 Task: Find connections with filter location Baden with filter topic #bespokewith filter profile language English with filter current company Northern Trust Corporation with filter school MES Garware College of Commerce with filter industry Internet Marketplace Platforms with filter service category Research with filter keywords title Proposal Writer
Action: Mouse moved to (681, 120)
Screenshot: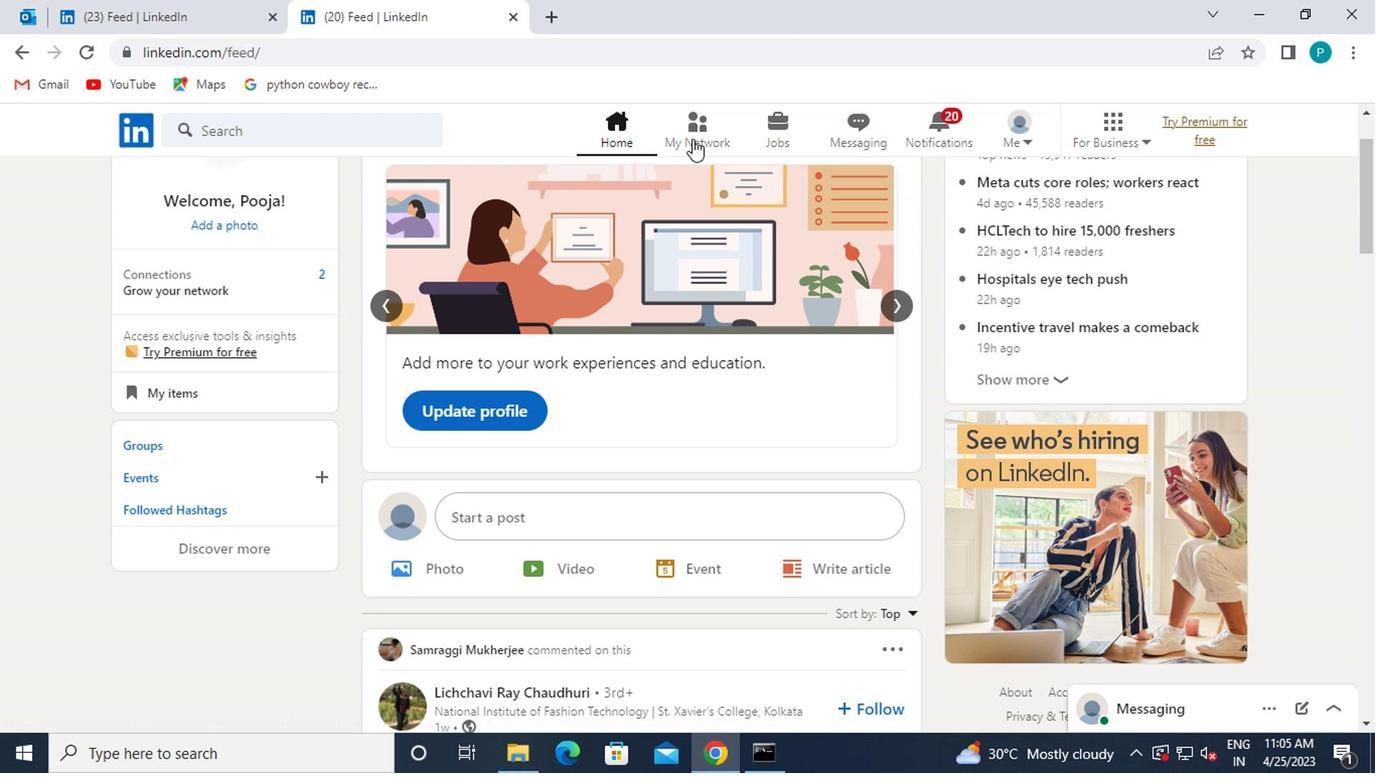 
Action: Mouse pressed left at (681, 120)
Screenshot: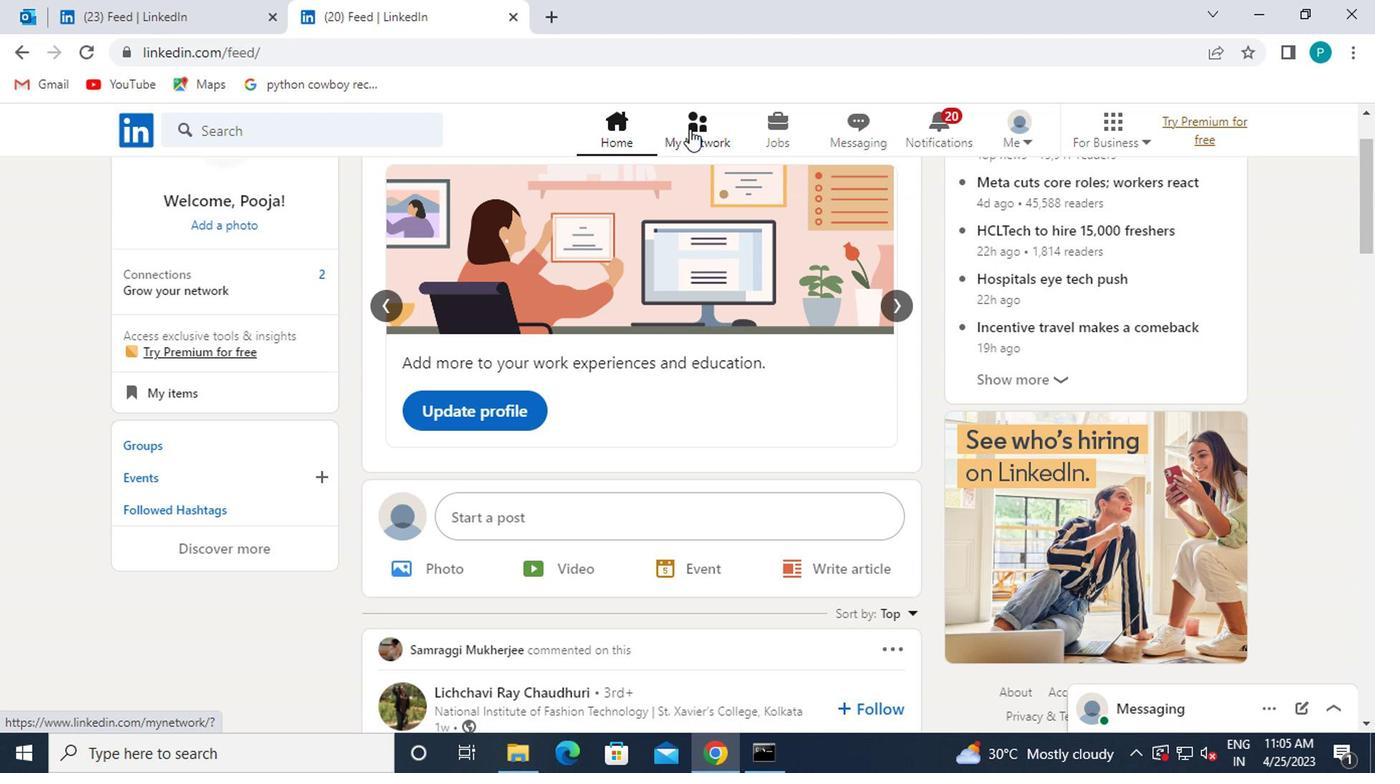 
Action: Mouse moved to (278, 252)
Screenshot: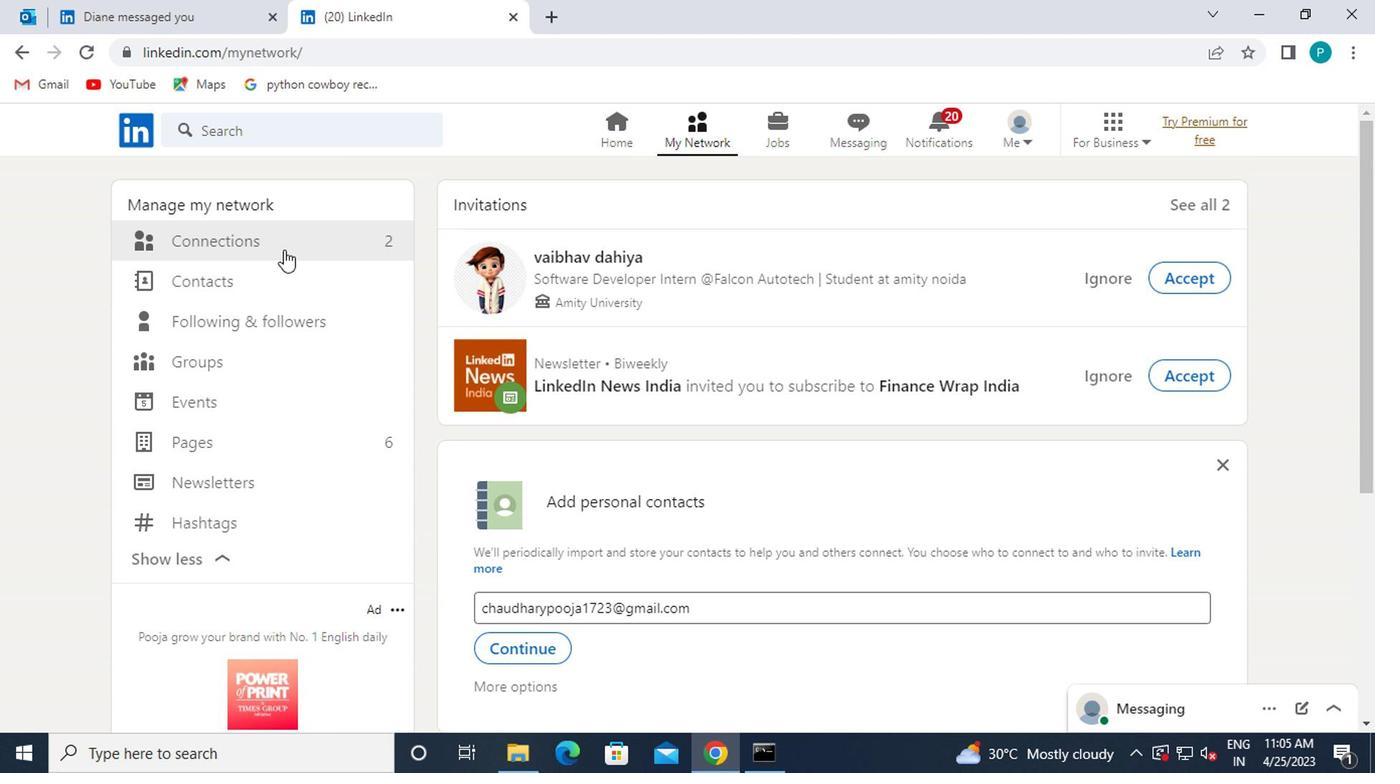 
Action: Mouse pressed left at (278, 252)
Screenshot: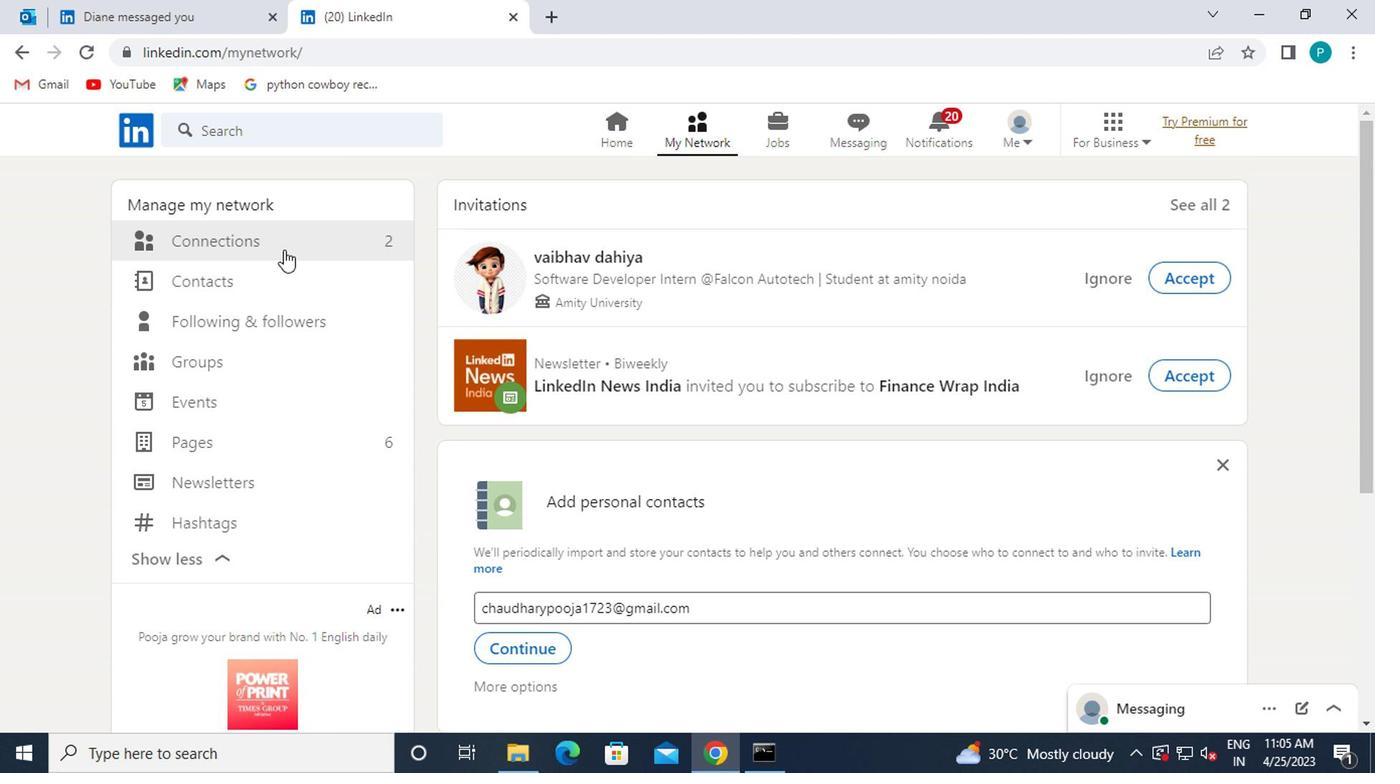 
Action: Mouse moved to (812, 245)
Screenshot: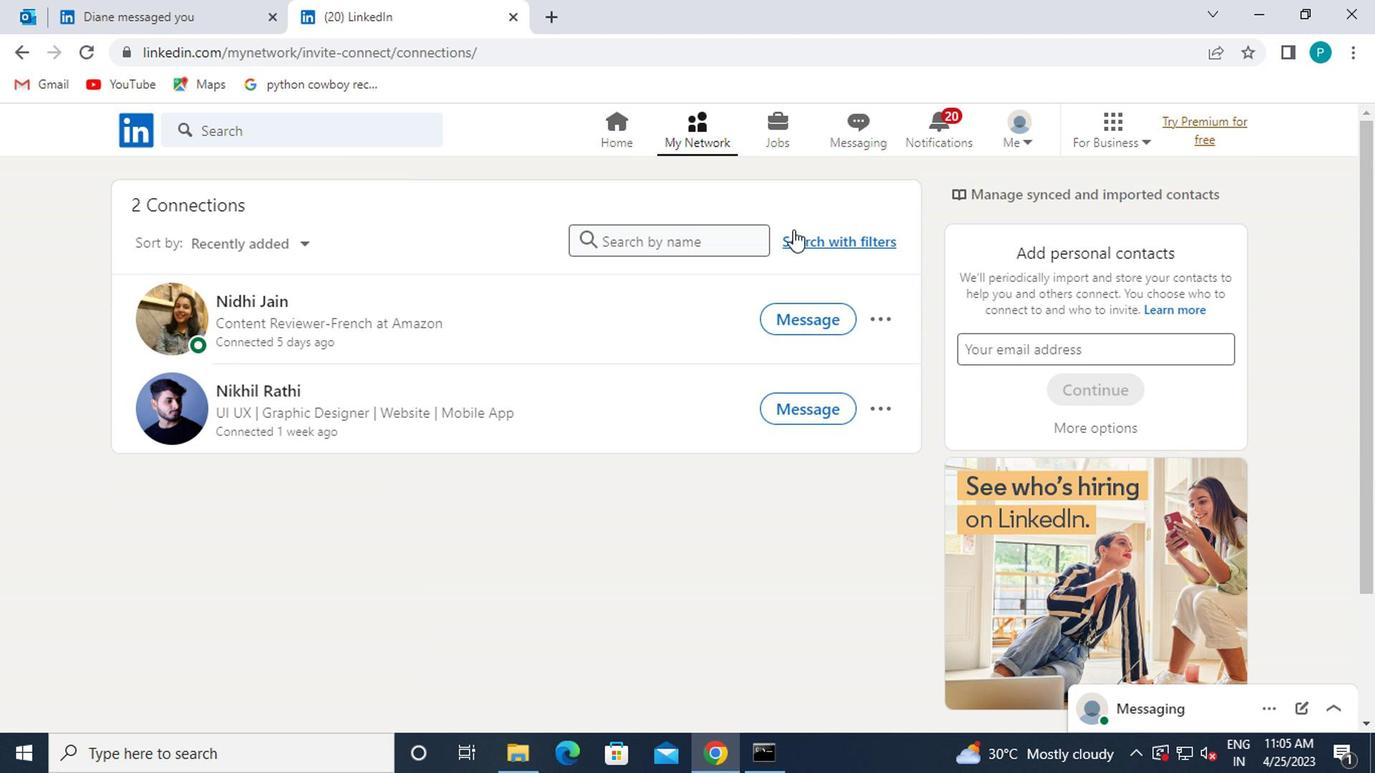 
Action: Mouse pressed left at (812, 245)
Screenshot: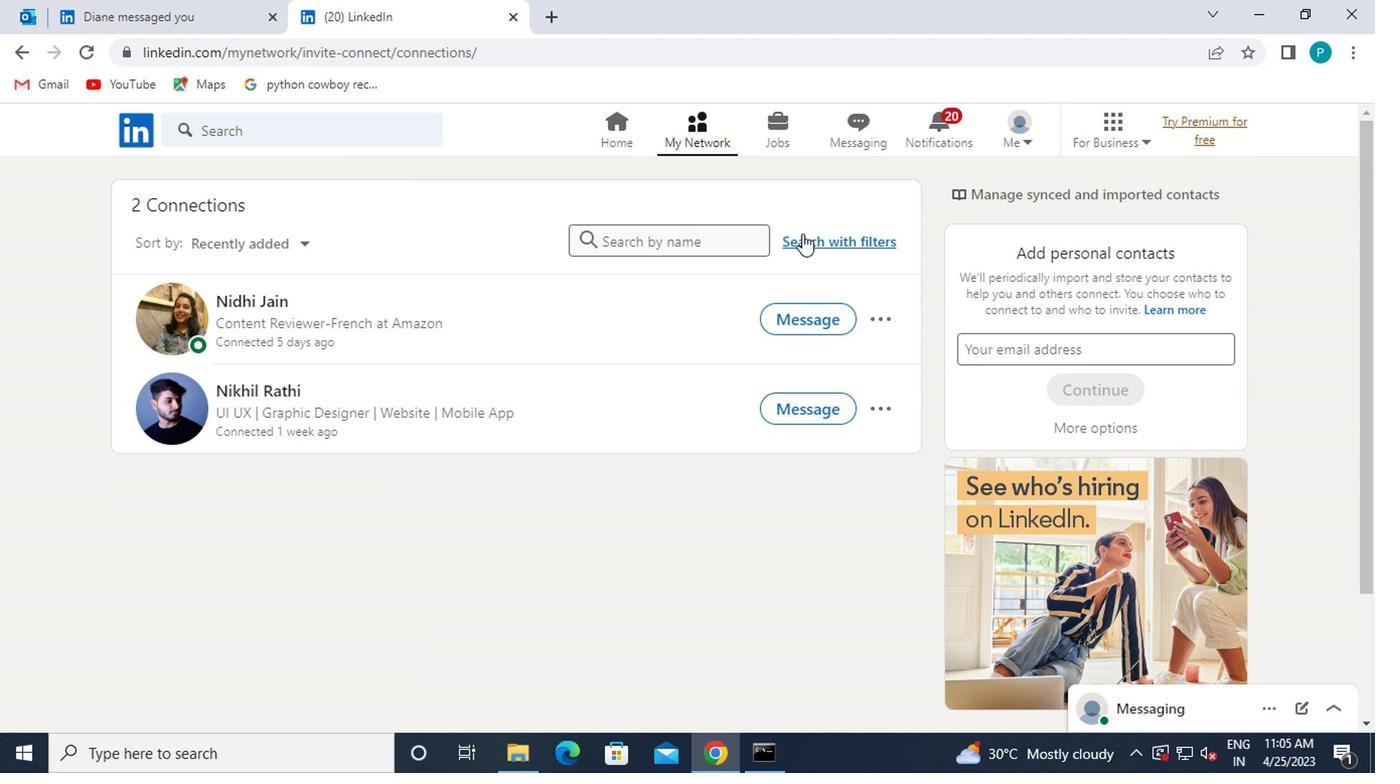 
Action: Mouse moved to (681, 177)
Screenshot: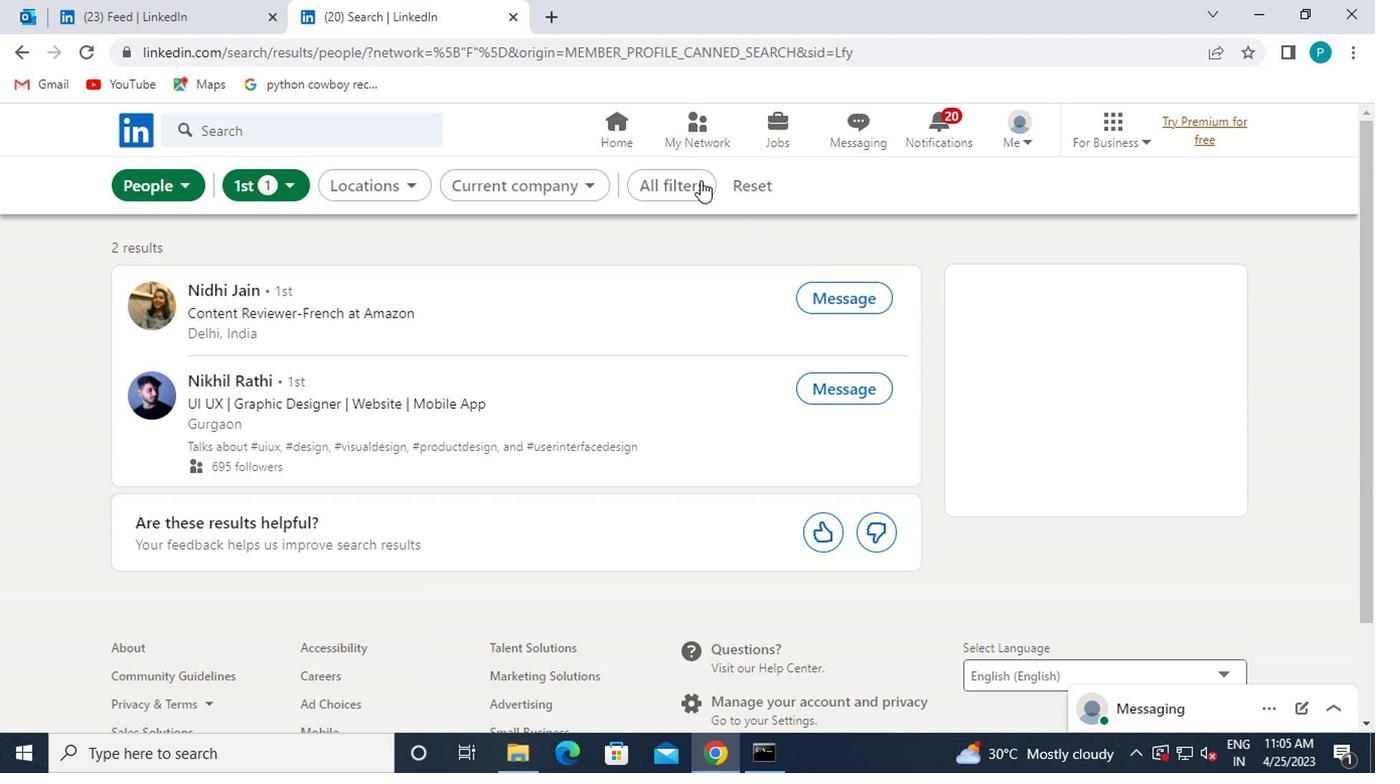 
Action: Mouse pressed left at (681, 177)
Screenshot: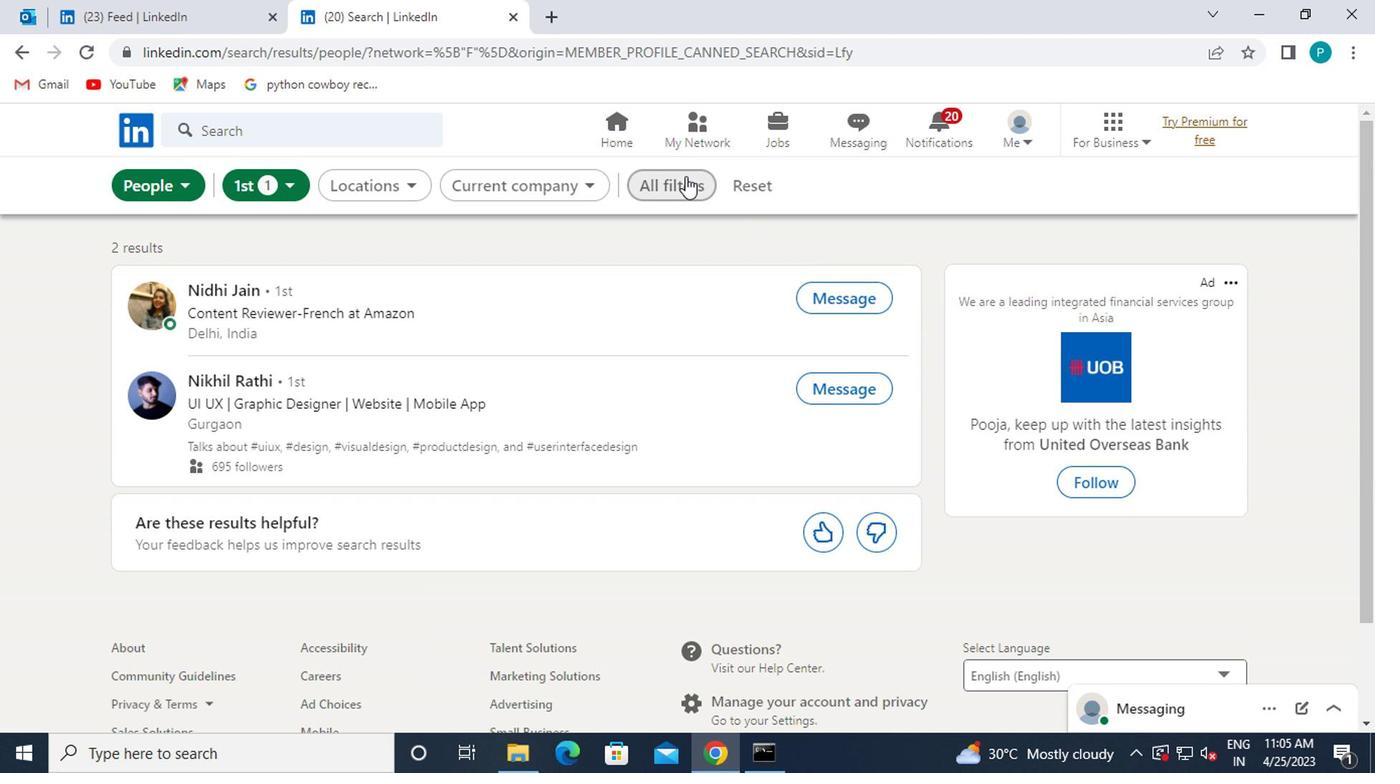 
Action: Mouse moved to (919, 440)
Screenshot: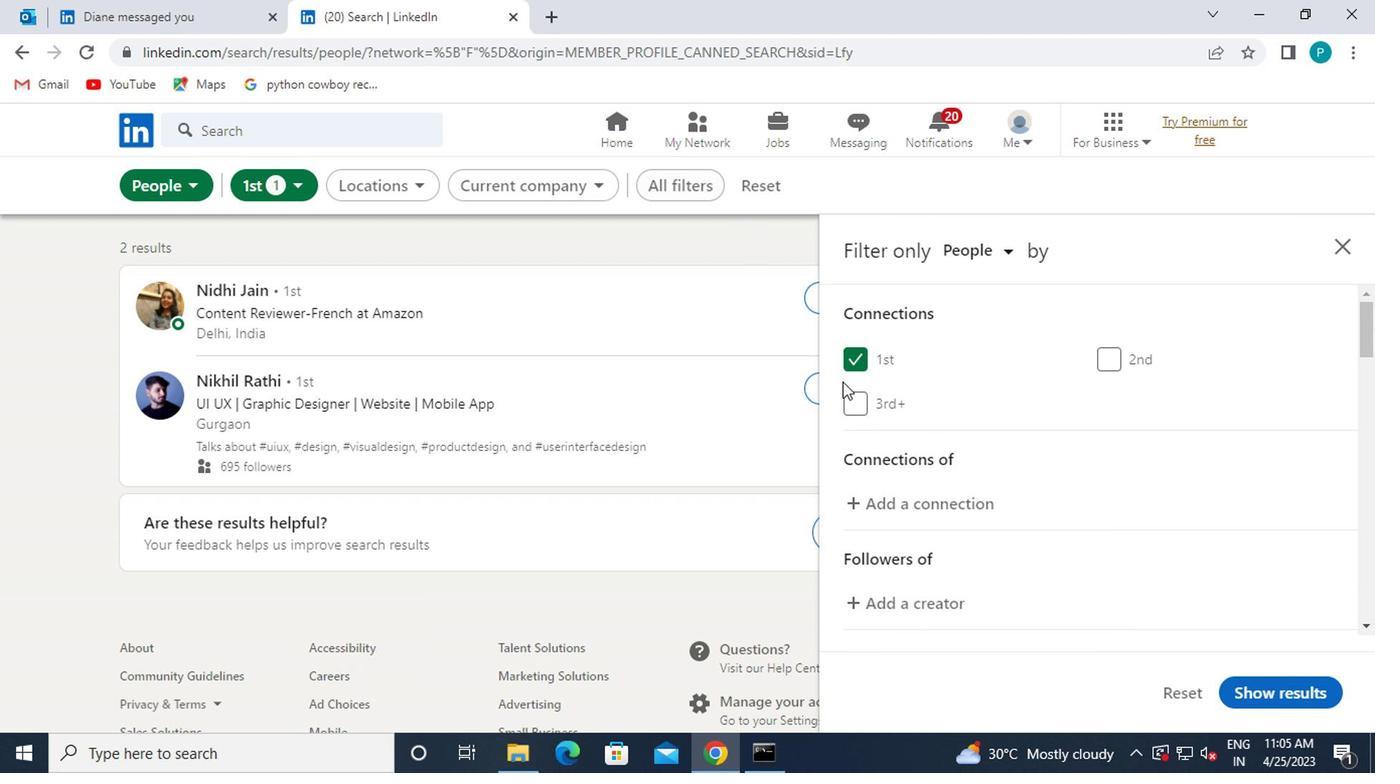 
Action: Mouse scrolled (919, 439) with delta (0, 0)
Screenshot: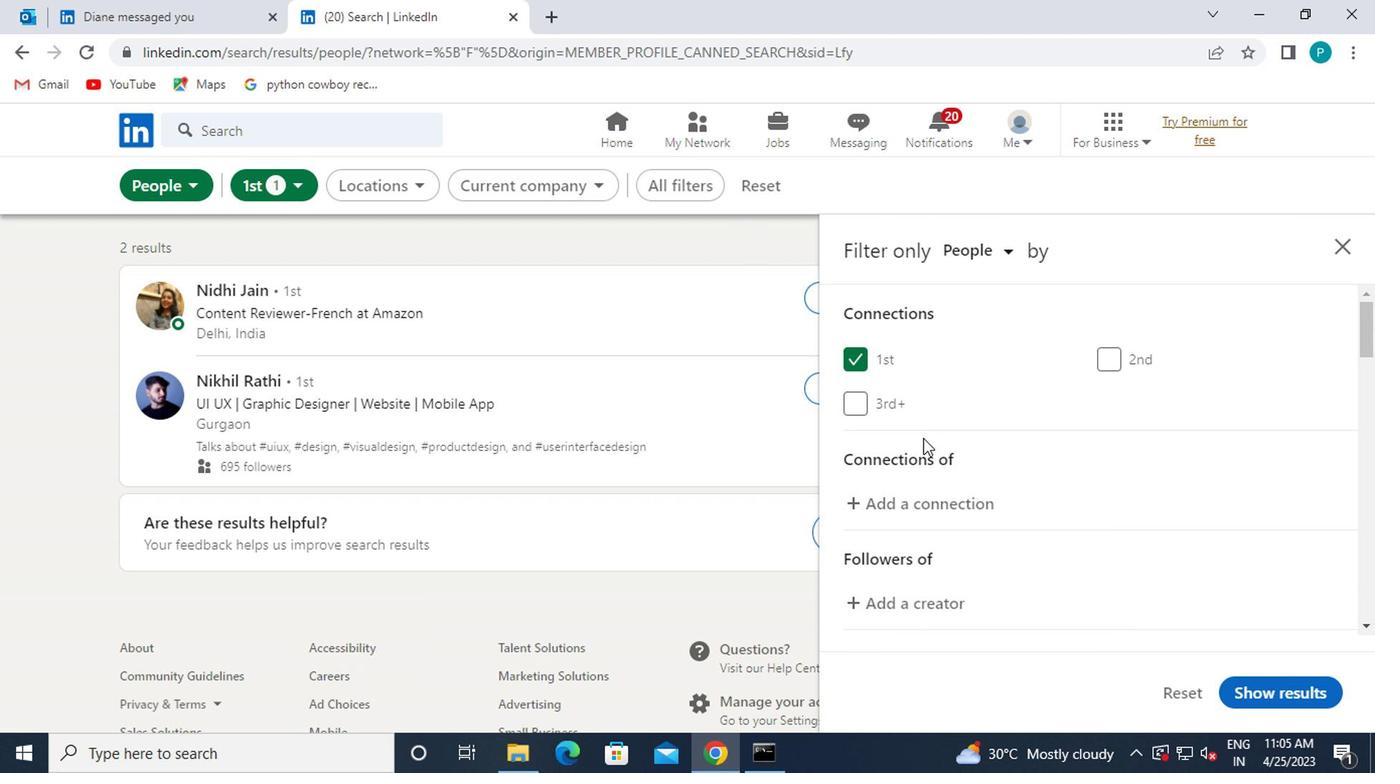 
Action: Mouse moved to (911, 429)
Screenshot: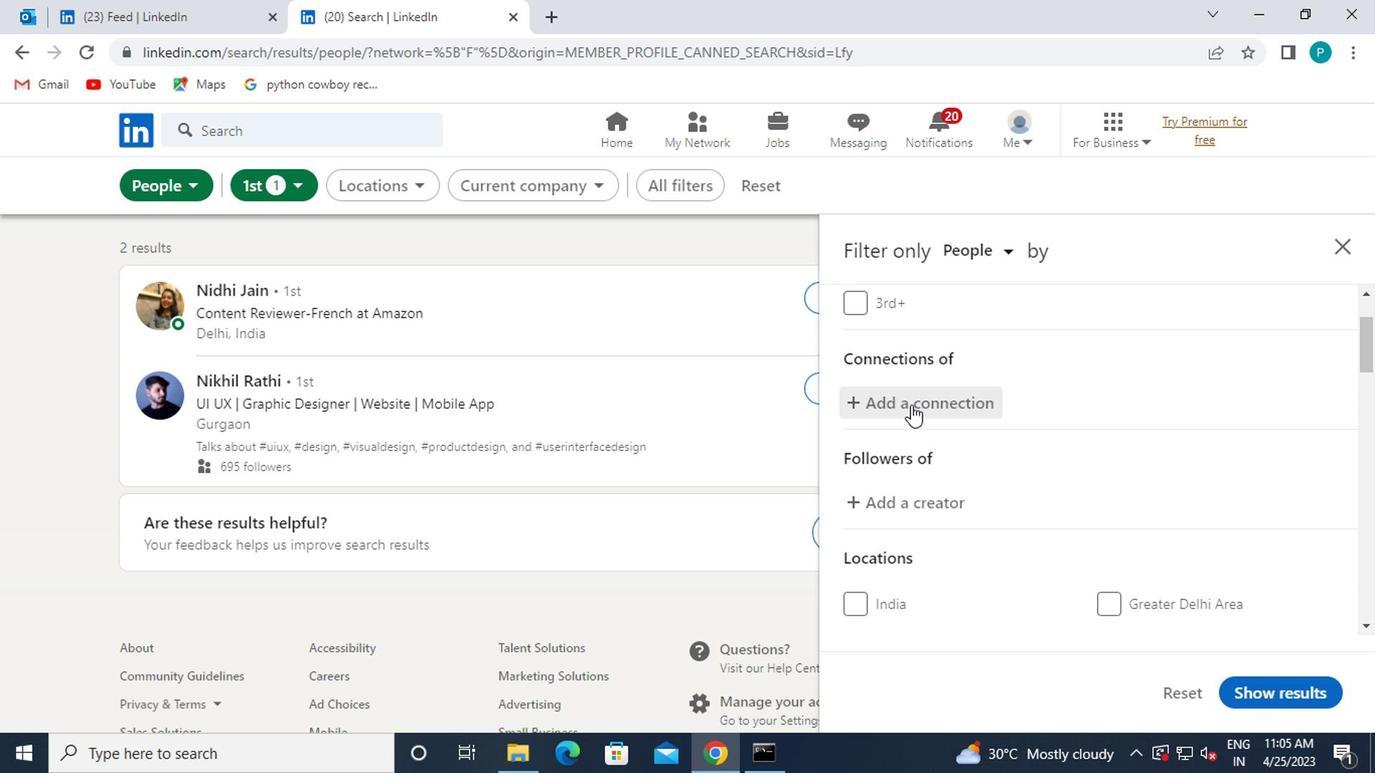 
Action: Mouse scrolled (911, 428) with delta (0, -1)
Screenshot: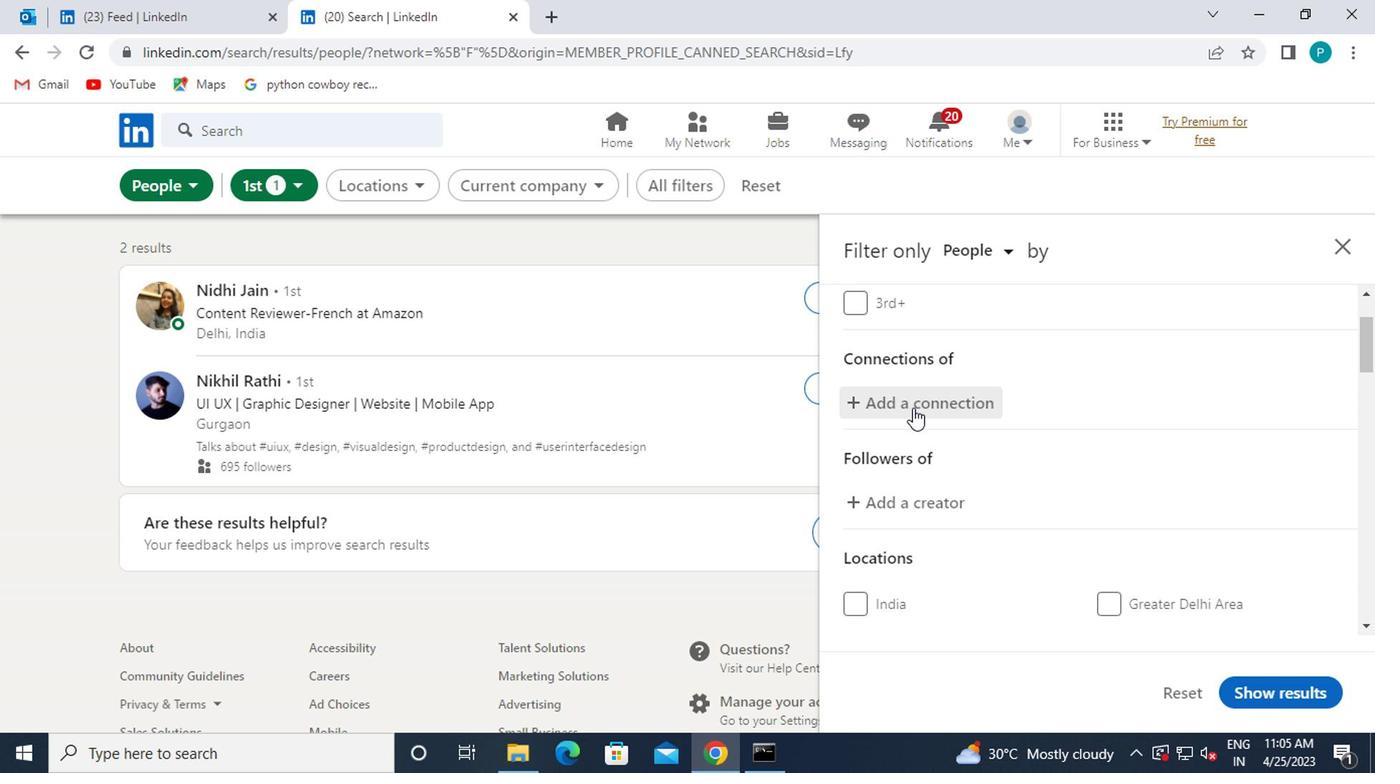 
Action: Mouse moved to (1124, 599)
Screenshot: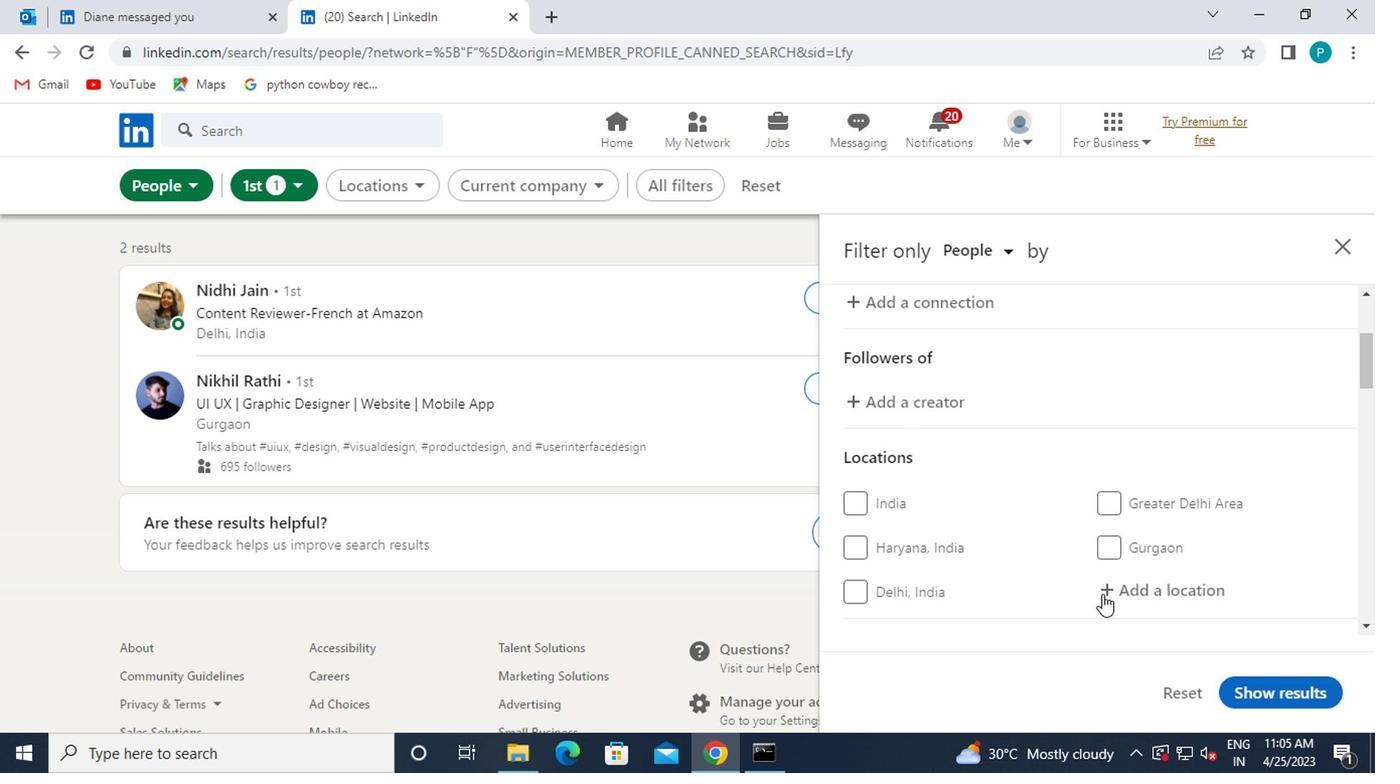 
Action: Mouse pressed left at (1124, 599)
Screenshot: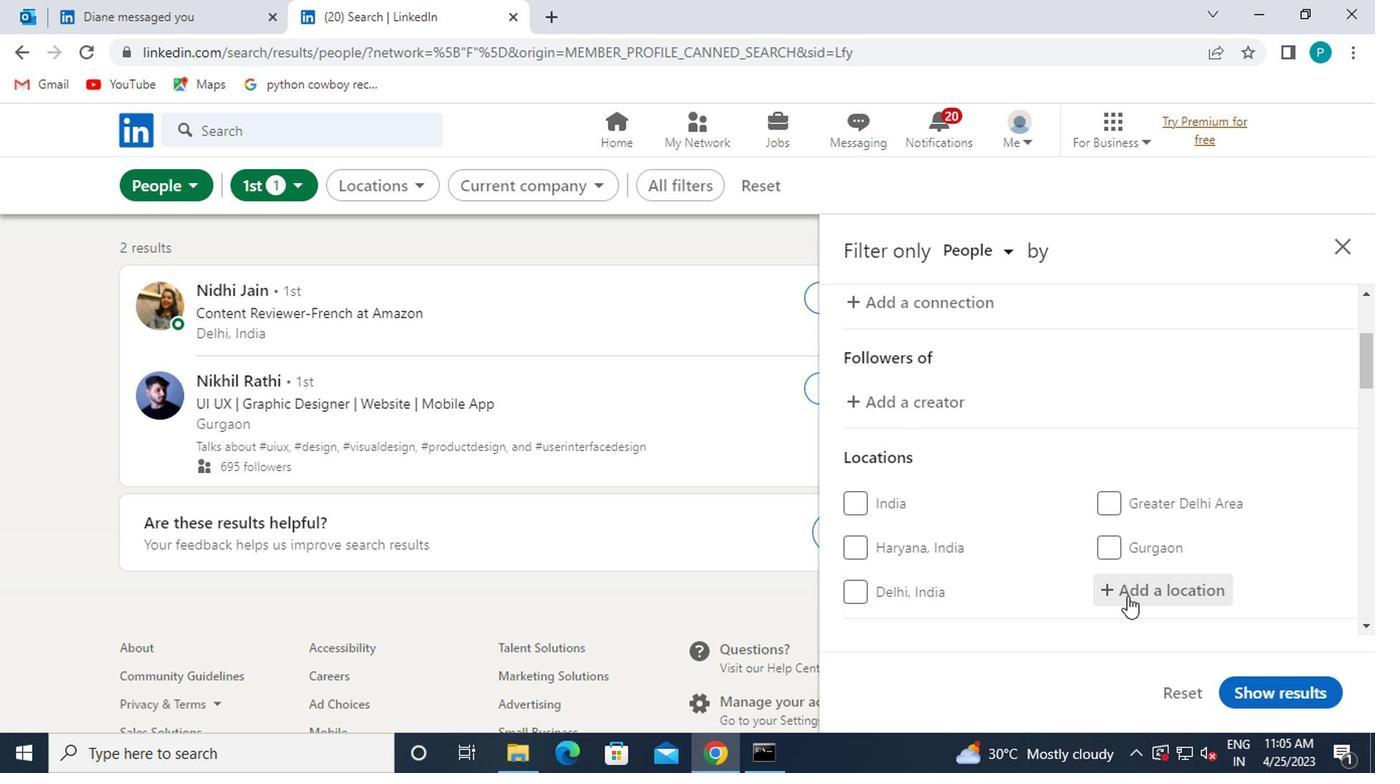
Action: Mouse moved to (1121, 596)
Screenshot: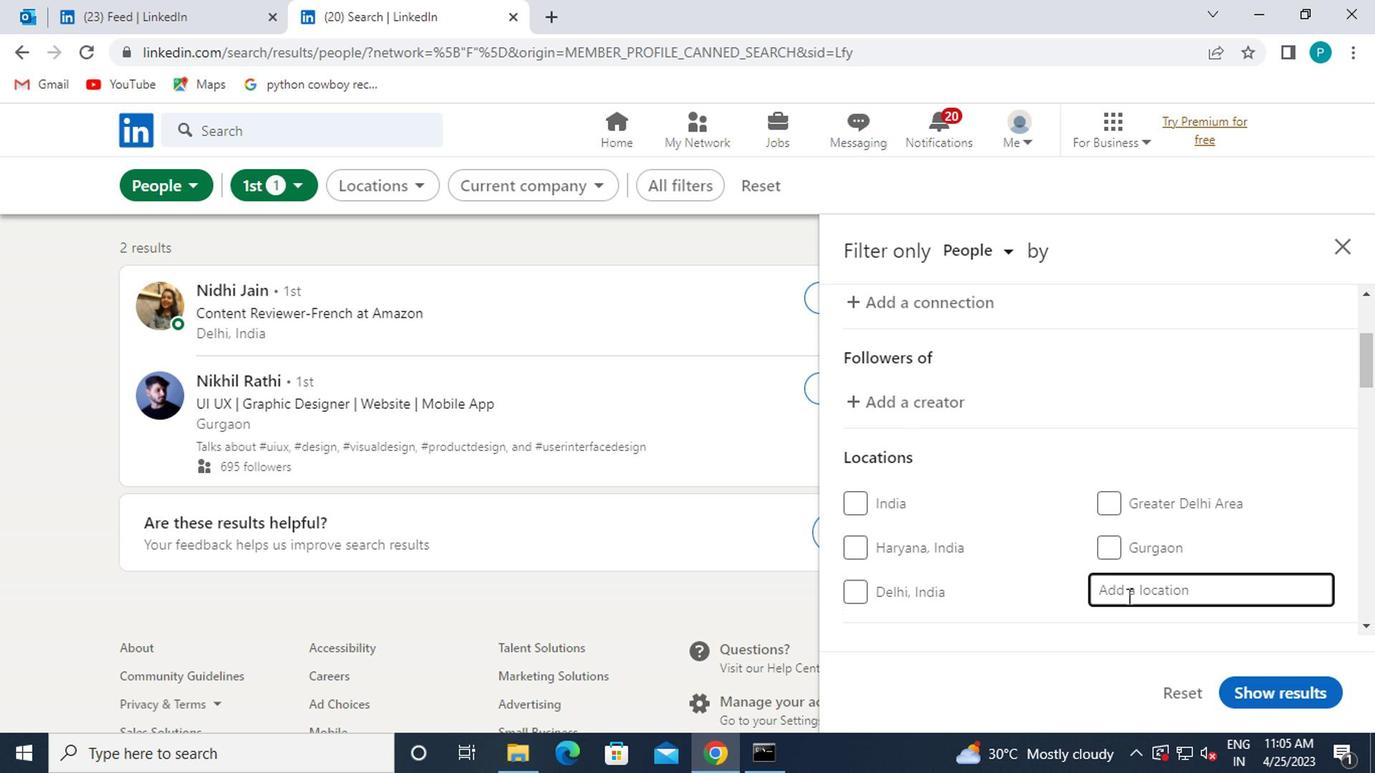 
Action: Key pressed <Key.caps_lock>b<Key.caps_lock>aden
Screenshot: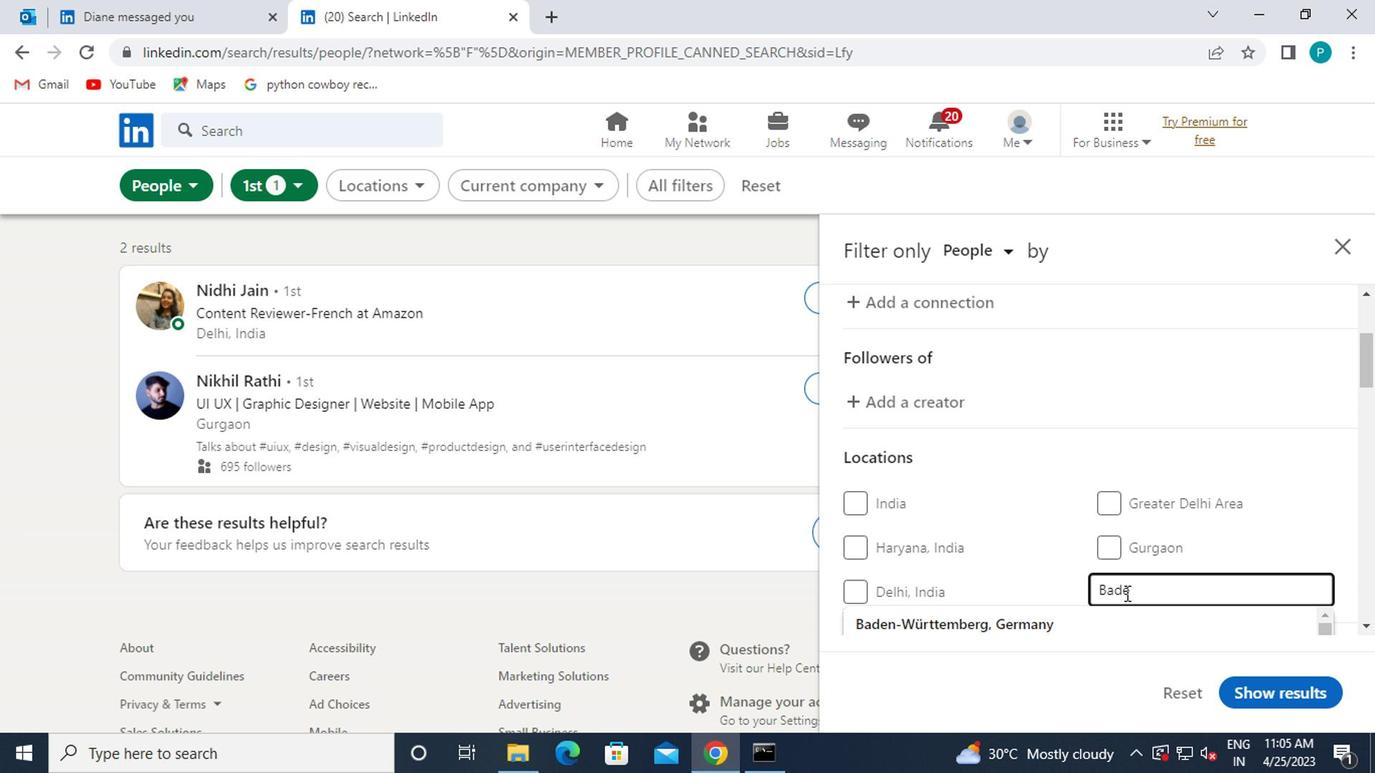 
Action: Mouse moved to (1096, 557)
Screenshot: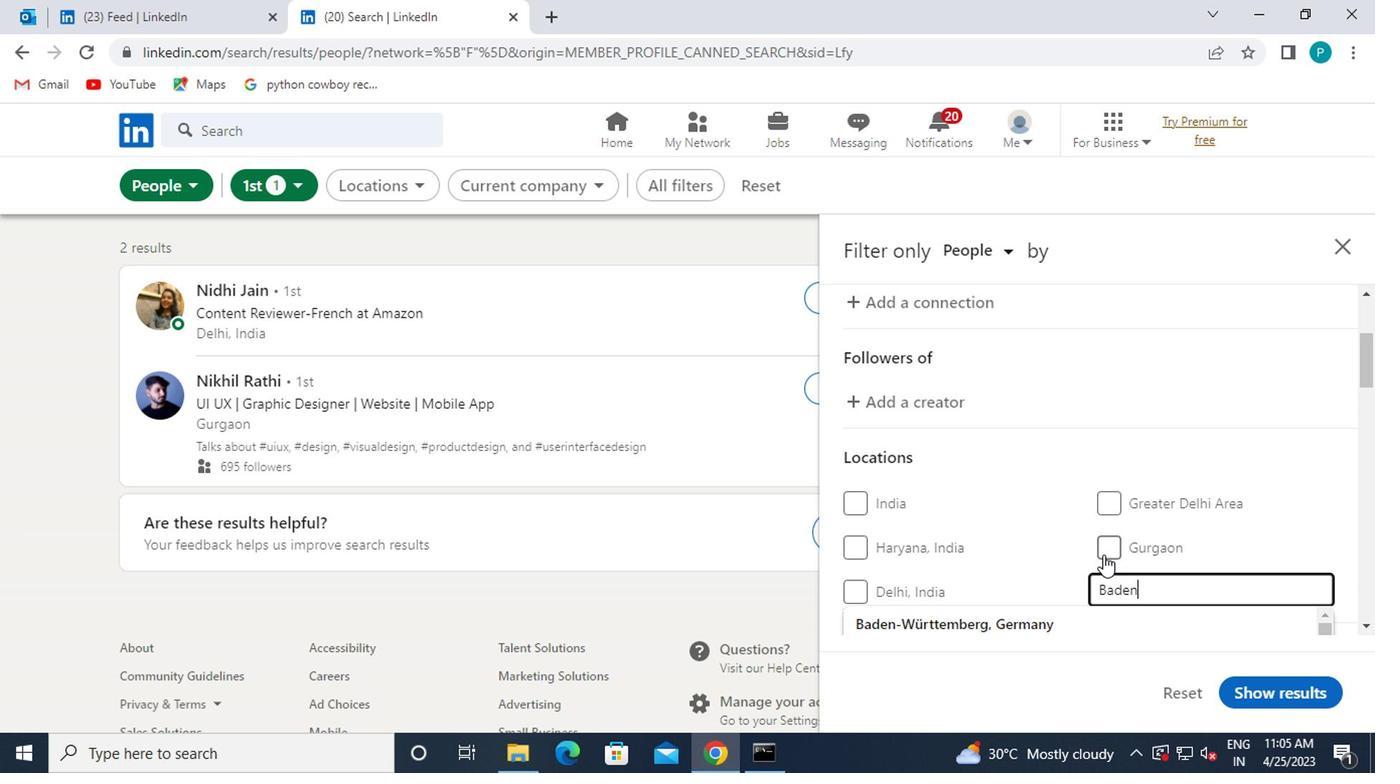 
Action: Mouse scrolled (1096, 555) with delta (0, -1)
Screenshot: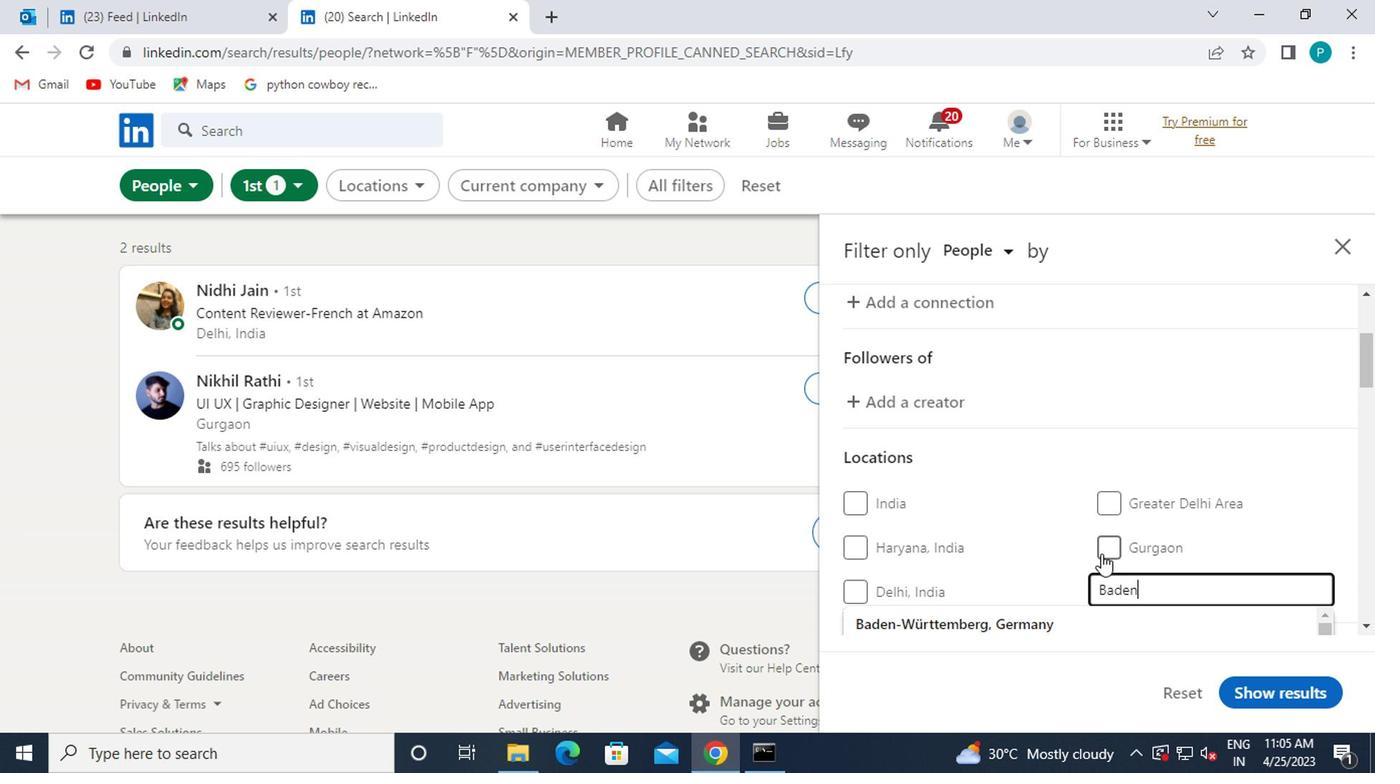 
Action: Key pressed <Key.enter>
Screenshot: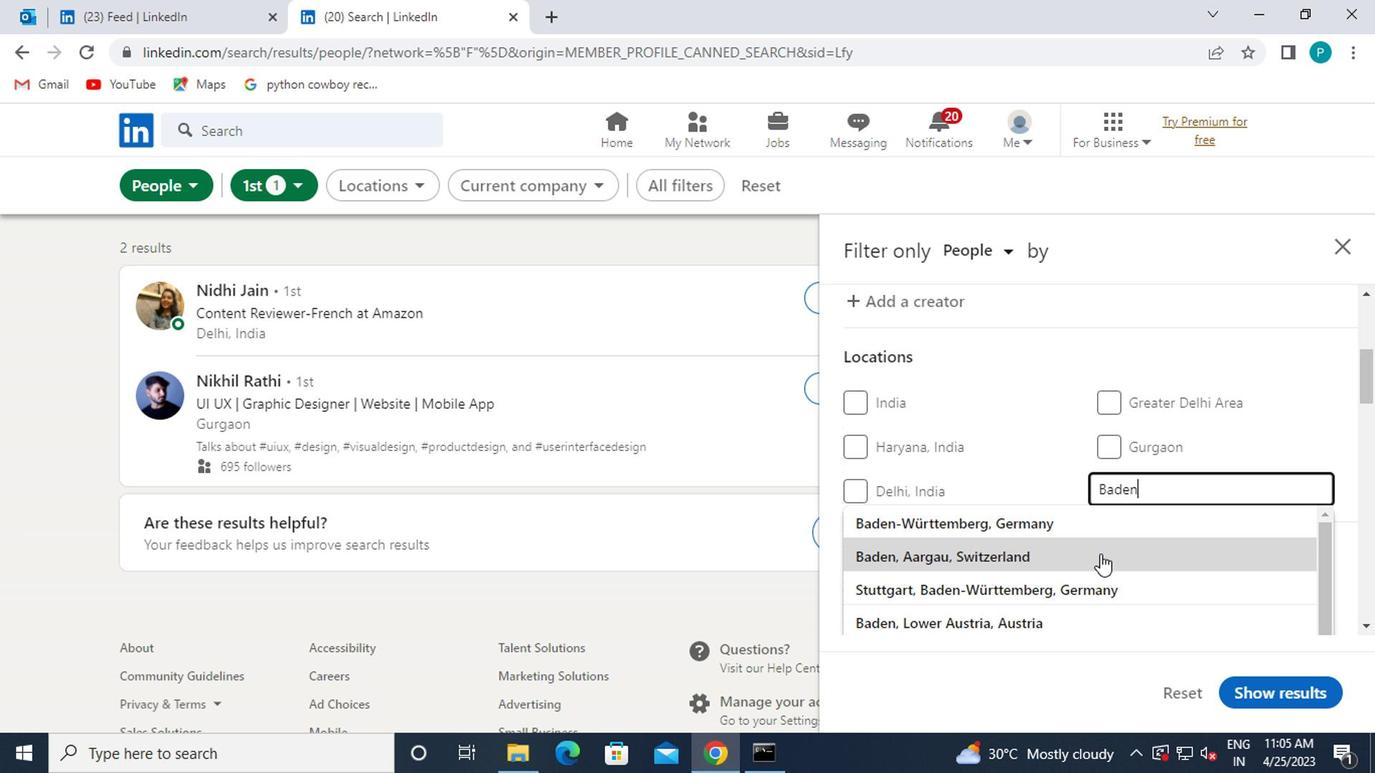 
Action: Mouse moved to (1087, 555)
Screenshot: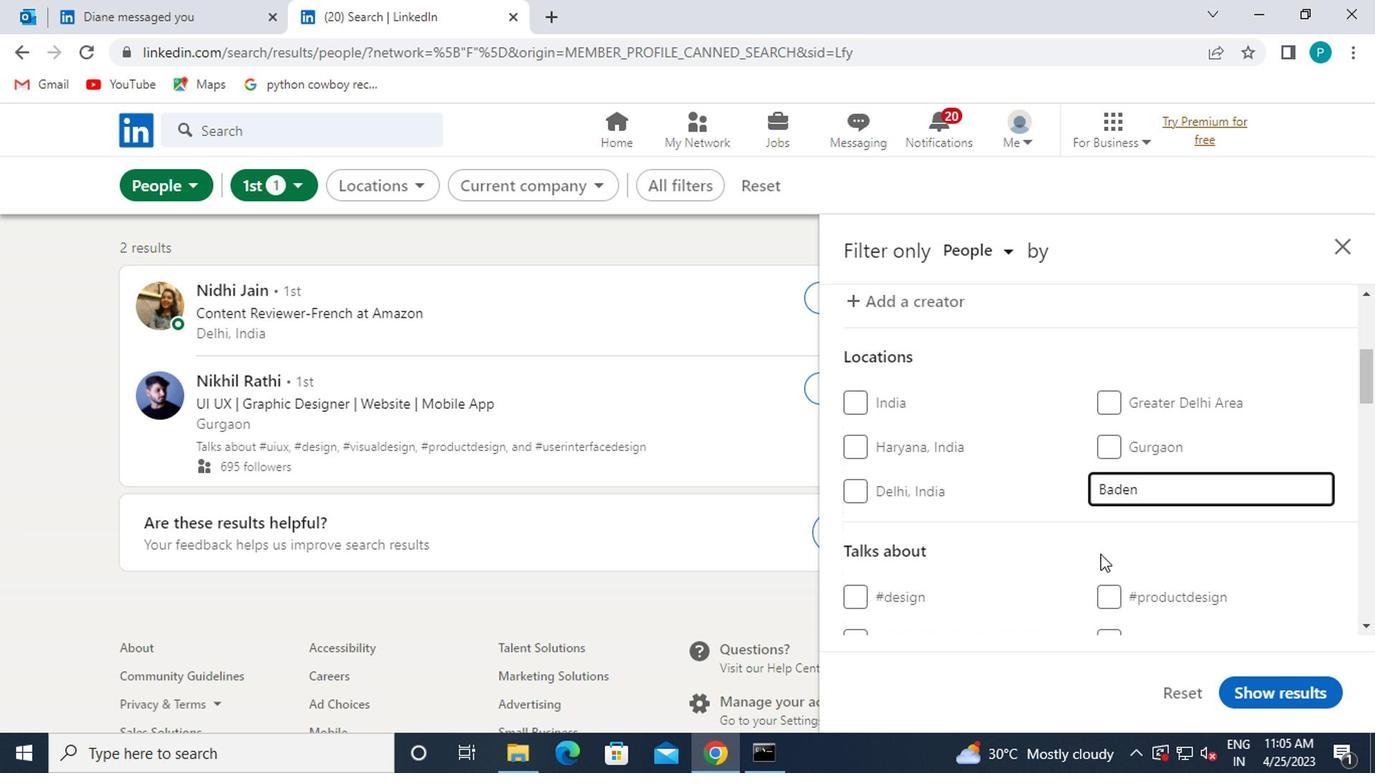 
Action: Mouse scrolled (1087, 554) with delta (0, 0)
Screenshot: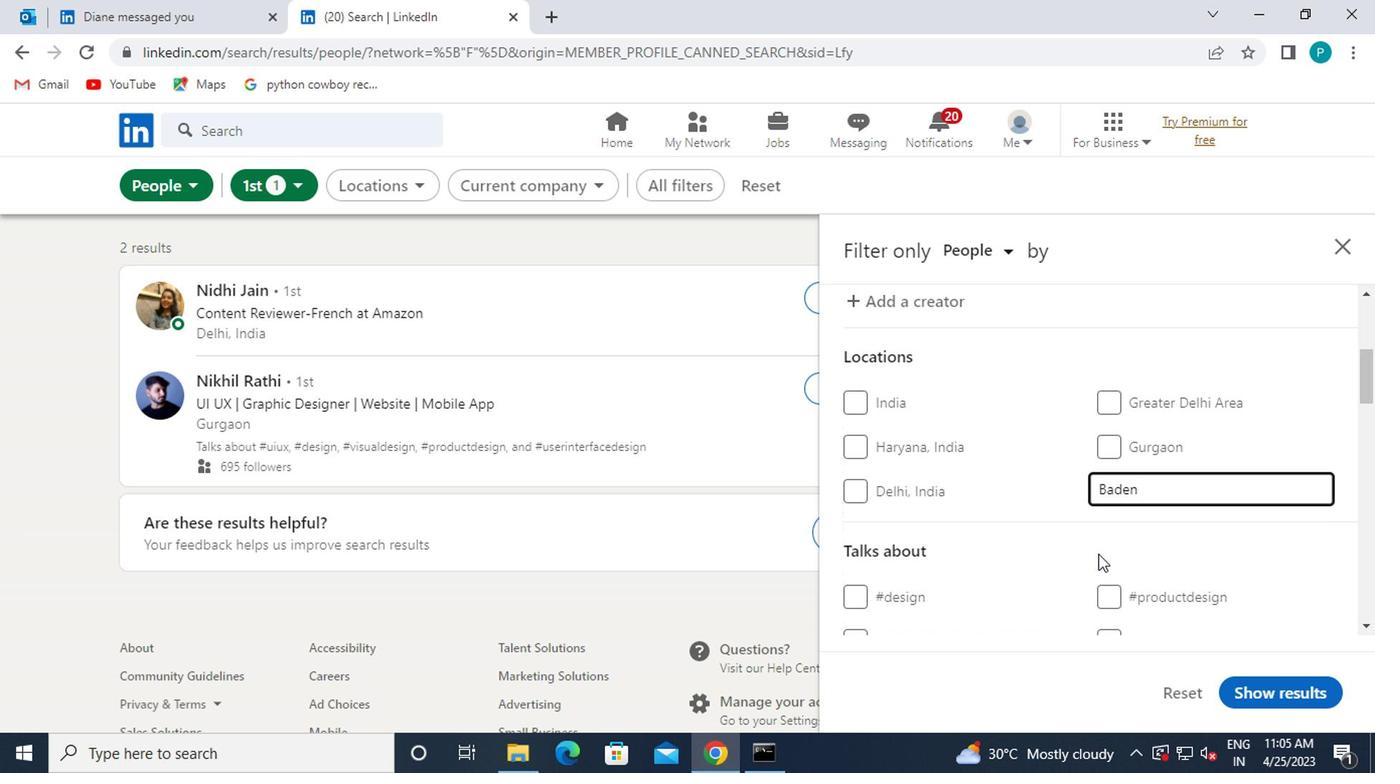 
Action: Mouse moved to (1114, 584)
Screenshot: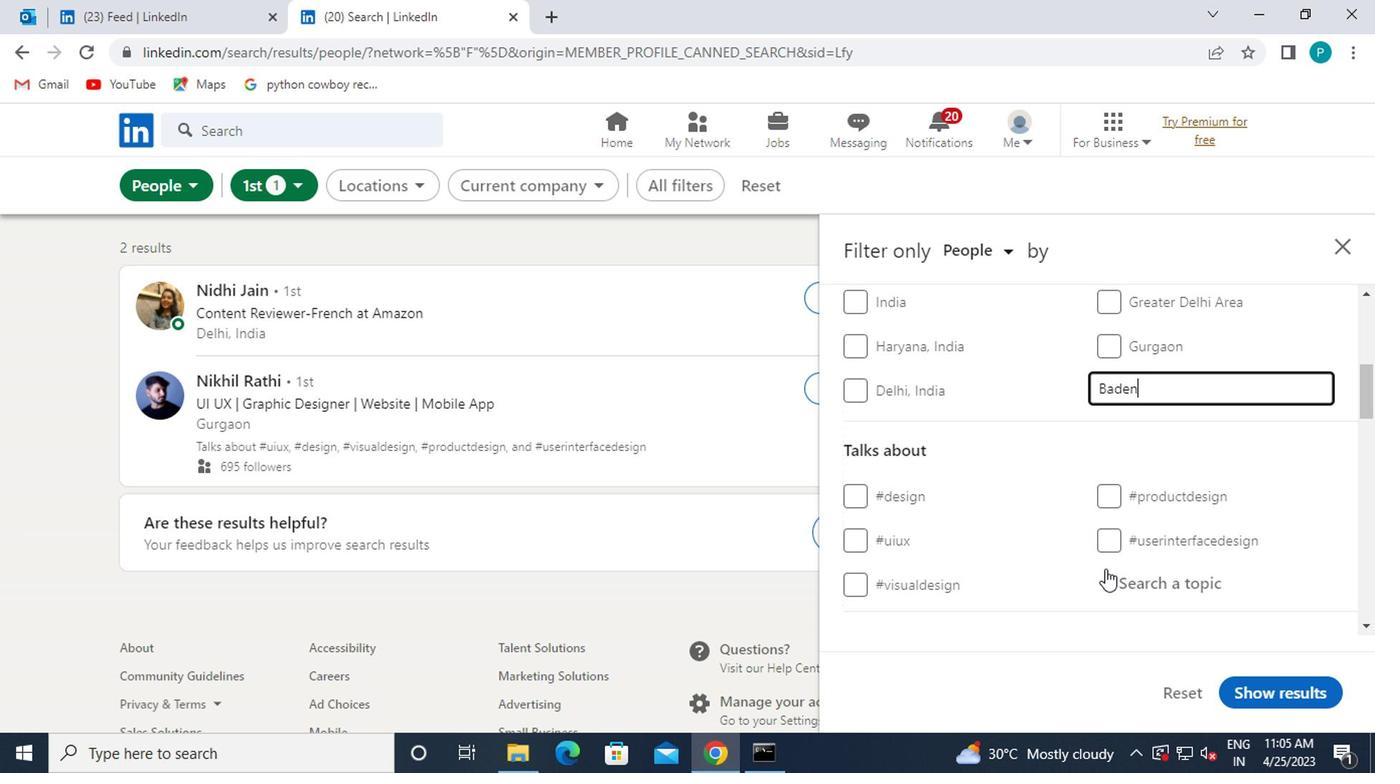 
Action: Mouse pressed left at (1114, 584)
Screenshot: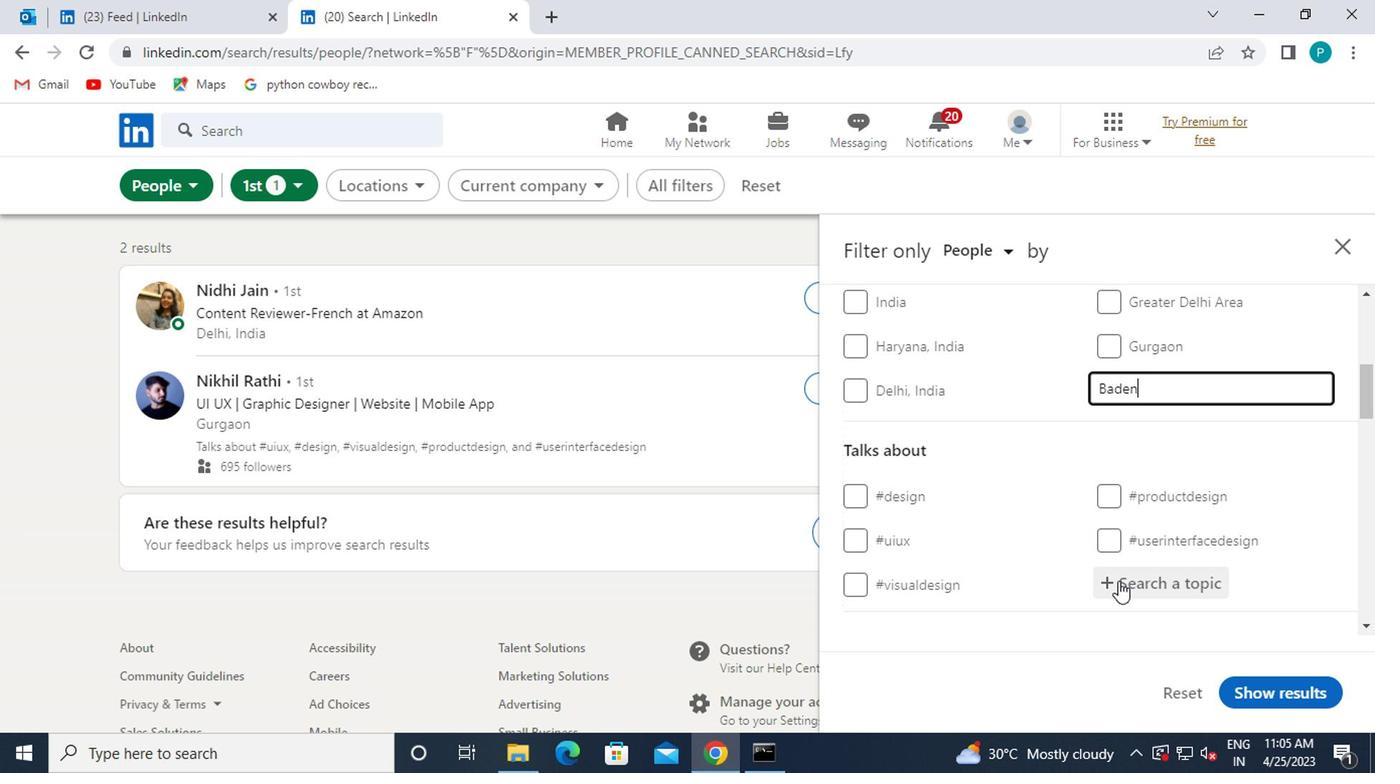 
Action: Key pressed <Key.shift><Key.shift><Key.shift>#<Key.caps_lock><Key.caps_lock>BESPOKE<Key.enter>
Screenshot: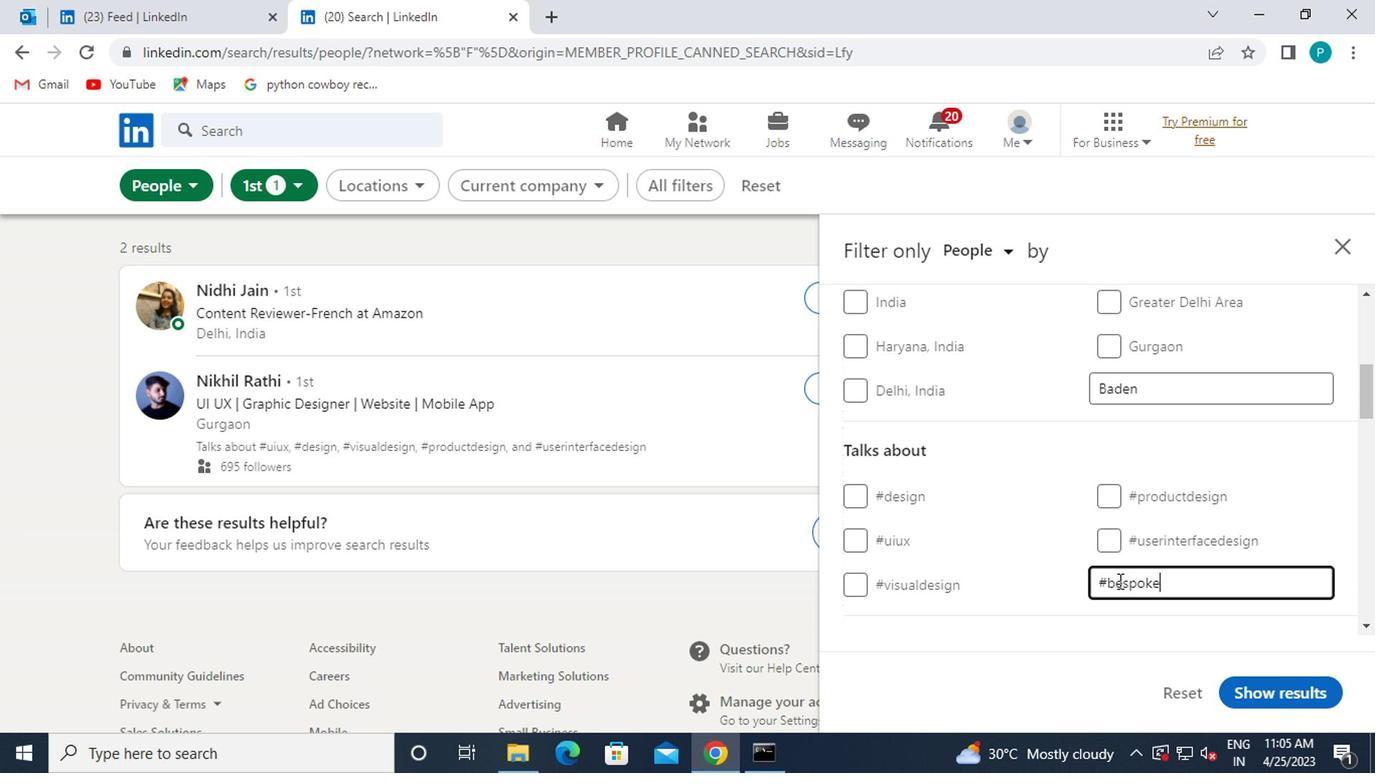
Action: Mouse moved to (1033, 608)
Screenshot: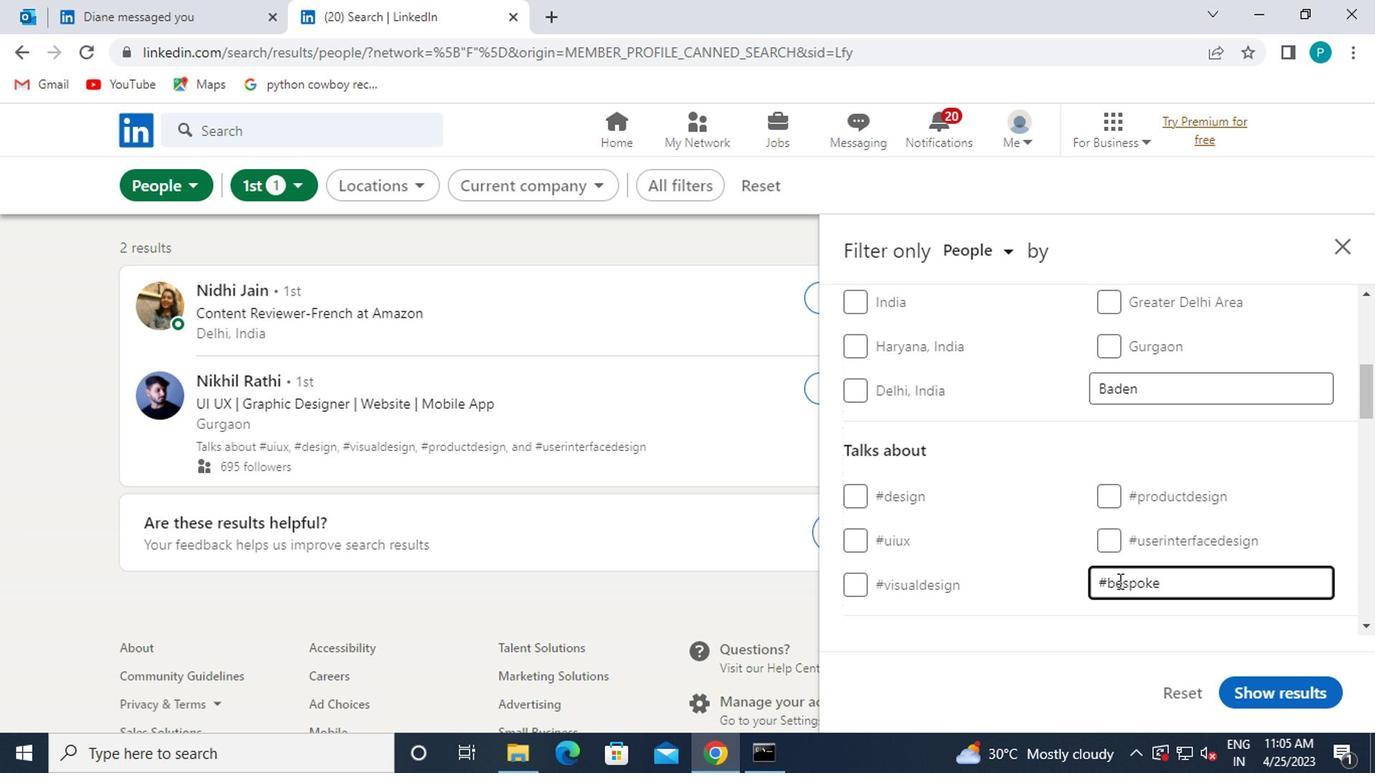 
Action: Mouse scrolled (1033, 607) with delta (0, -1)
Screenshot: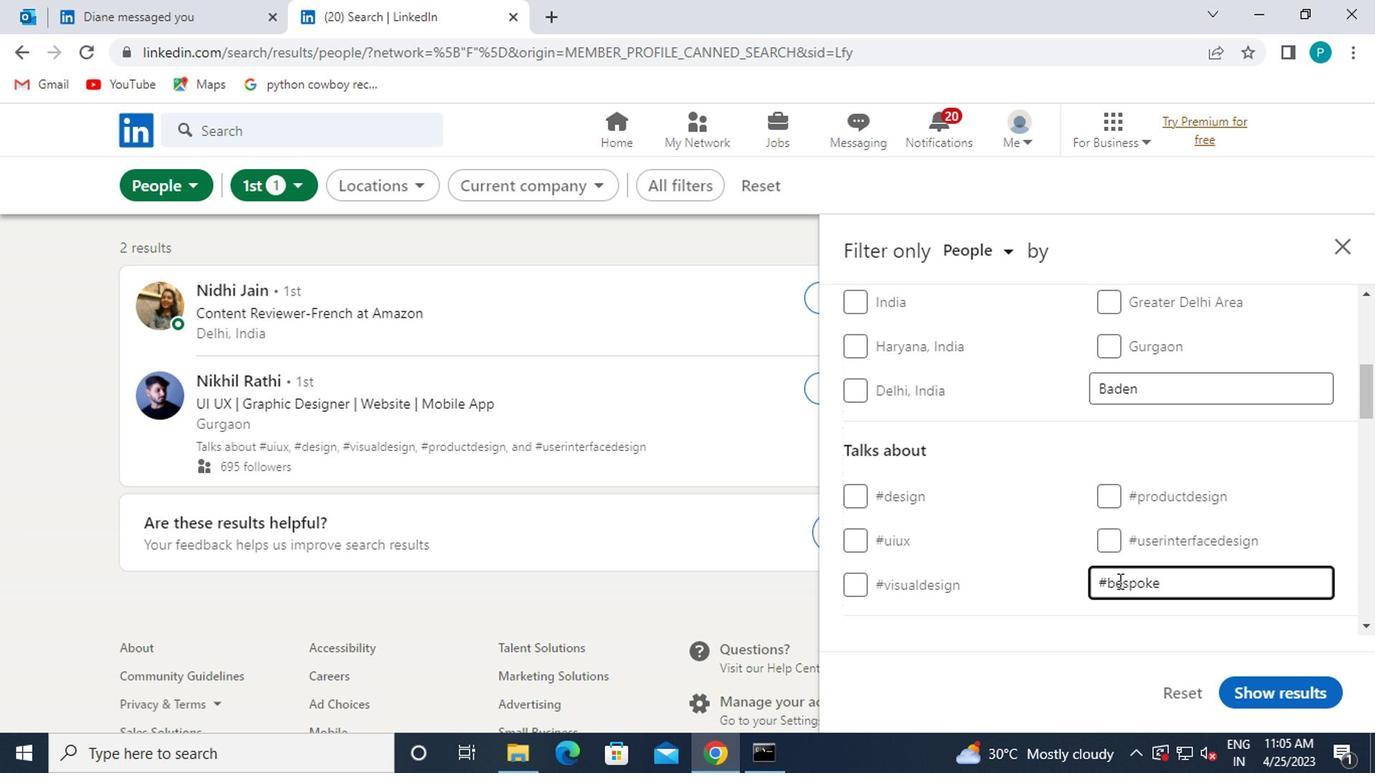 
Action: Mouse scrolled (1033, 607) with delta (0, -1)
Screenshot: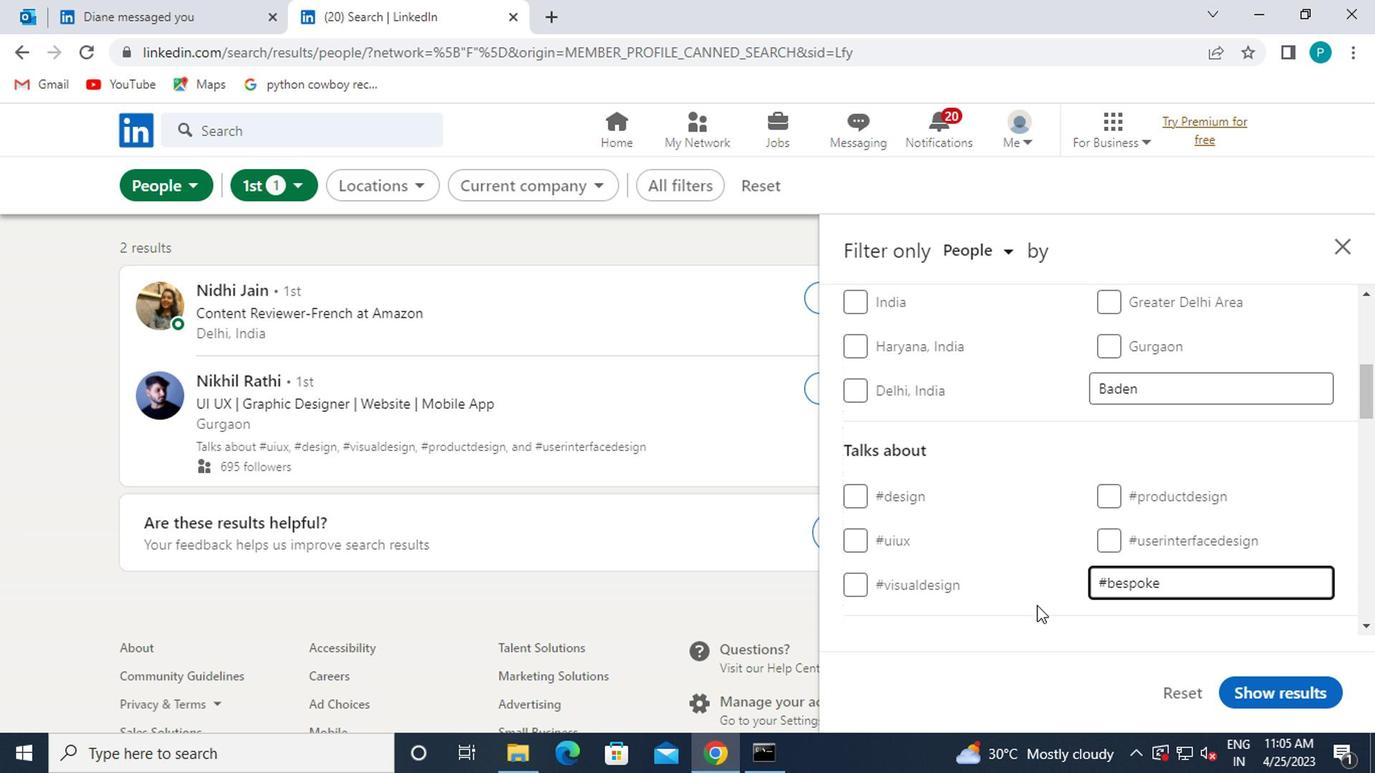 
Action: Mouse moved to (1146, 478)
Screenshot: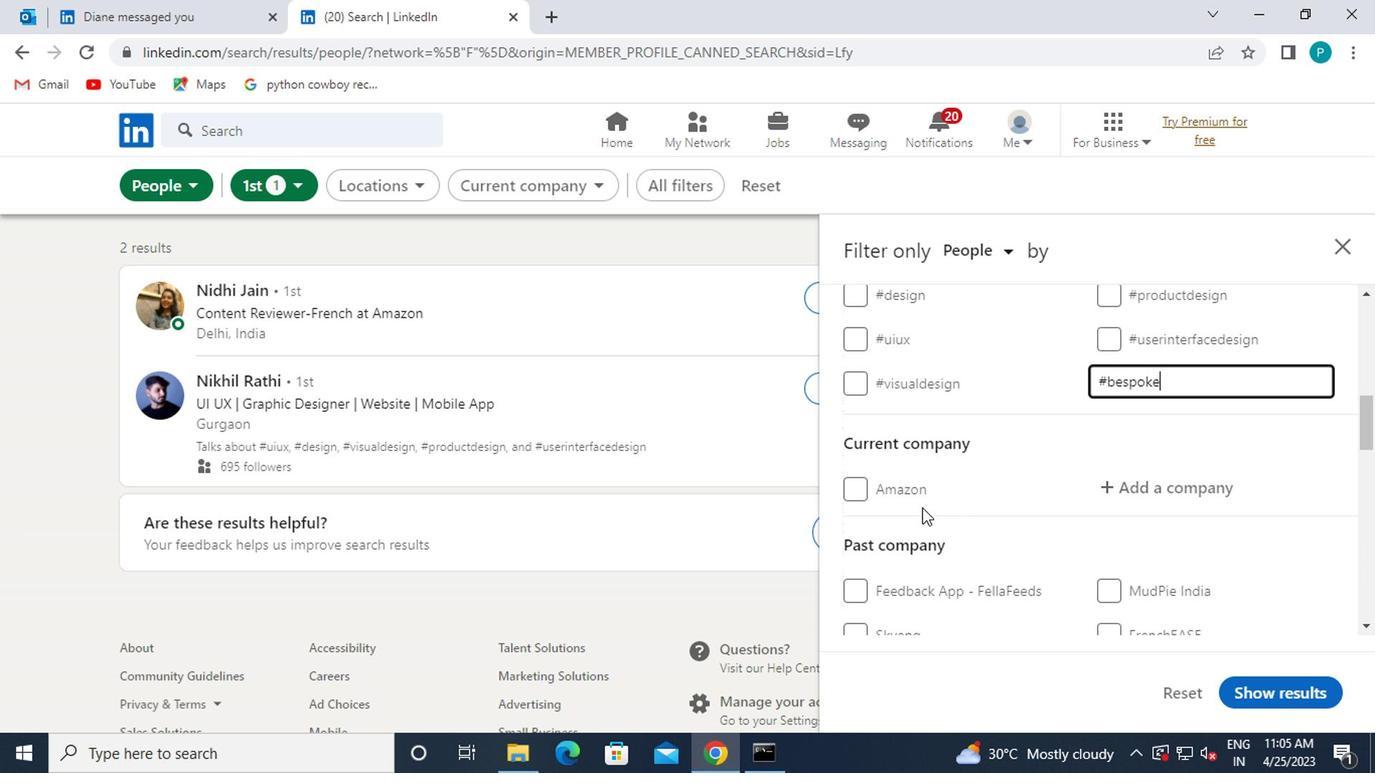 
Action: Mouse pressed left at (1146, 478)
Screenshot: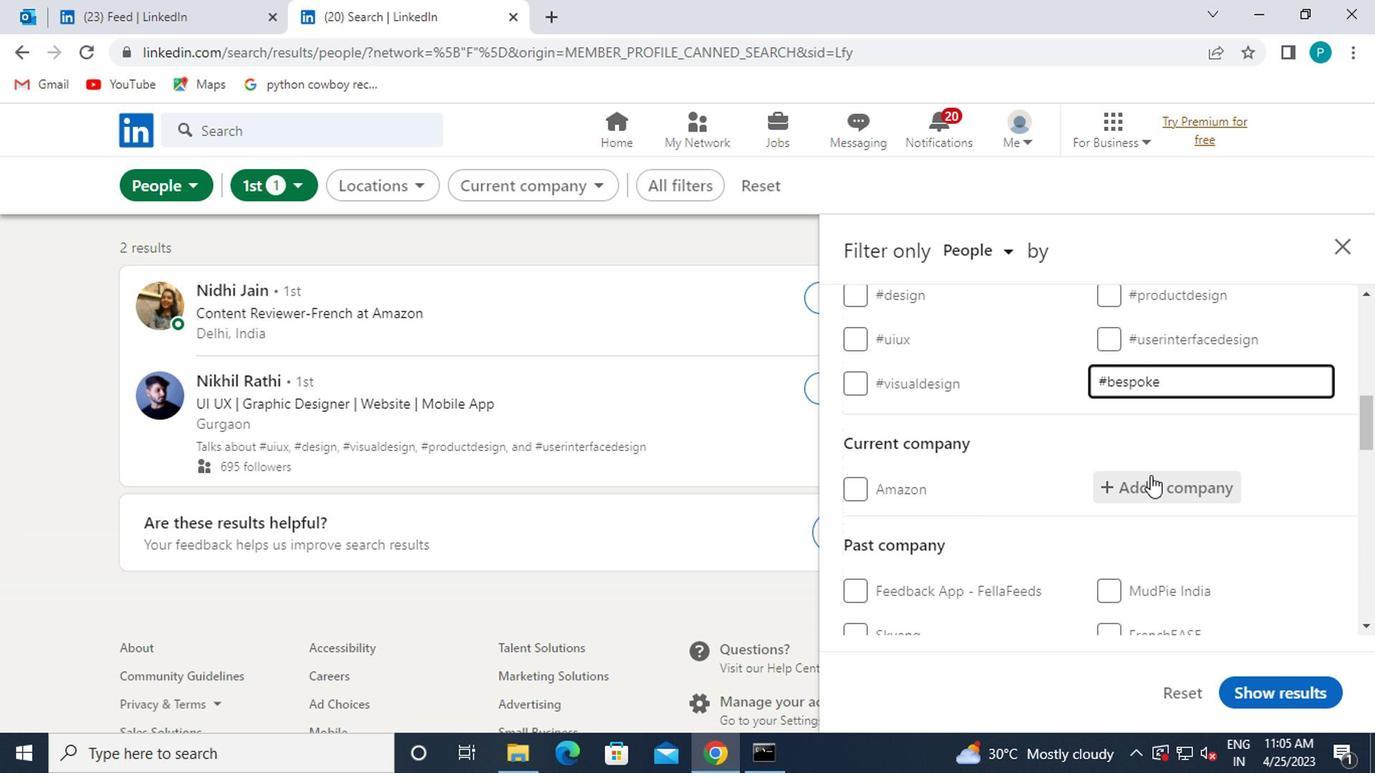 
Action: Key pressed NORTHERN<Key.space>TR
Screenshot: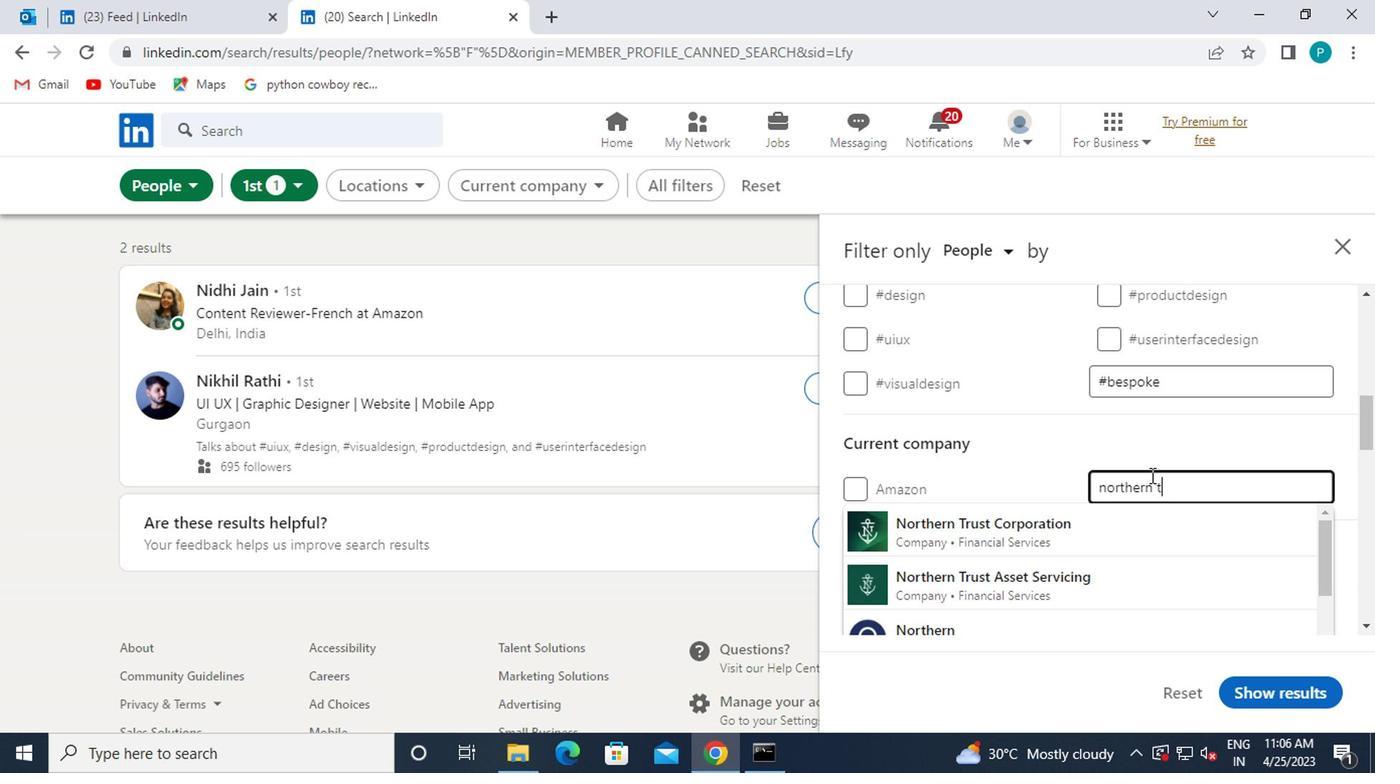 
Action: Mouse moved to (1126, 511)
Screenshot: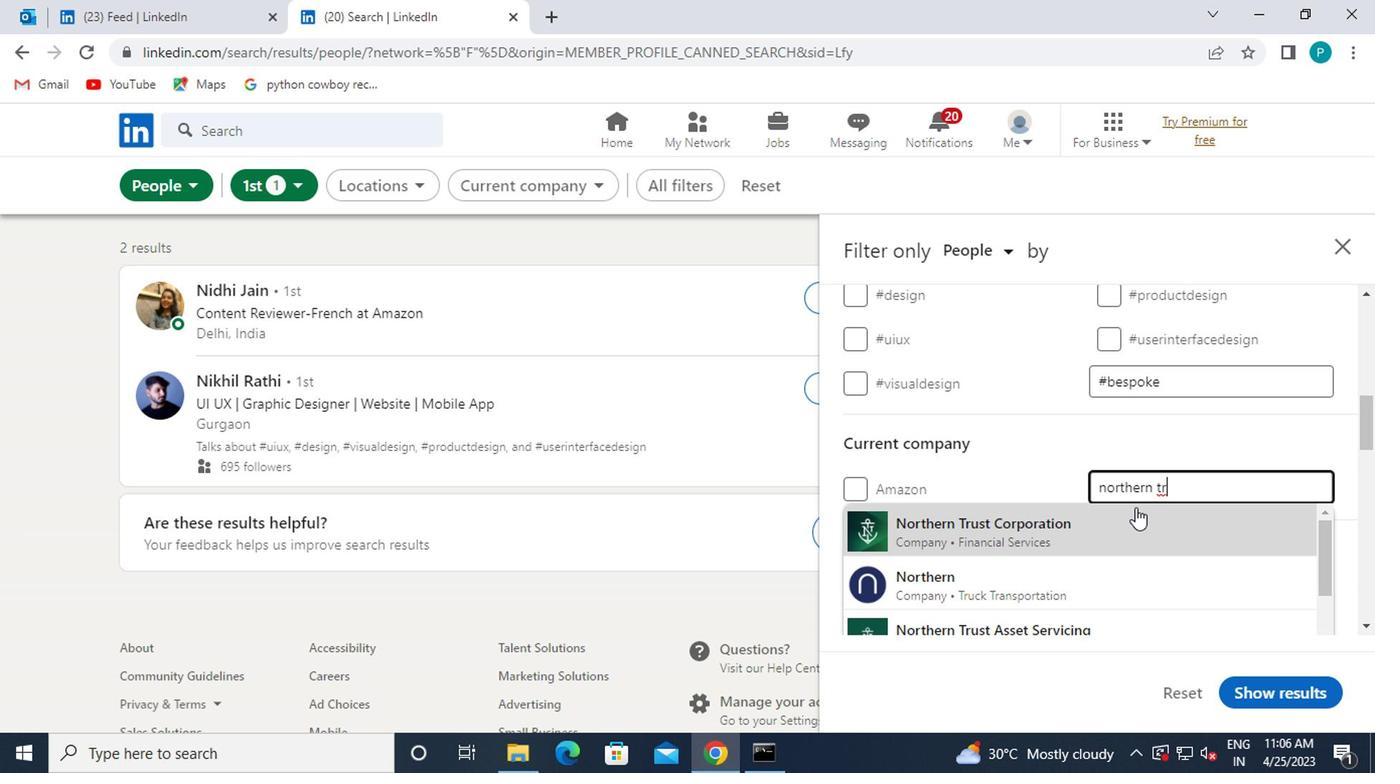 
Action: Mouse pressed left at (1126, 511)
Screenshot: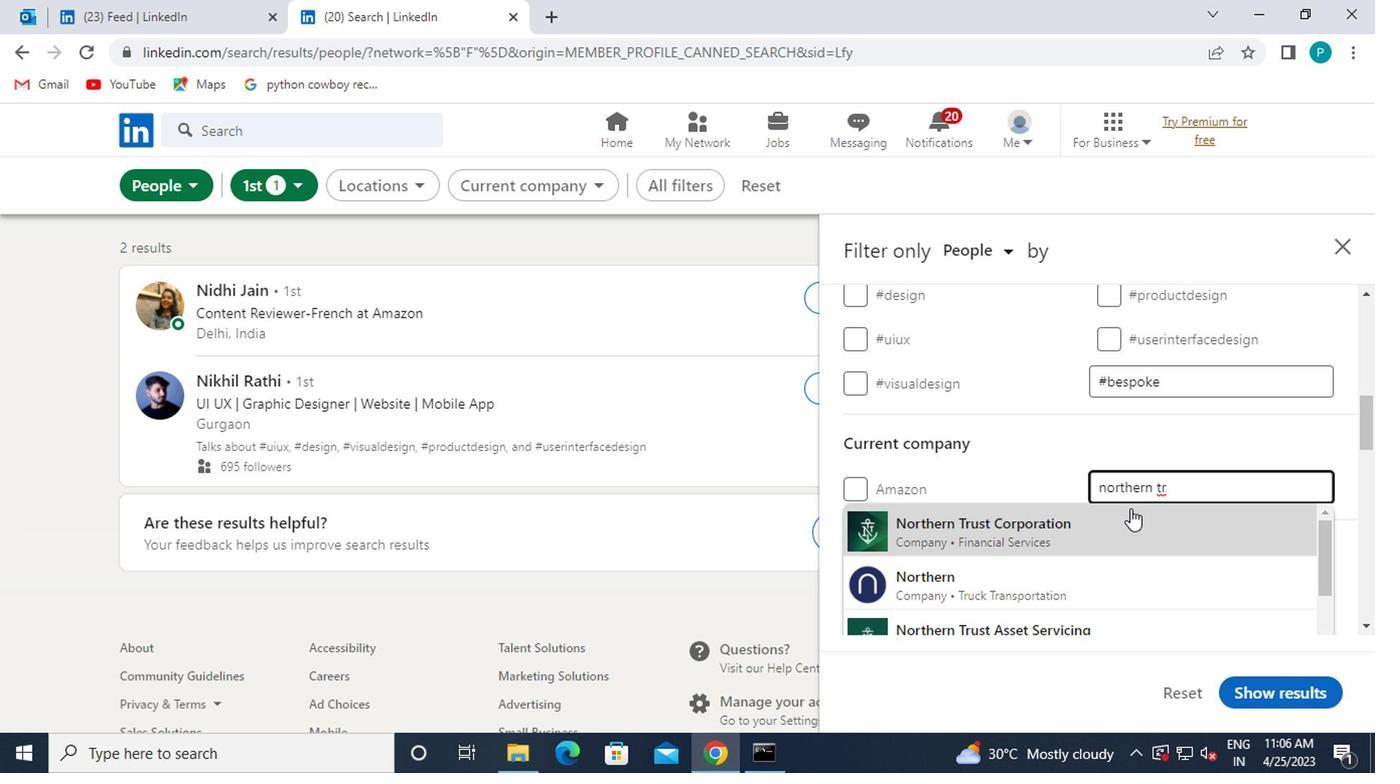 
Action: Mouse moved to (1063, 493)
Screenshot: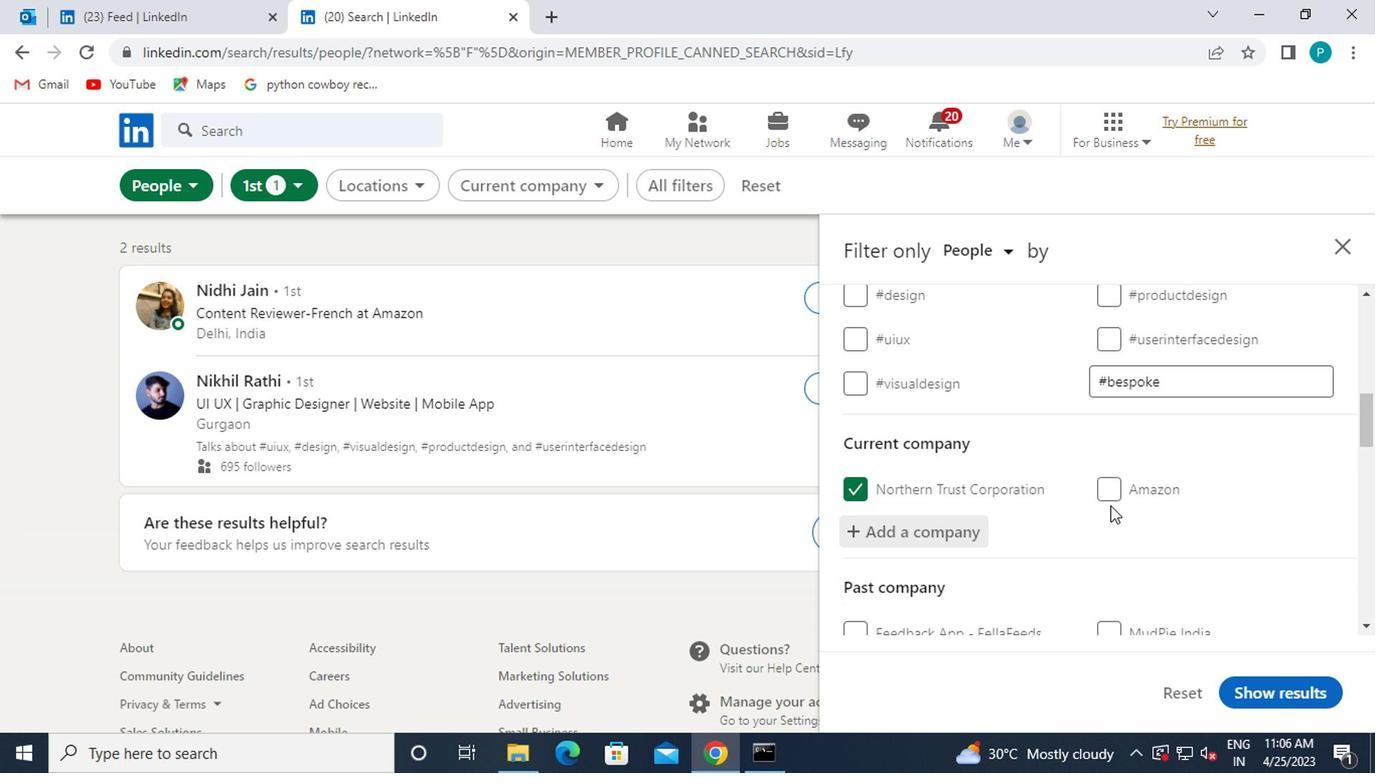 
Action: Mouse scrolled (1063, 492) with delta (0, -1)
Screenshot: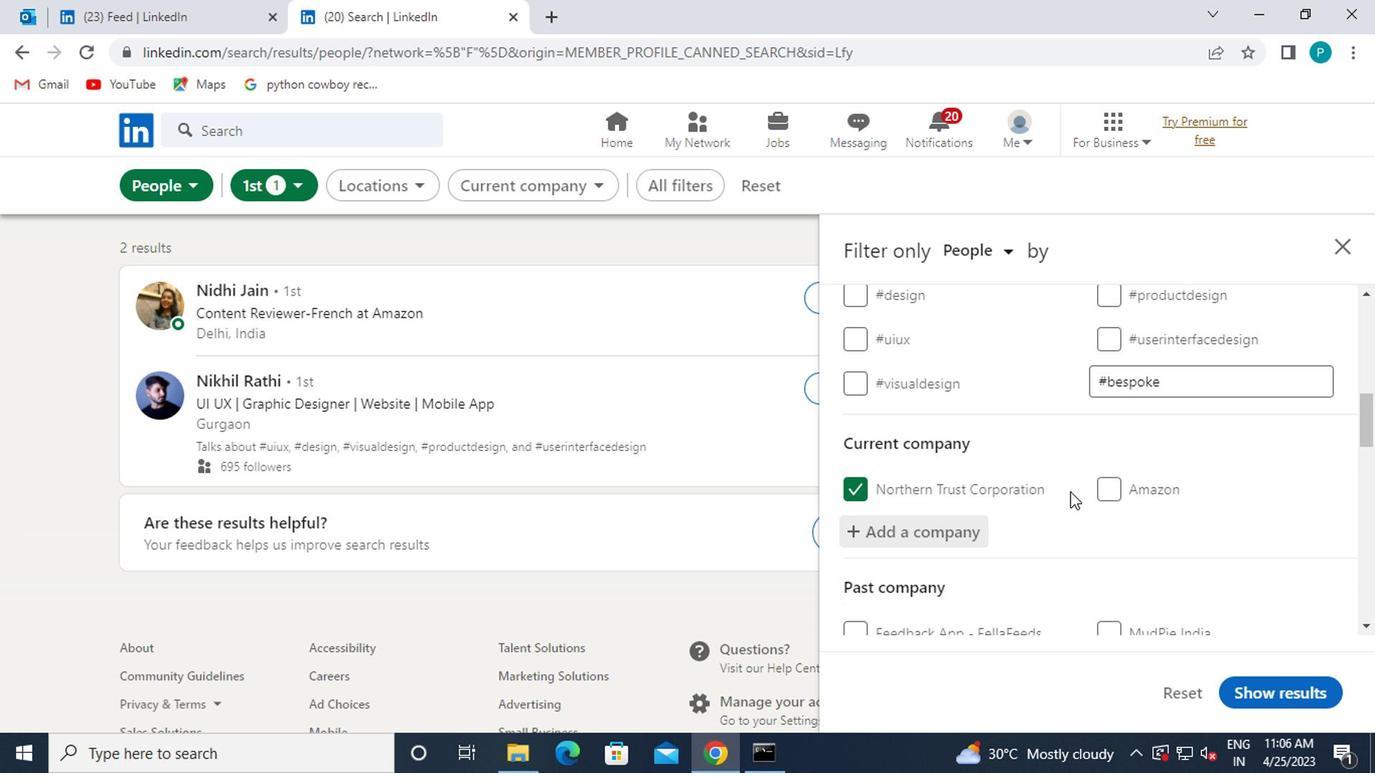 
Action: Mouse scrolled (1063, 492) with delta (0, -1)
Screenshot: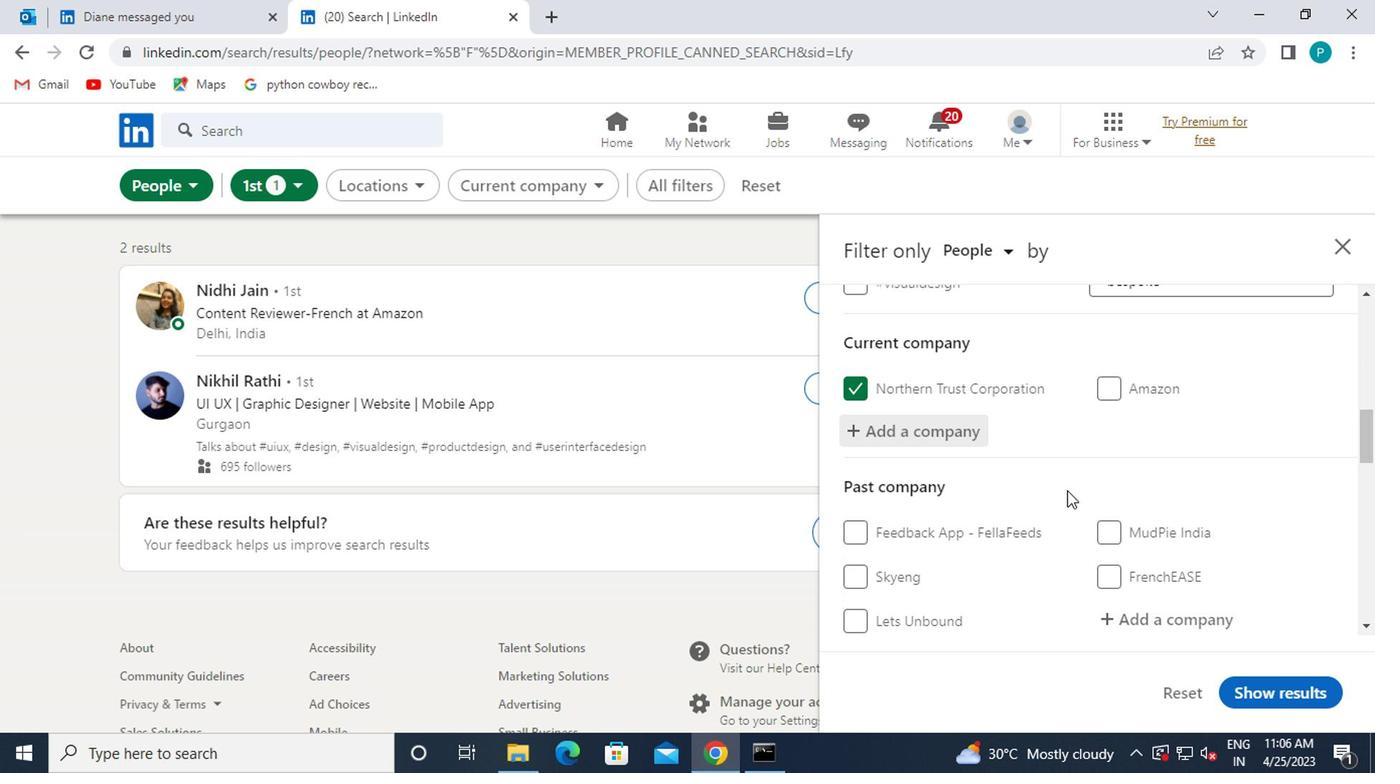 
Action: Mouse scrolled (1063, 492) with delta (0, -1)
Screenshot: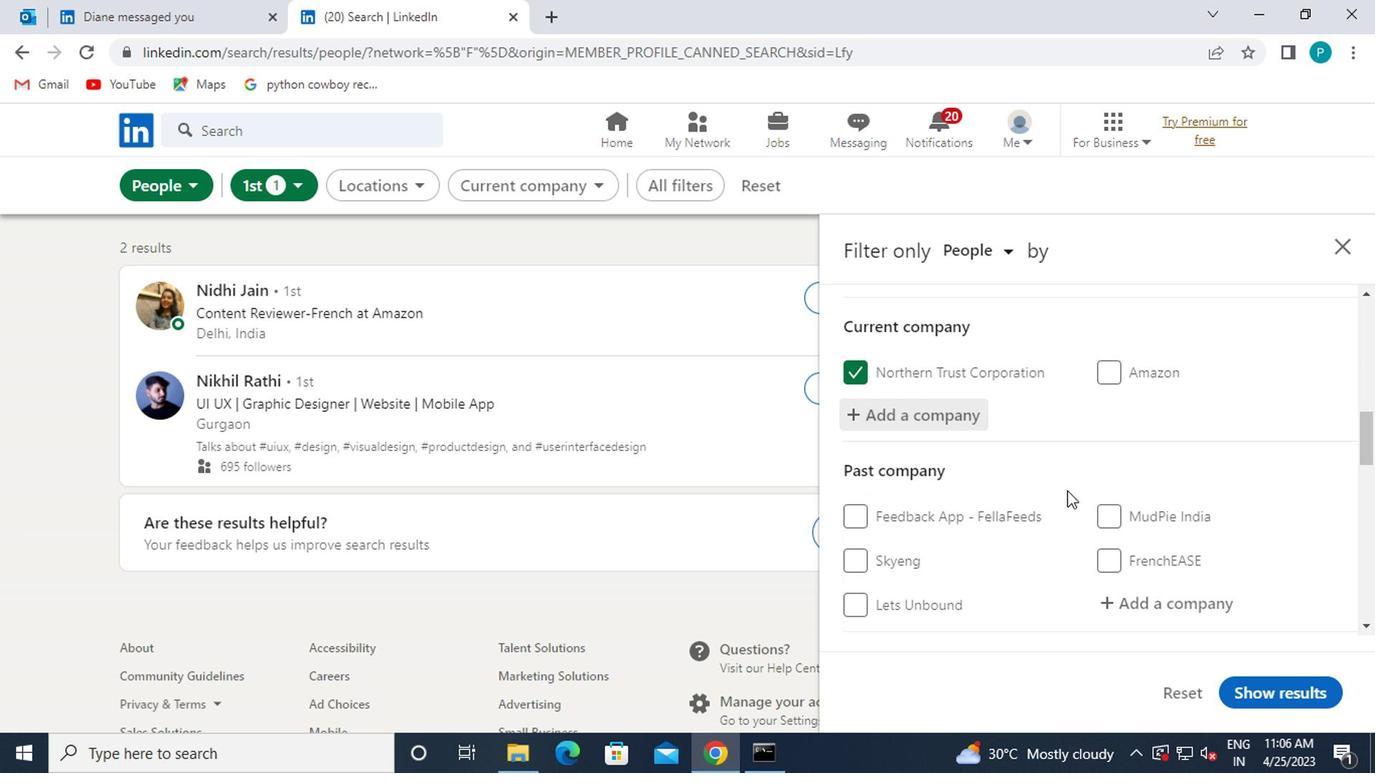 
Action: Mouse scrolled (1063, 492) with delta (0, -1)
Screenshot: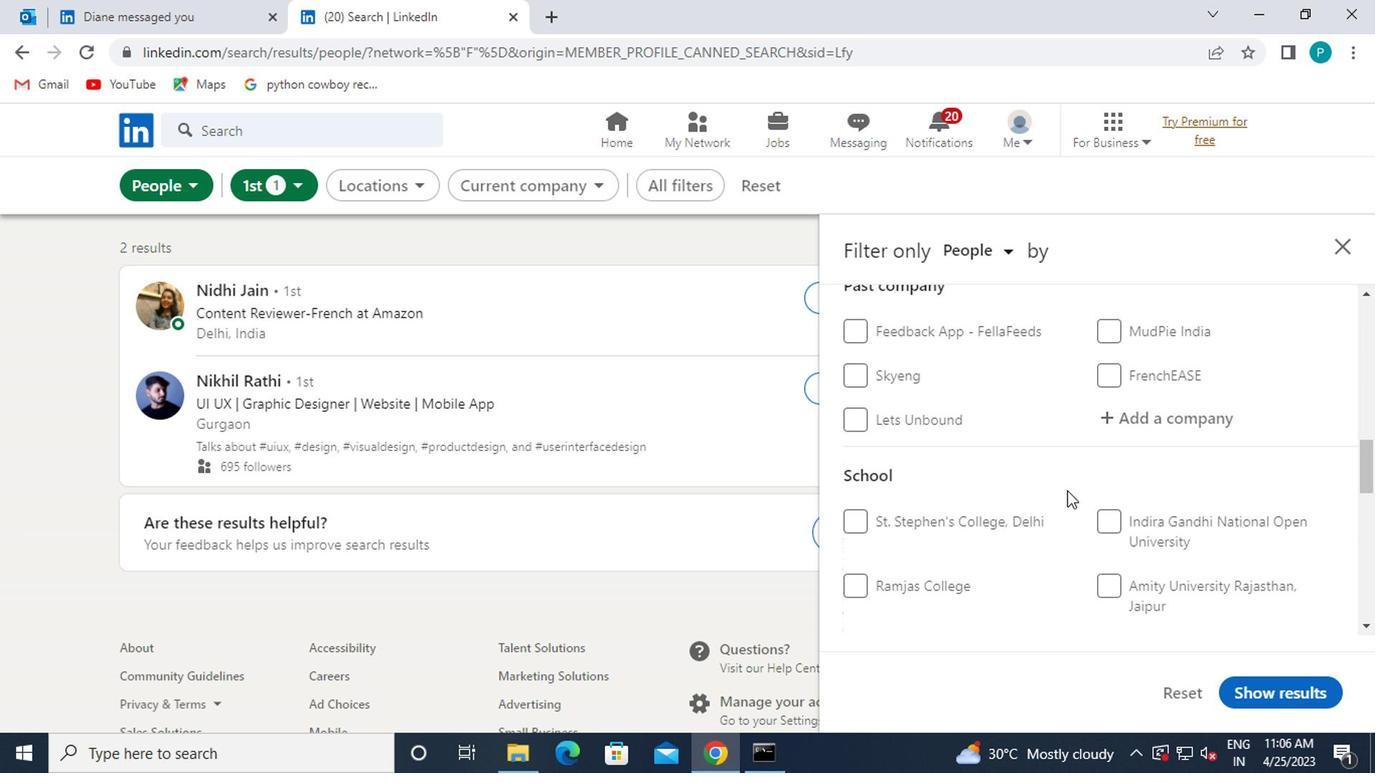 
Action: Mouse moved to (1109, 560)
Screenshot: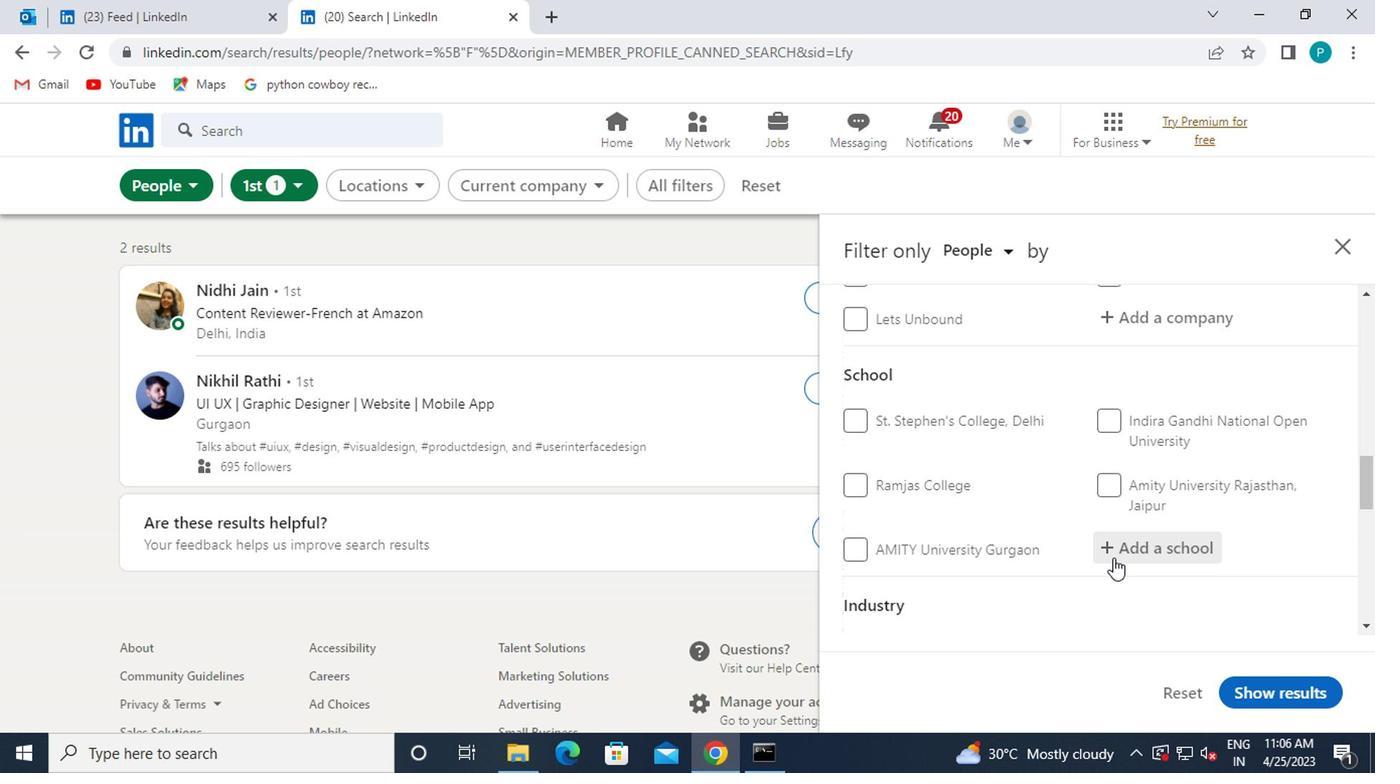 
Action: Mouse pressed left at (1109, 560)
Screenshot: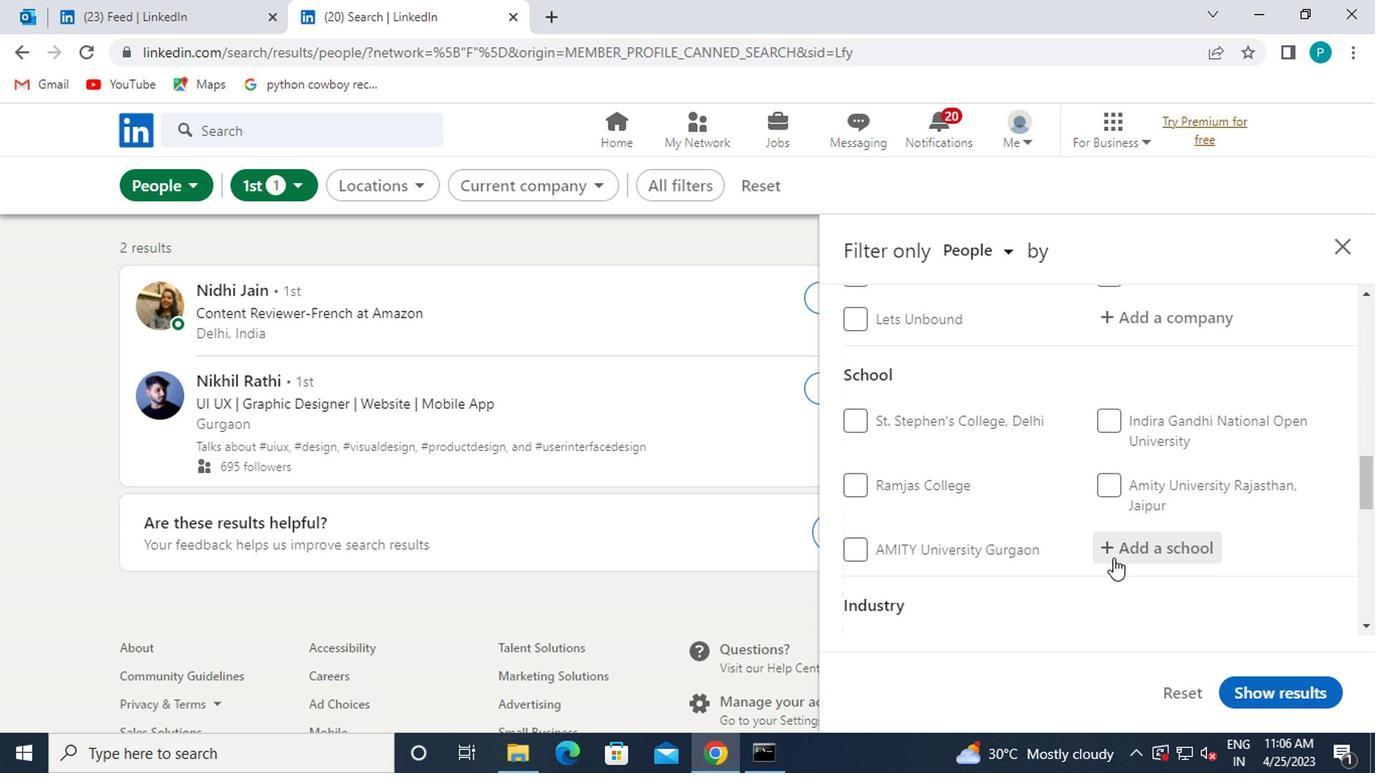 
Action: Mouse moved to (1113, 555)
Screenshot: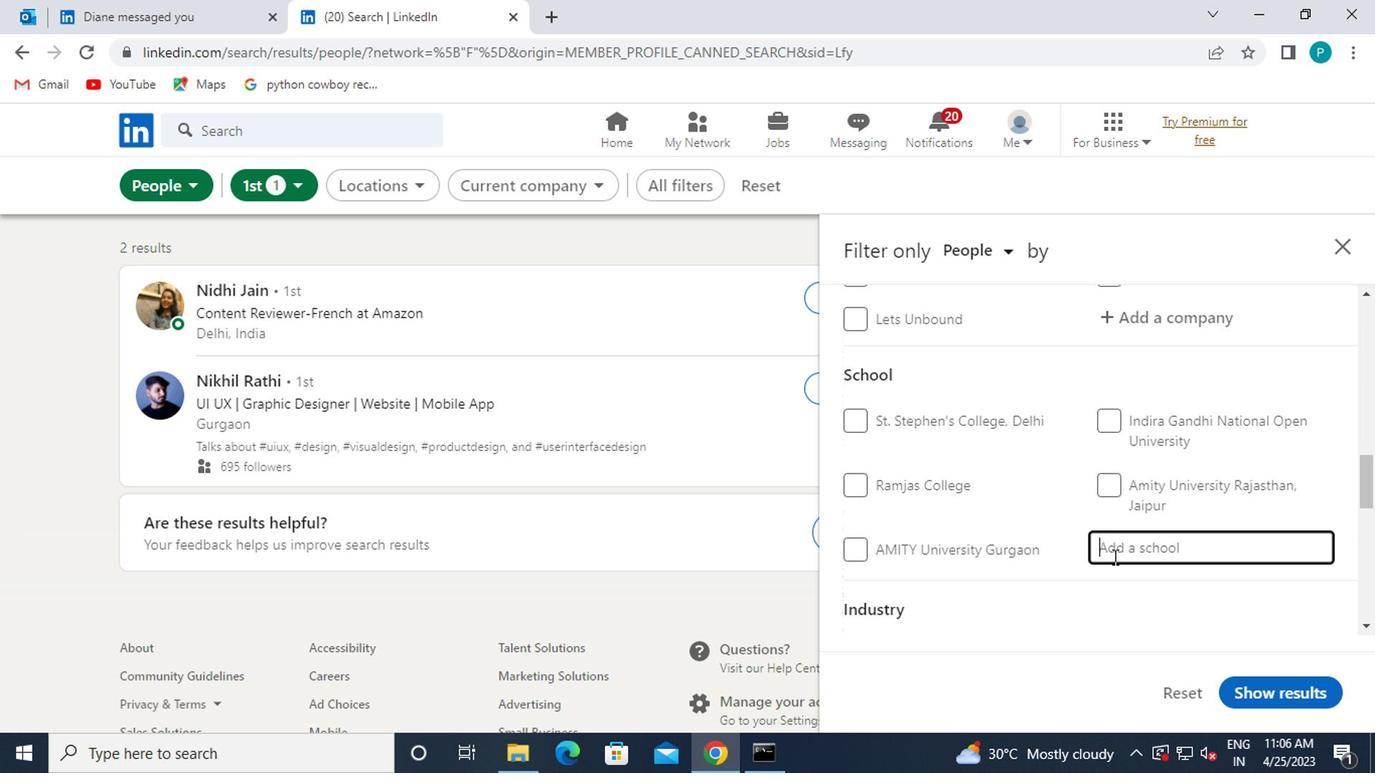 
Action: Key pressed <Key.caps_lock>M<Key.caps_lock><Key.caps_lock>ES<Key.caps_lock>
Screenshot: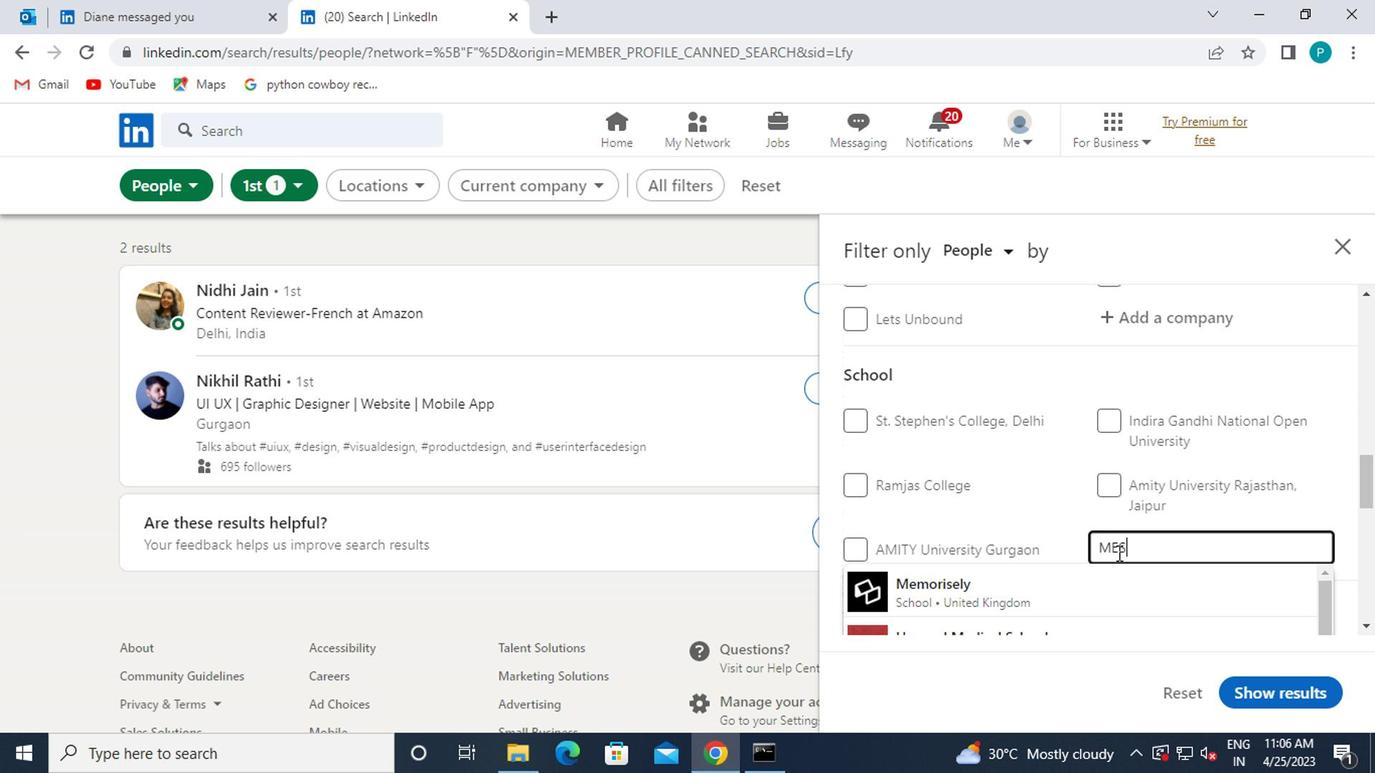
Action: Mouse scrolled (1113, 555) with delta (0, 0)
Screenshot: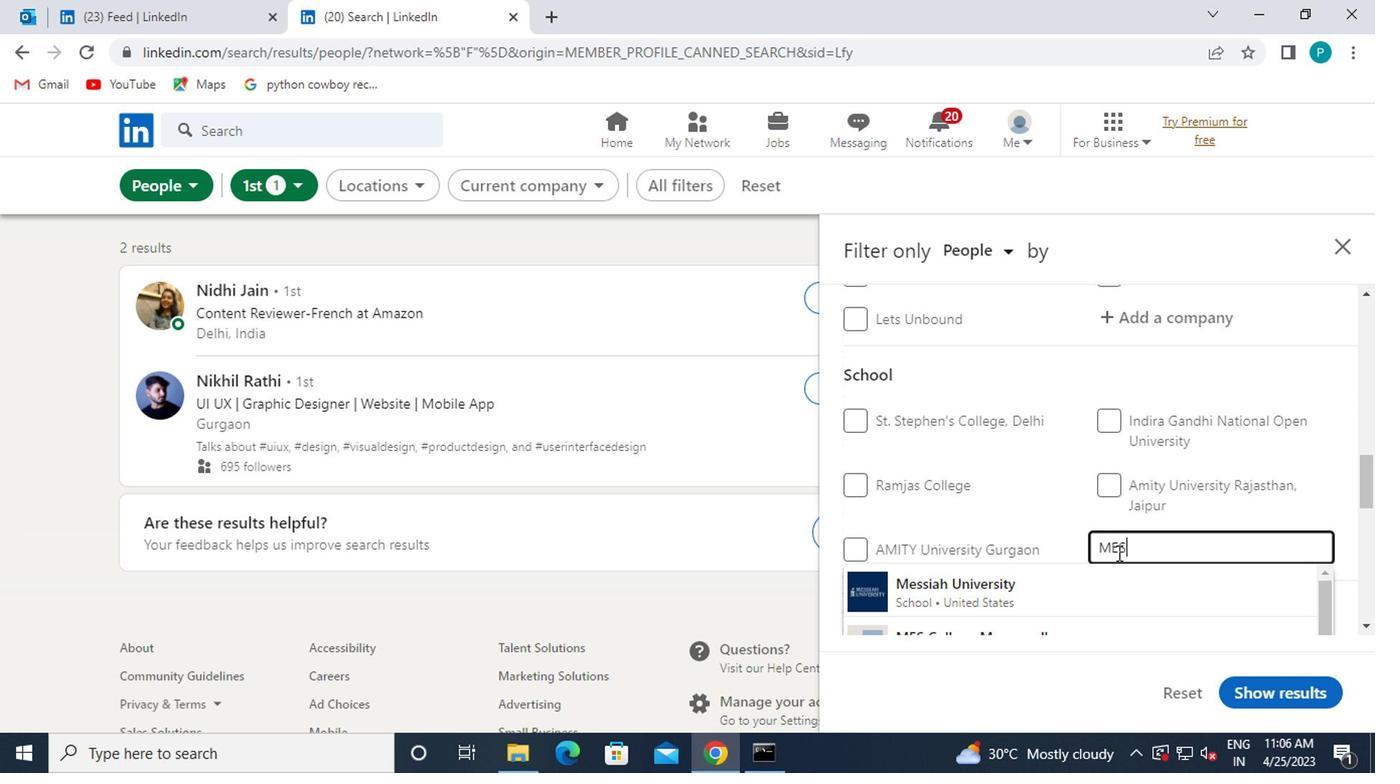 
Action: Mouse moved to (1166, 452)
Screenshot: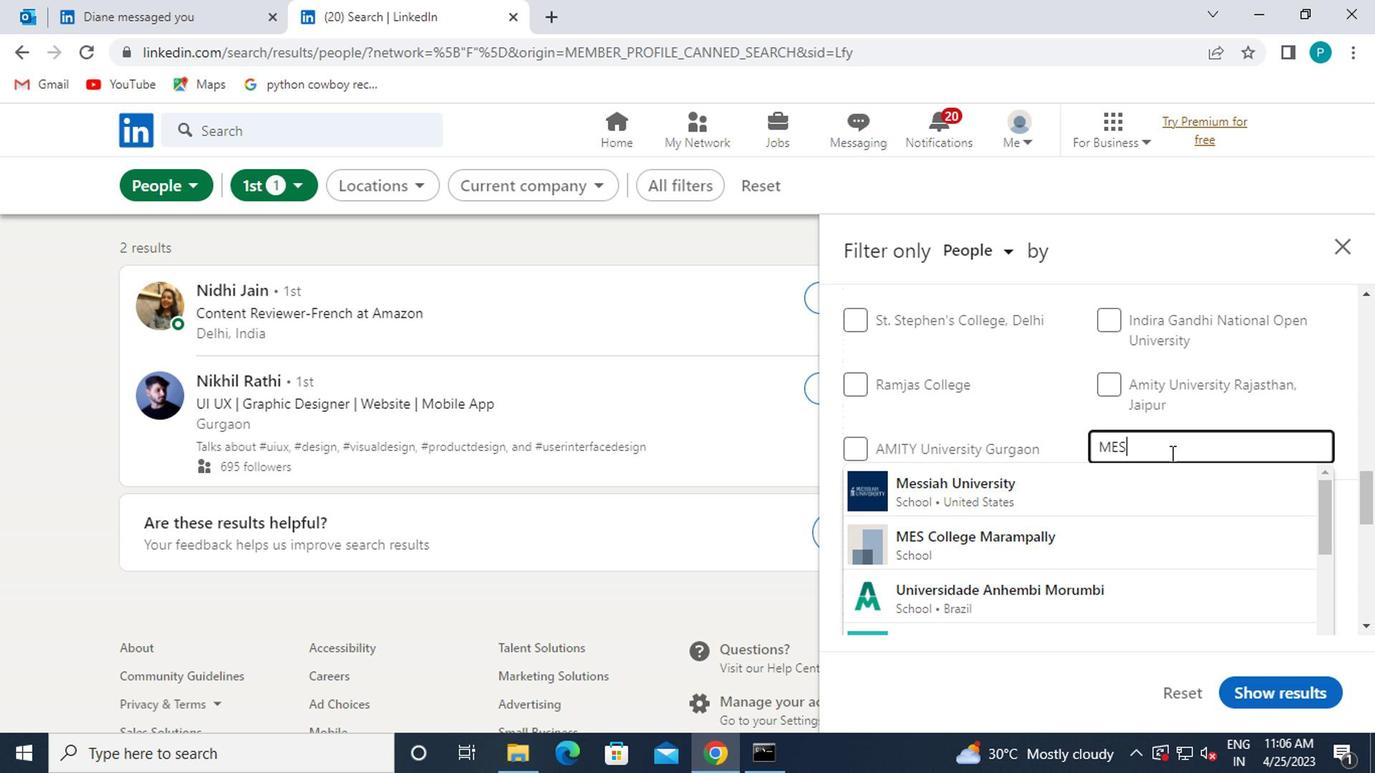 
Action: Key pressed <Key.space><Key.caps_lock>G<Key.caps_lock>AEWARE<Key.space><Key.caps_lock>C<Key.caps_lock>OLLEGE<Key.space>OF<Key.space><Key.caps_lock>C<Key.caps_lock>OMMERCE<Key.enter>
Screenshot: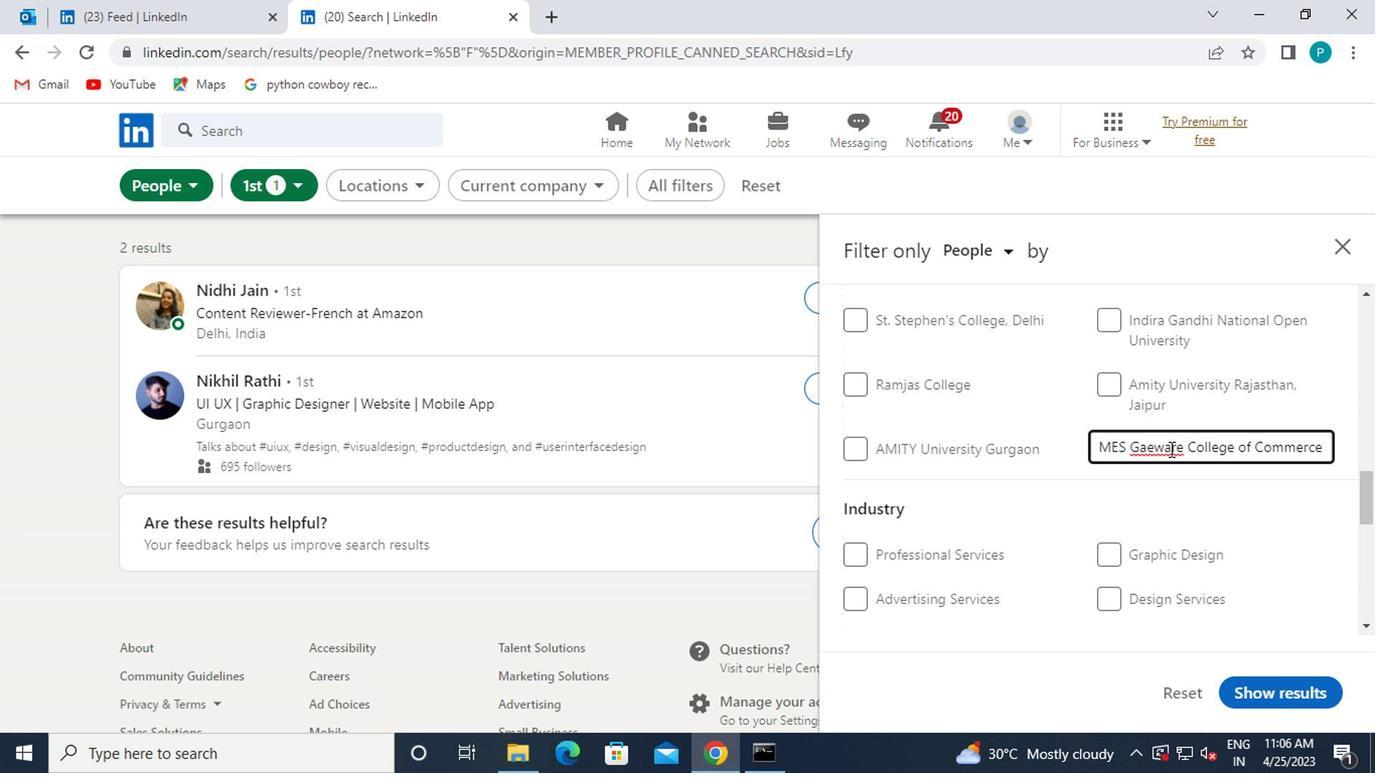 
Action: Mouse moved to (1164, 456)
Screenshot: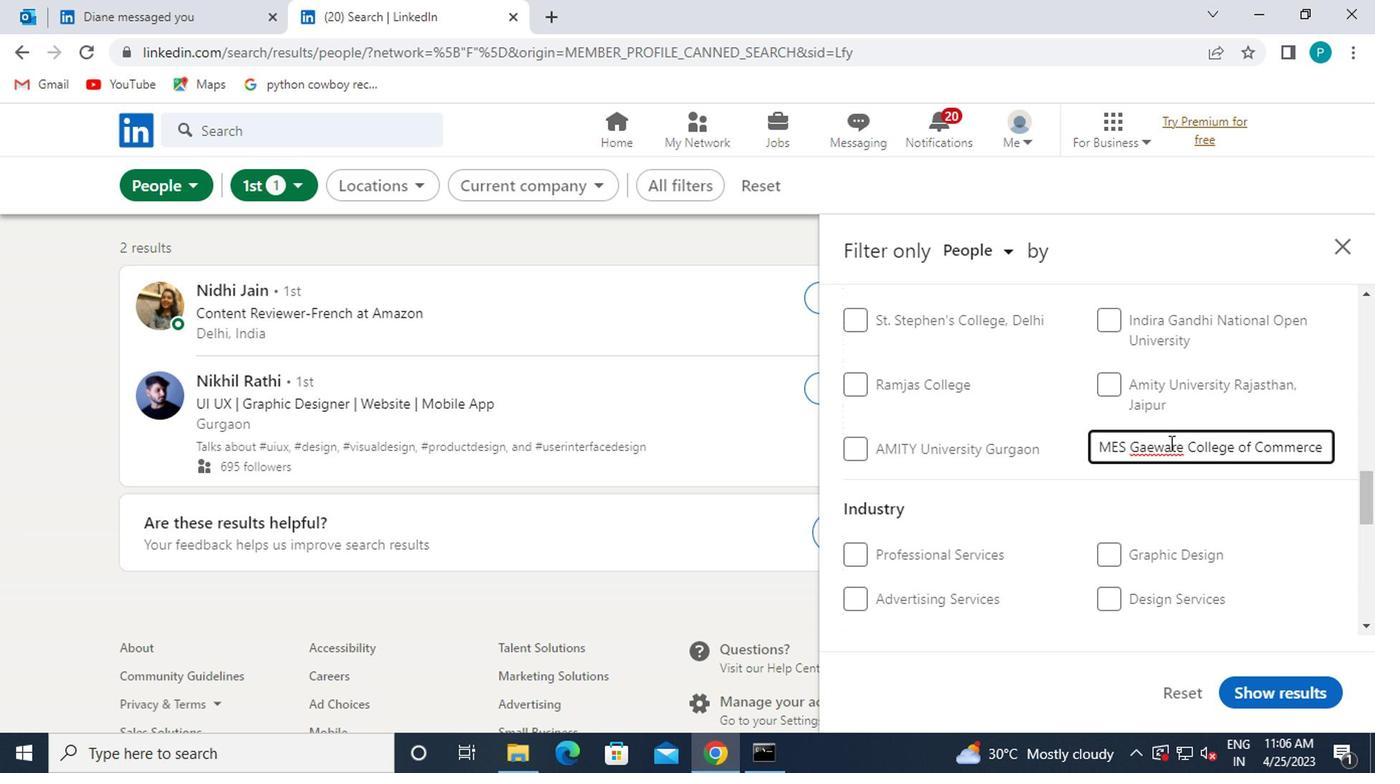
Action: Mouse scrolled (1164, 454) with delta (0, -1)
Screenshot: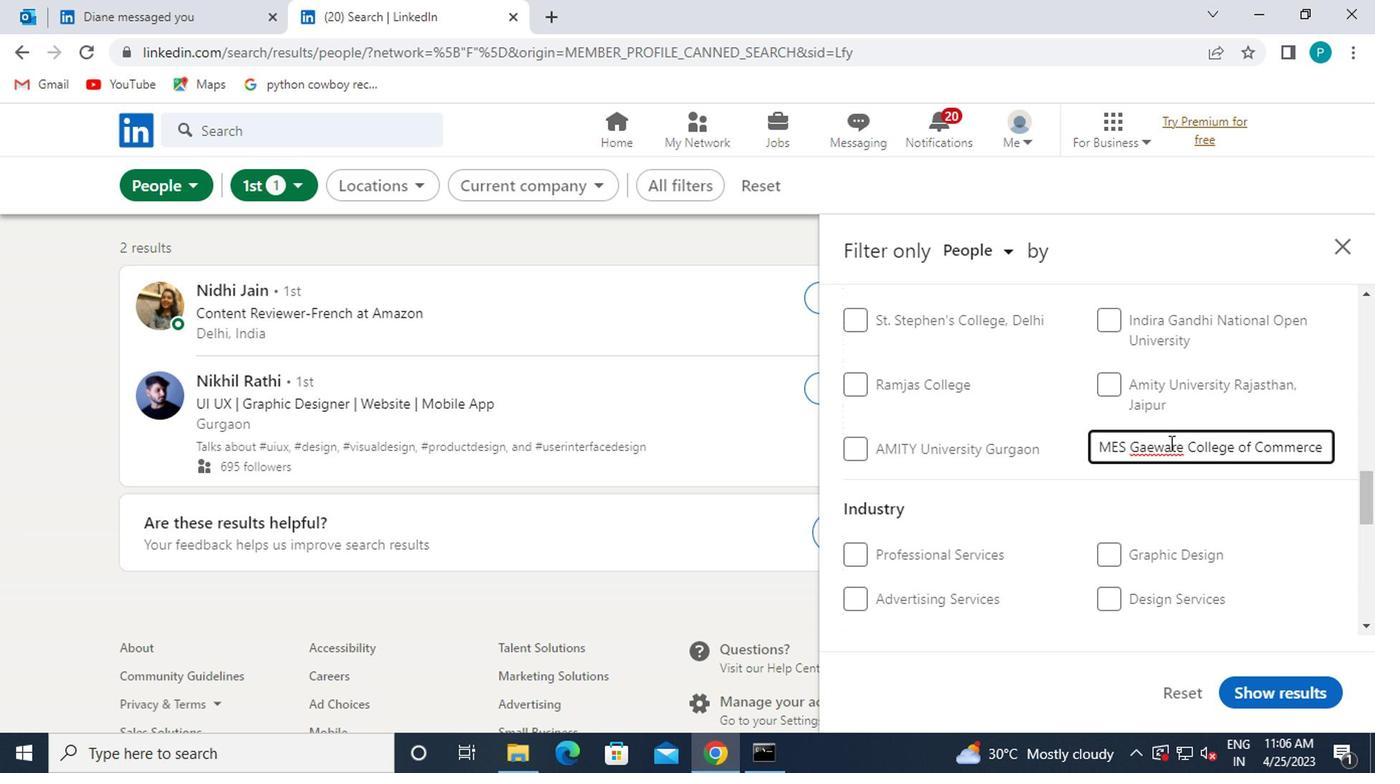 
Action: Mouse moved to (931, 530)
Screenshot: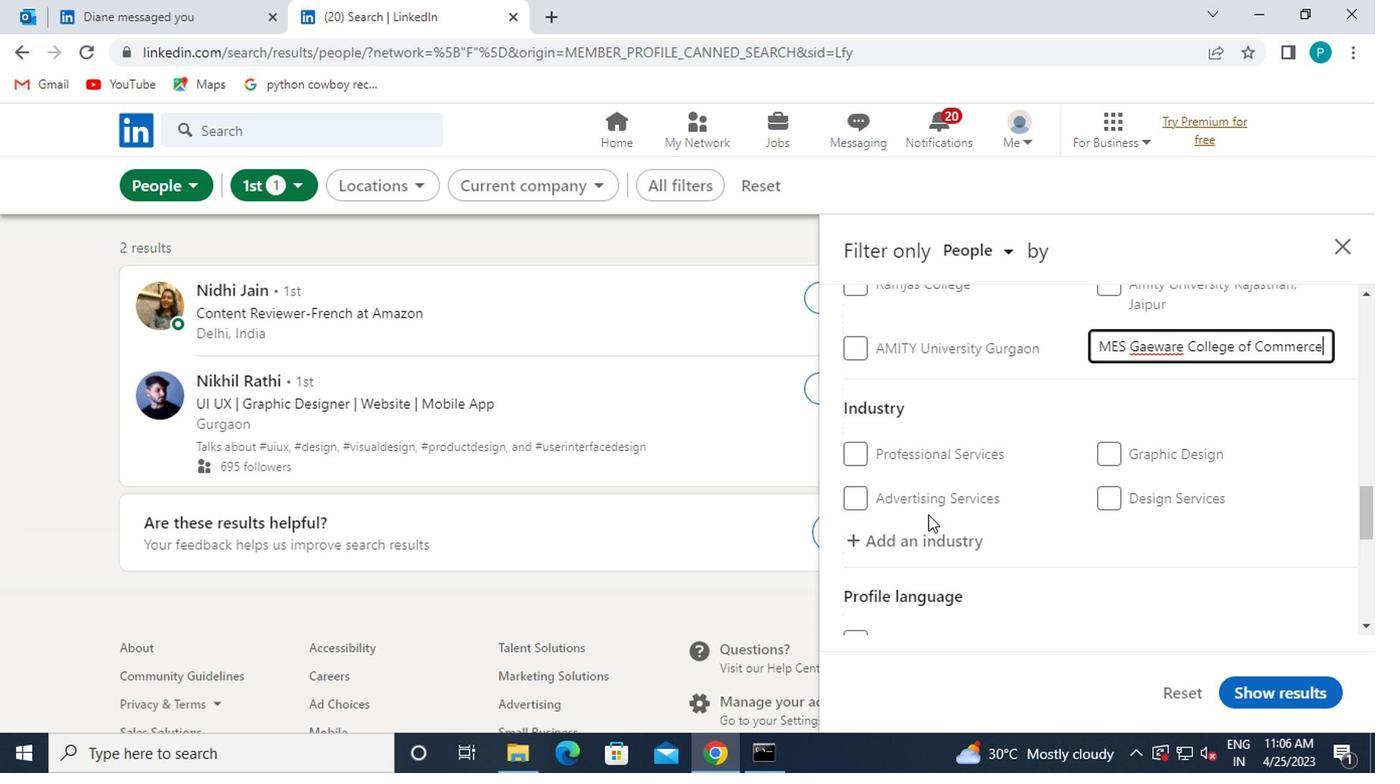 
Action: Mouse pressed left at (931, 530)
Screenshot: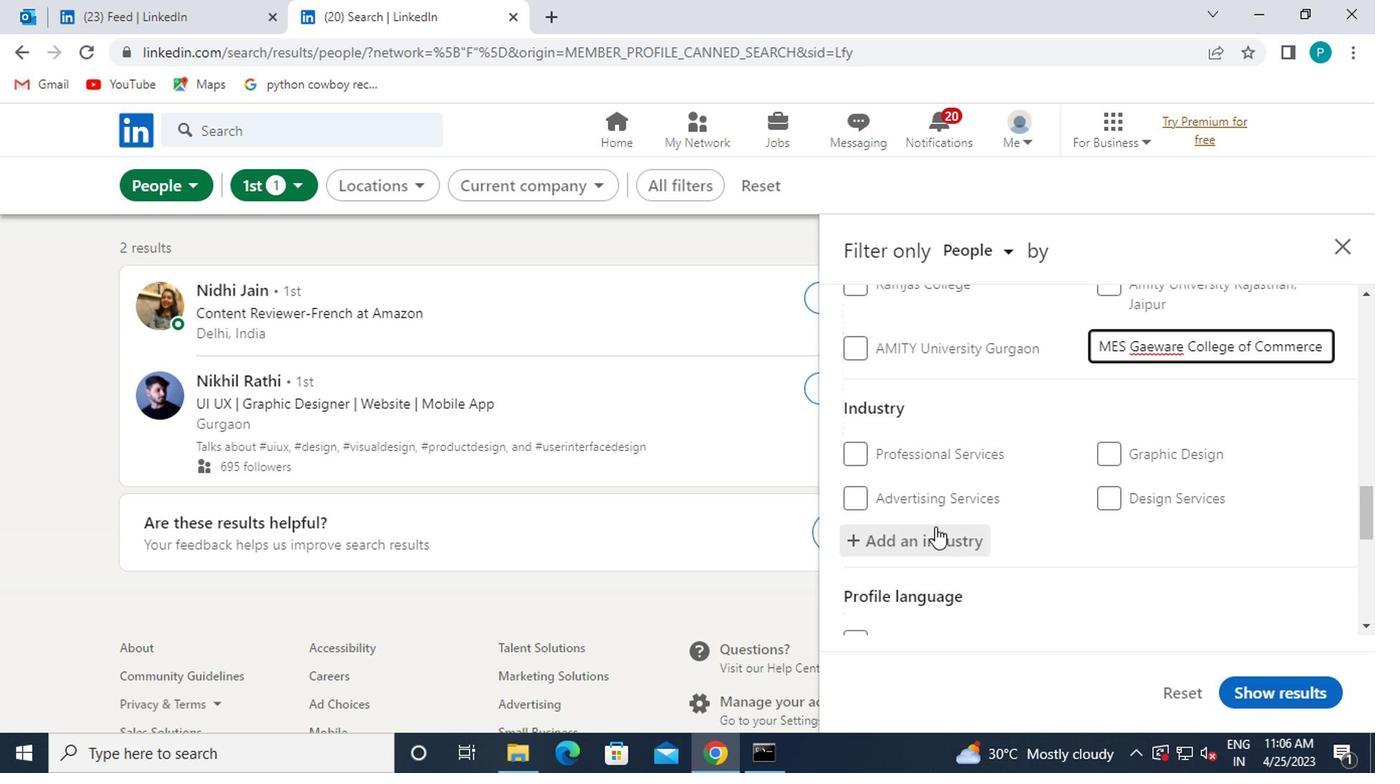
Action: Mouse moved to (953, 521)
Screenshot: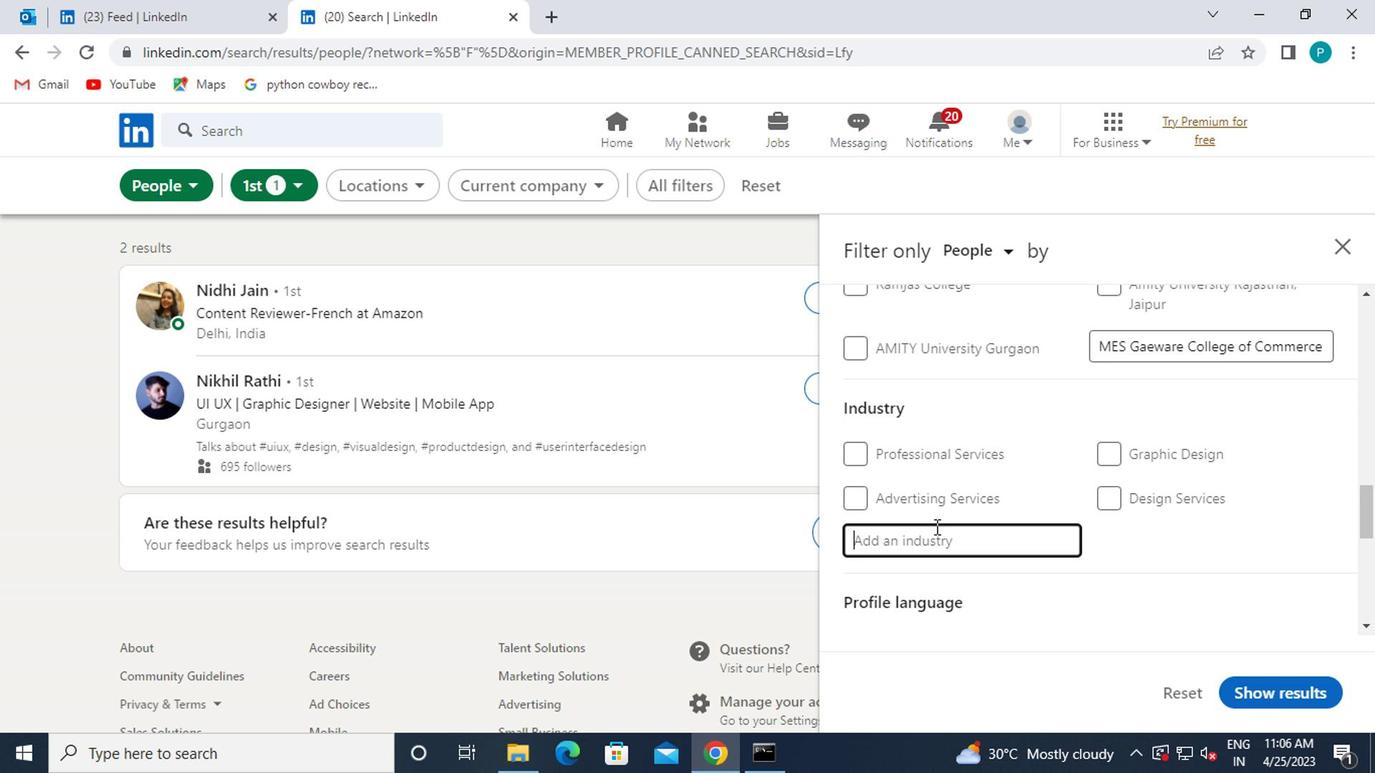 
Action: Key pressed INTERNET<Key.space>M<Key.backspace>MARKETPLACE
Screenshot: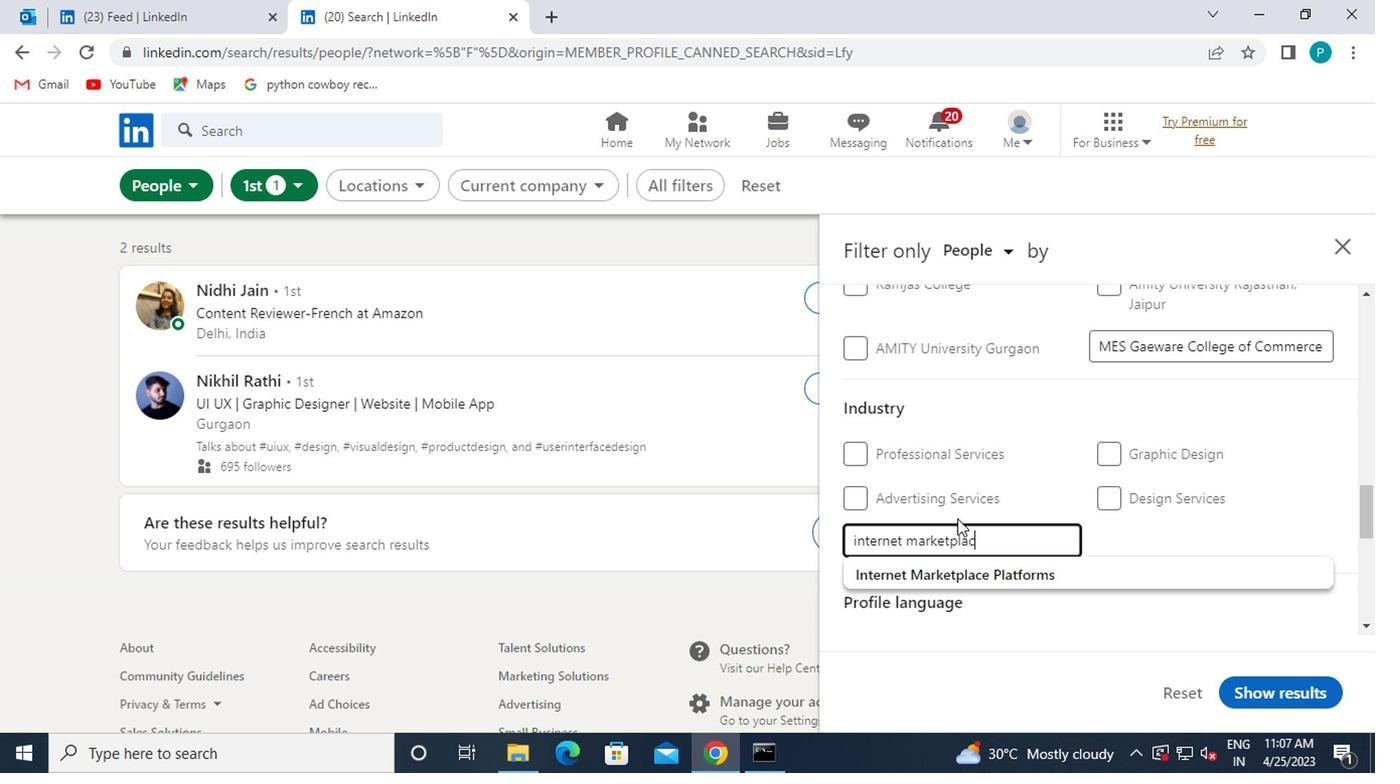 
Action: Mouse moved to (961, 580)
Screenshot: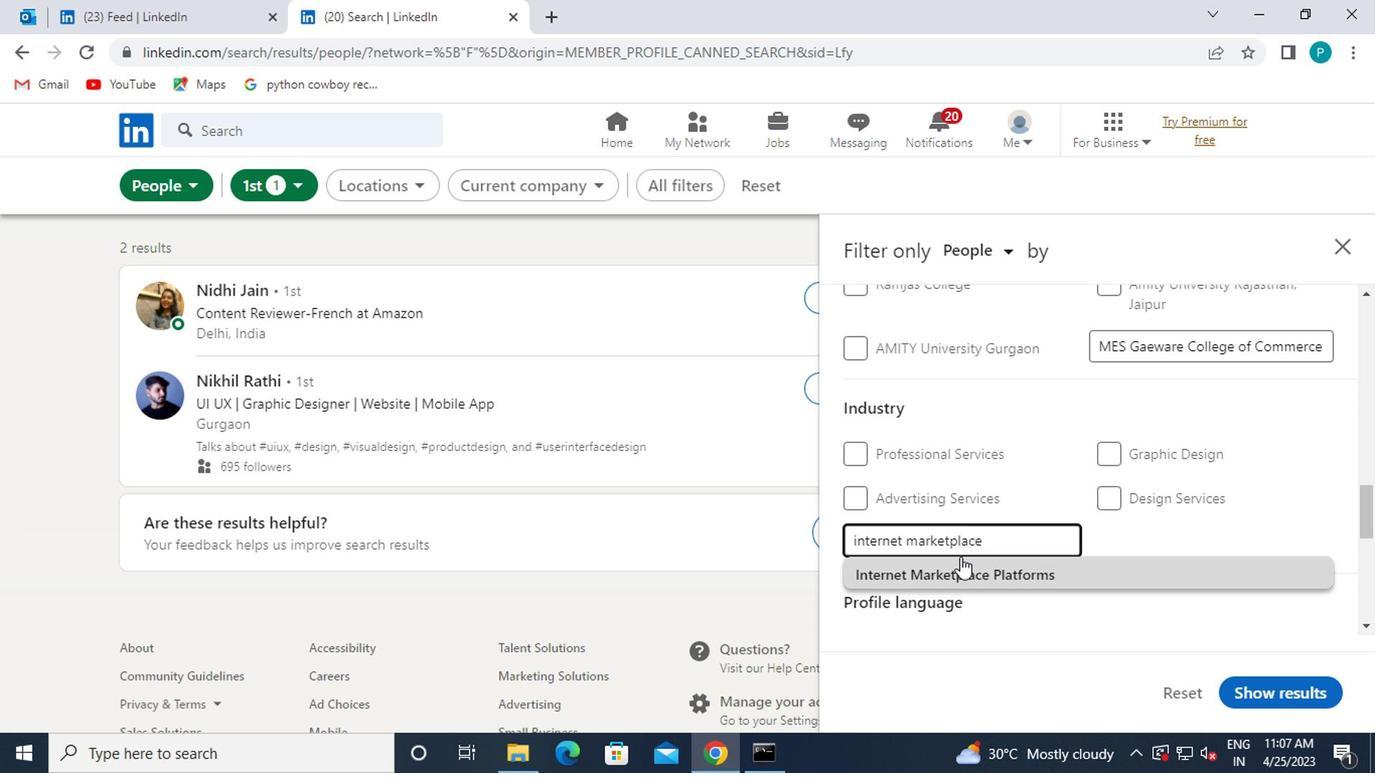 
Action: Mouse pressed left at (961, 580)
Screenshot: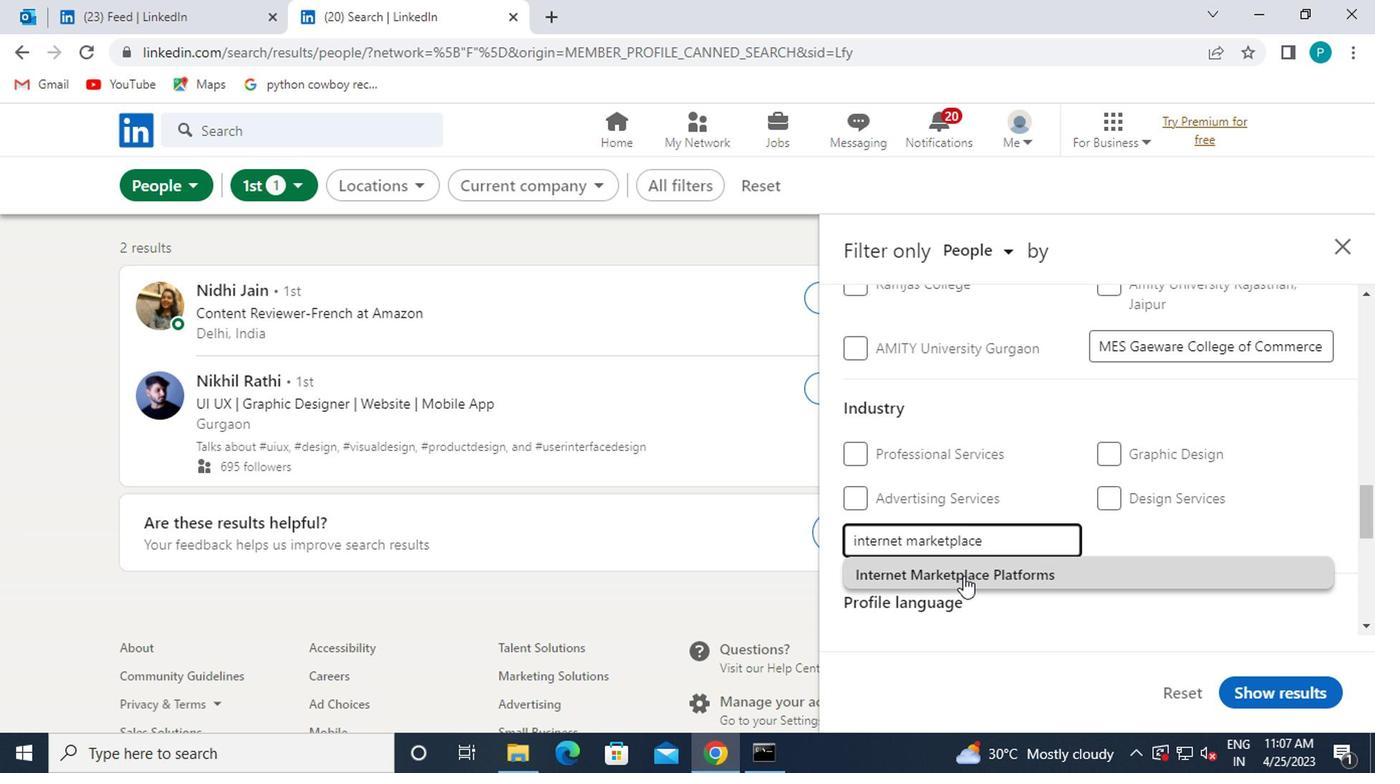 
Action: Mouse scrolled (961, 579) with delta (0, 0)
Screenshot: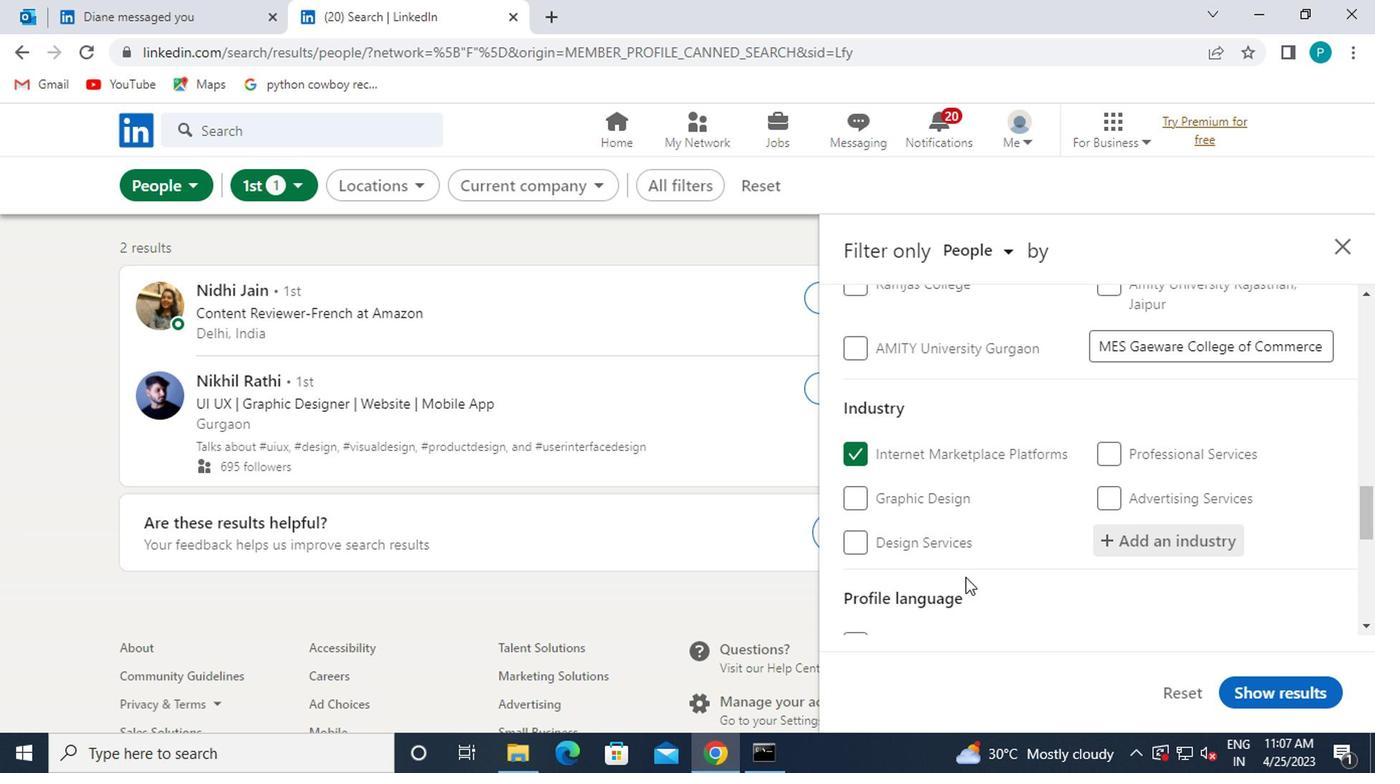
Action: Mouse moved to (956, 564)
Screenshot: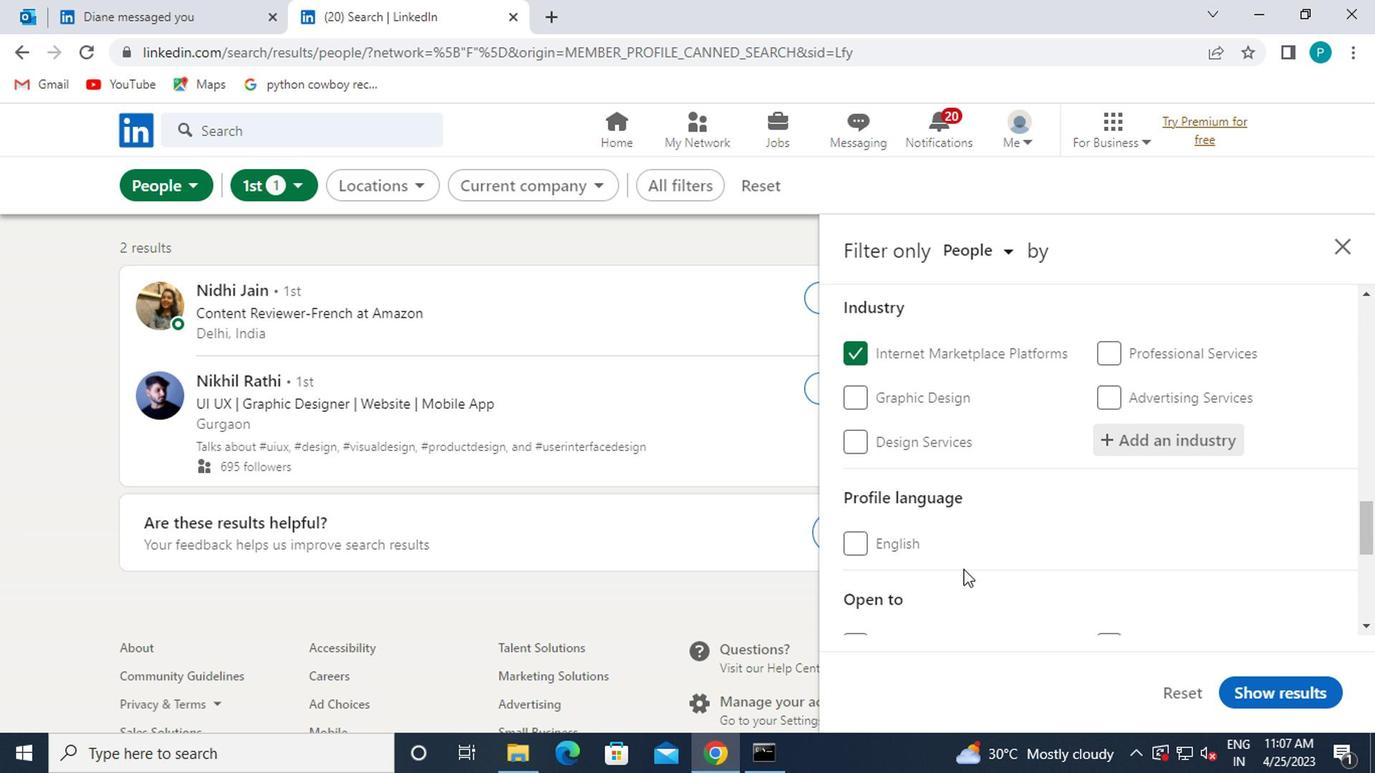 
Action: Mouse scrolled (956, 563) with delta (0, -1)
Screenshot: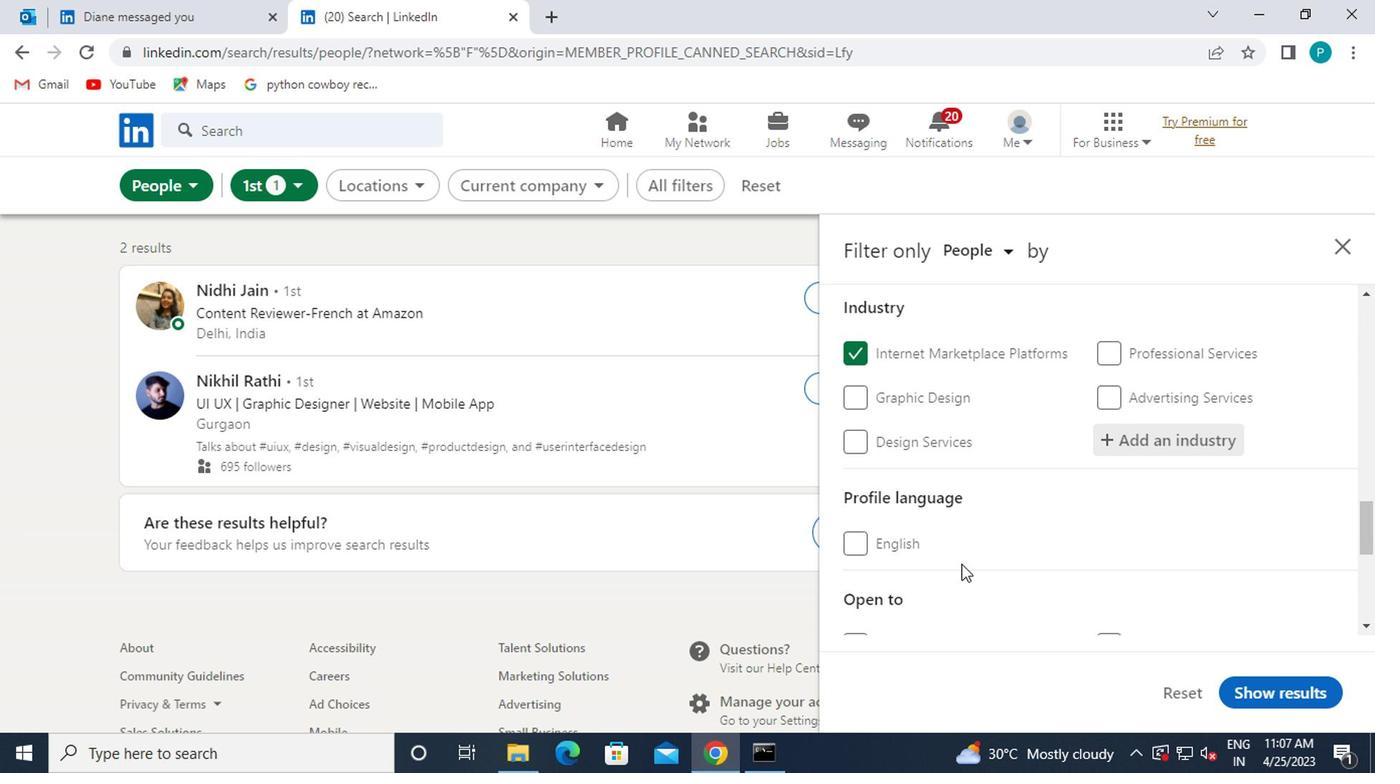 
Action: Mouse moved to (850, 454)
Screenshot: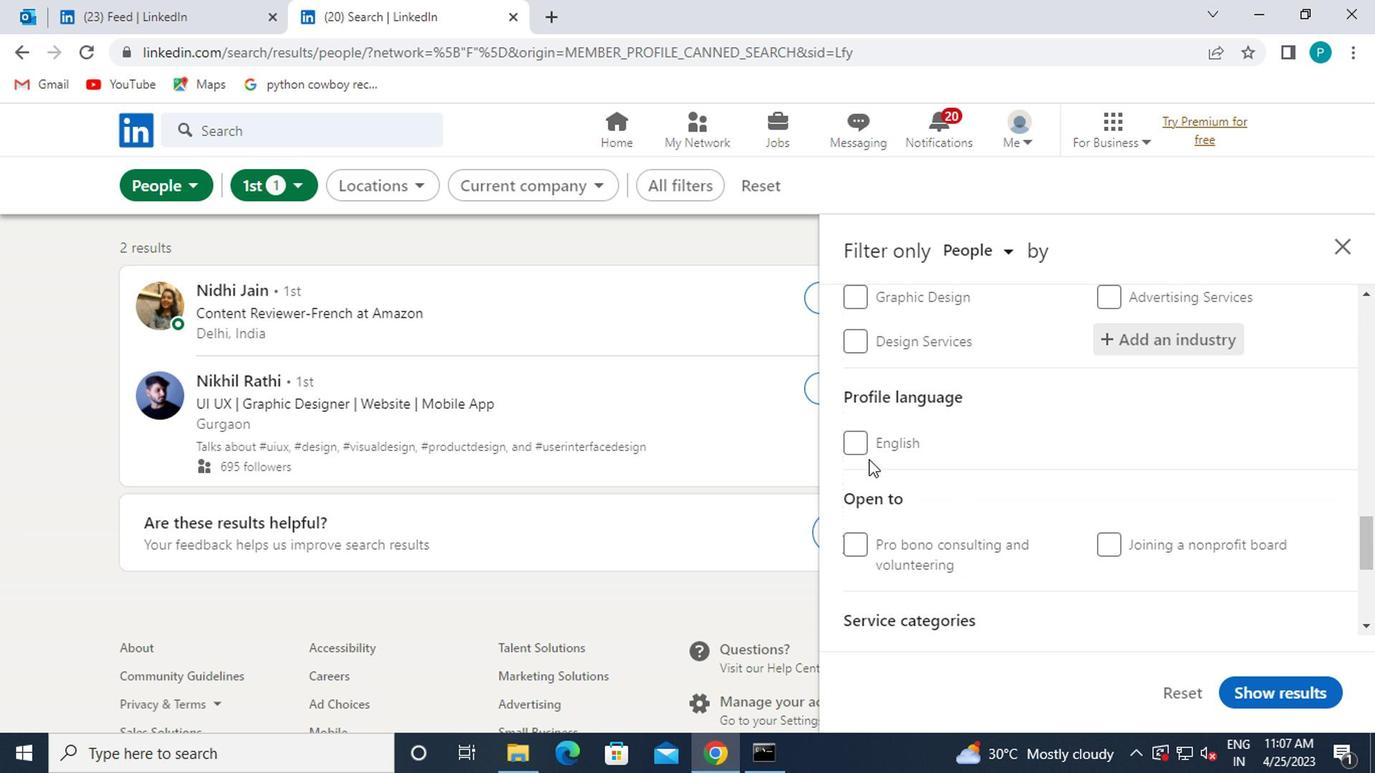 
Action: Mouse pressed left at (850, 454)
Screenshot: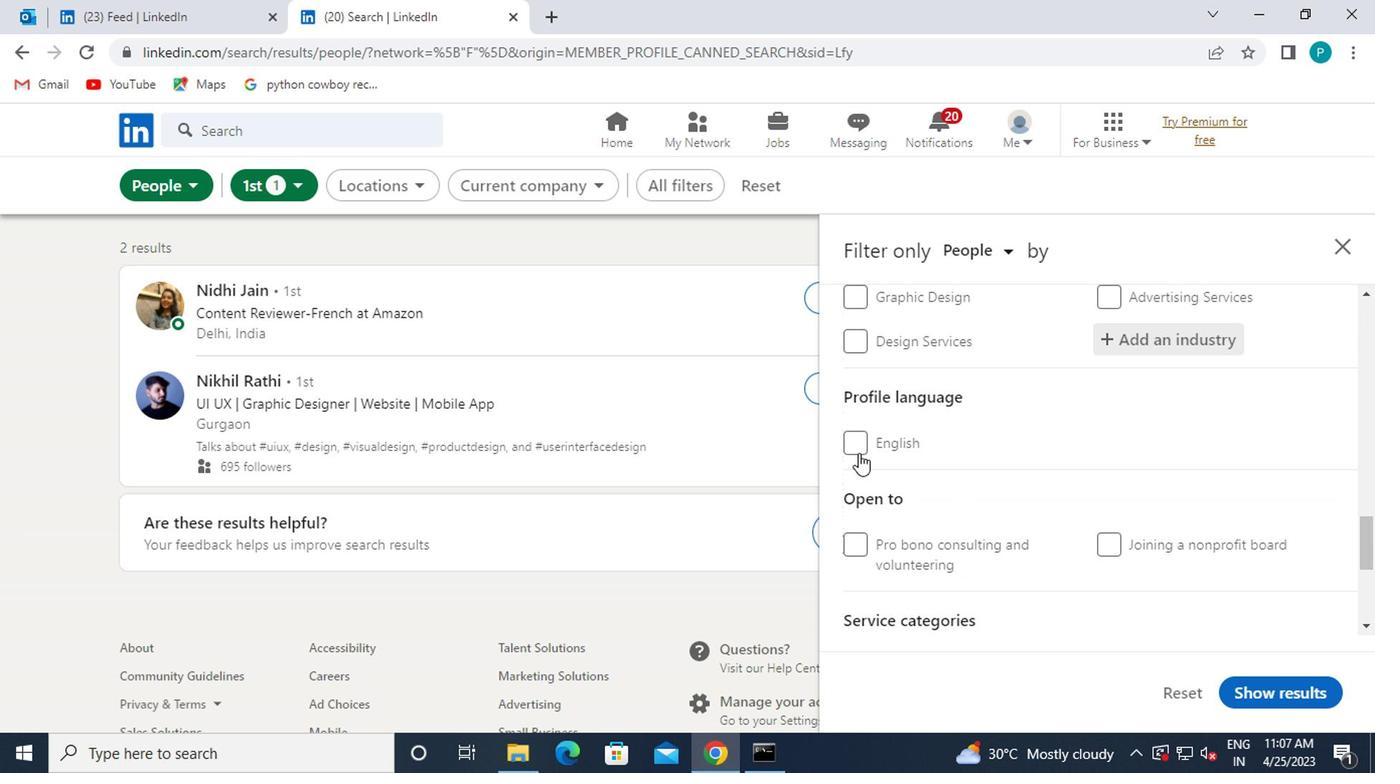 
Action: Mouse moved to (963, 530)
Screenshot: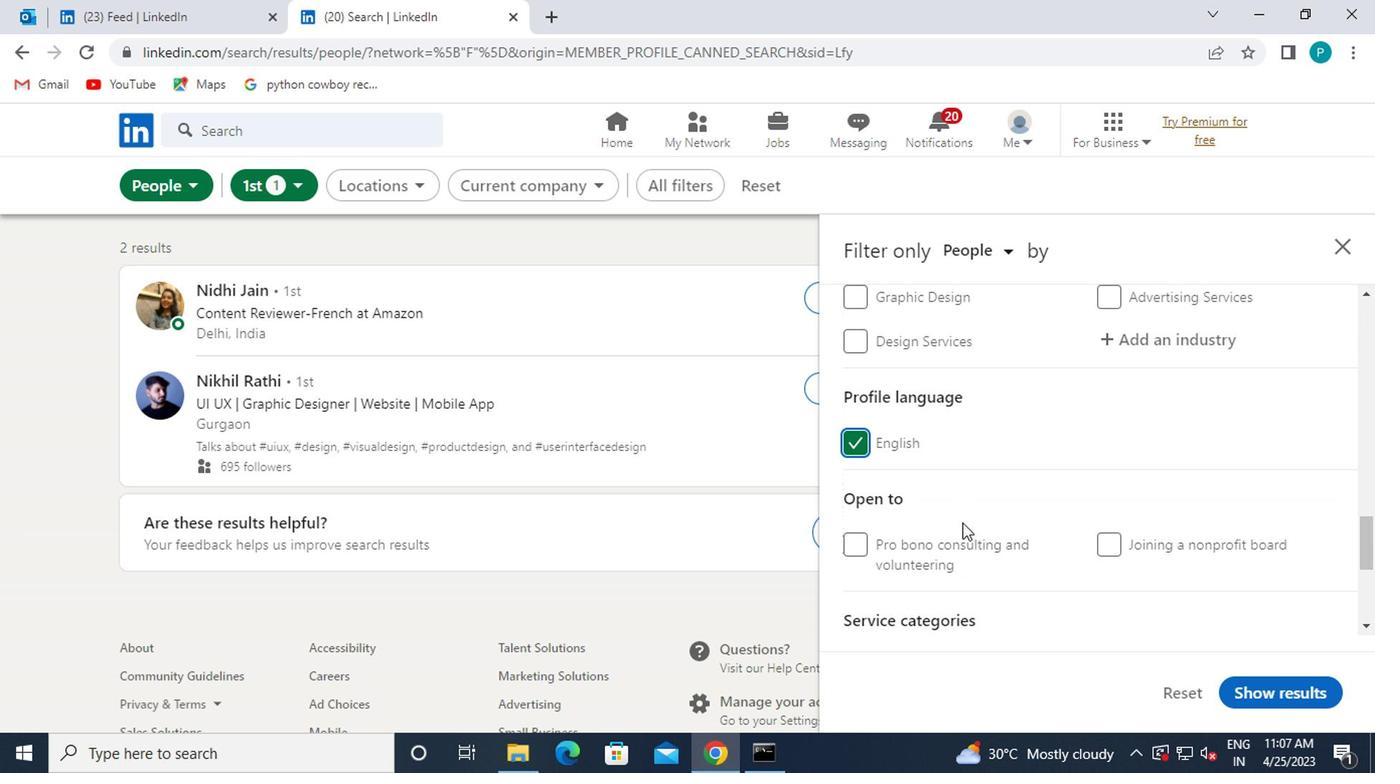 
Action: Mouse scrolled (963, 528) with delta (0, -1)
Screenshot: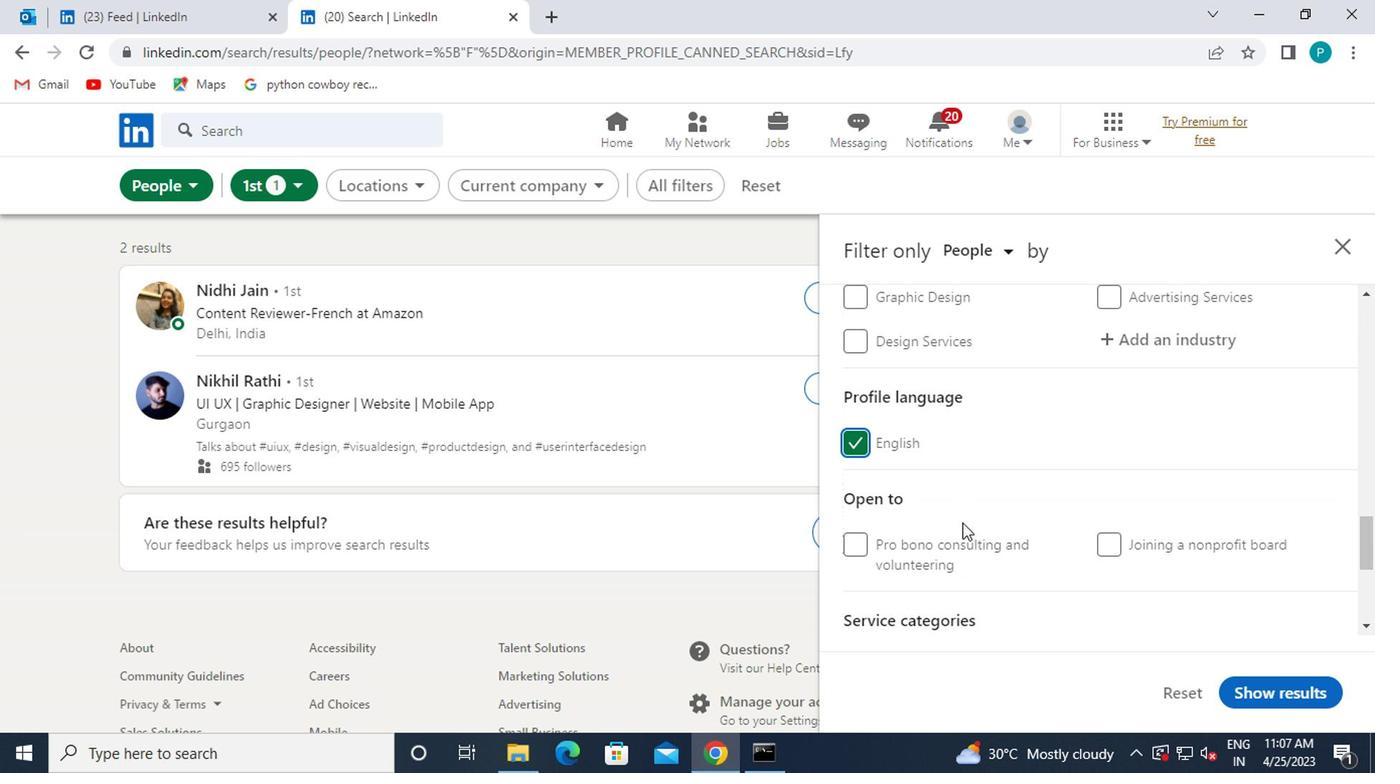 
Action: Mouse moved to (954, 502)
Screenshot: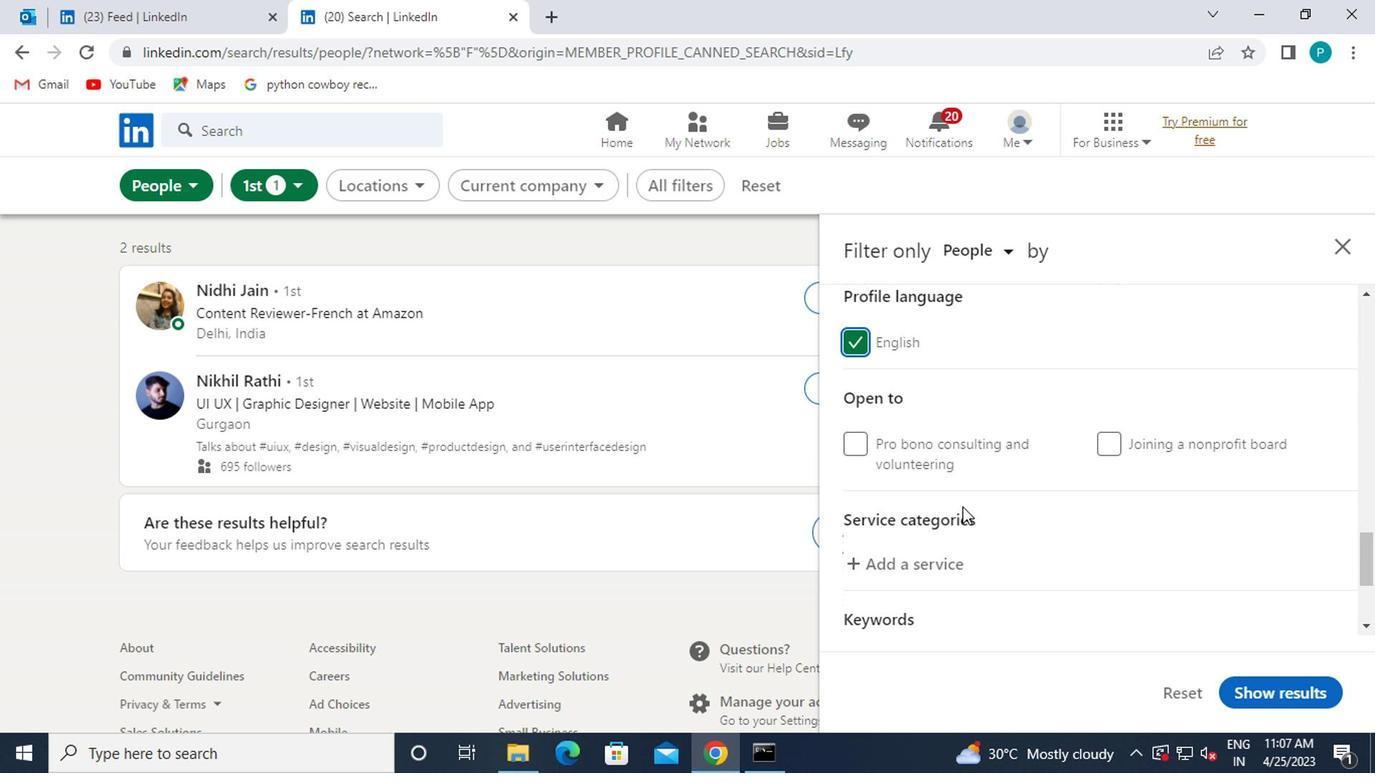 
Action: Mouse scrolled (954, 501) with delta (0, -1)
Screenshot: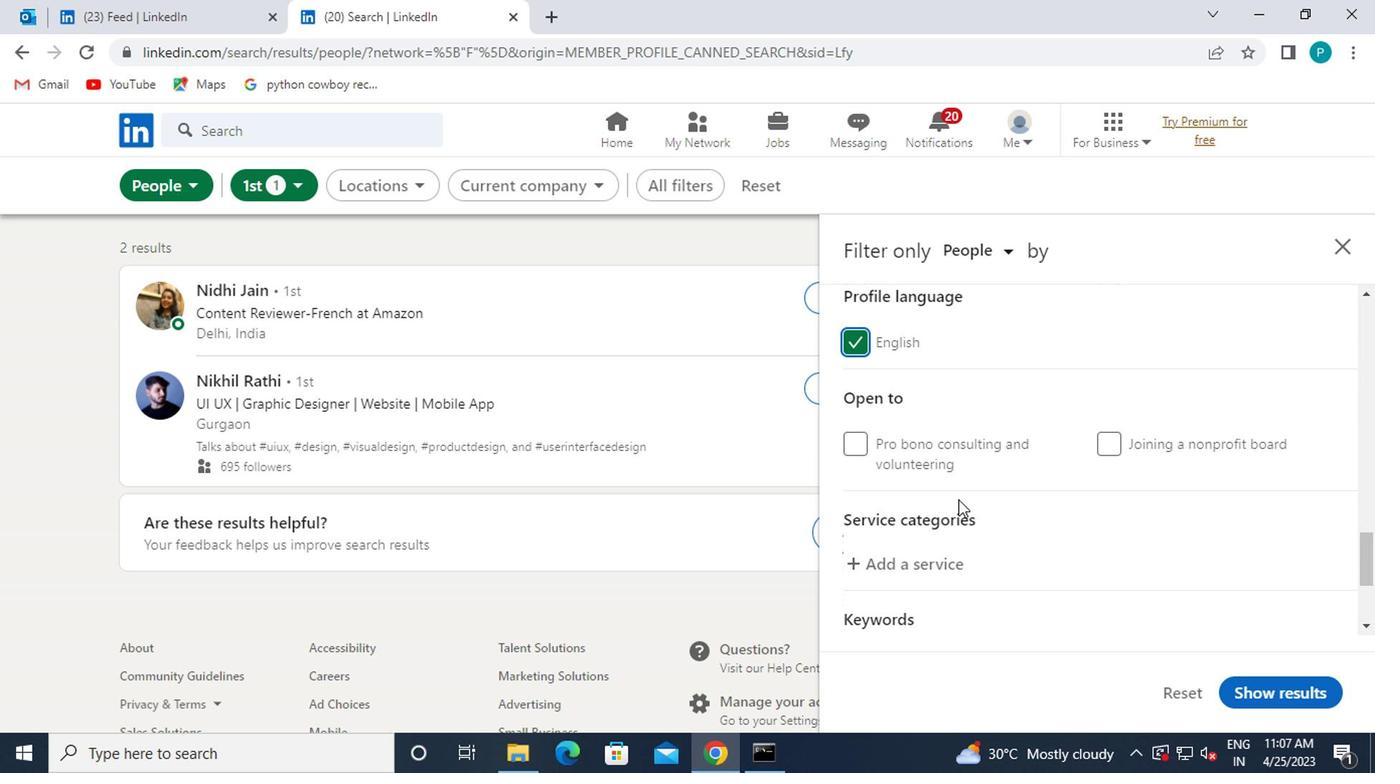 
Action: Mouse moved to (906, 476)
Screenshot: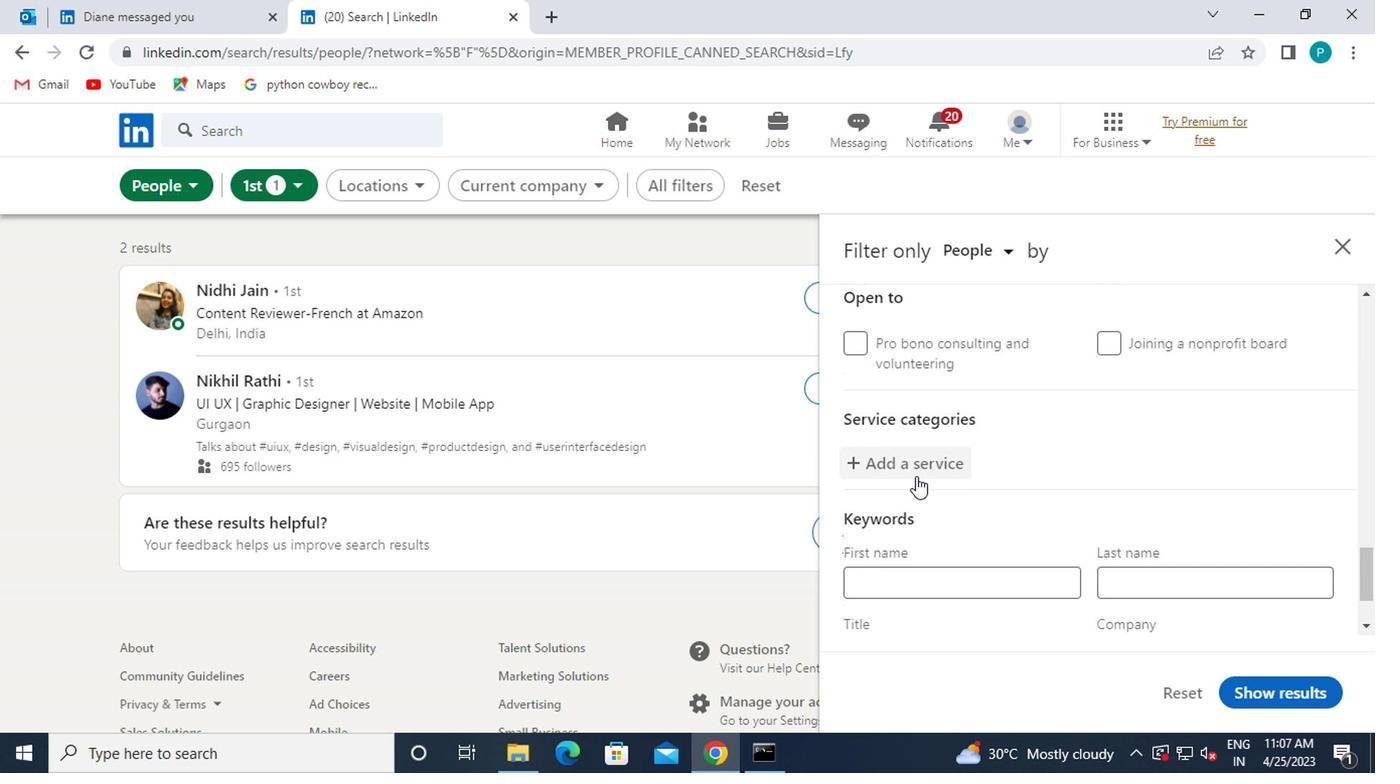 
Action: Mouse pressed left at (906, 476)
Screenshot: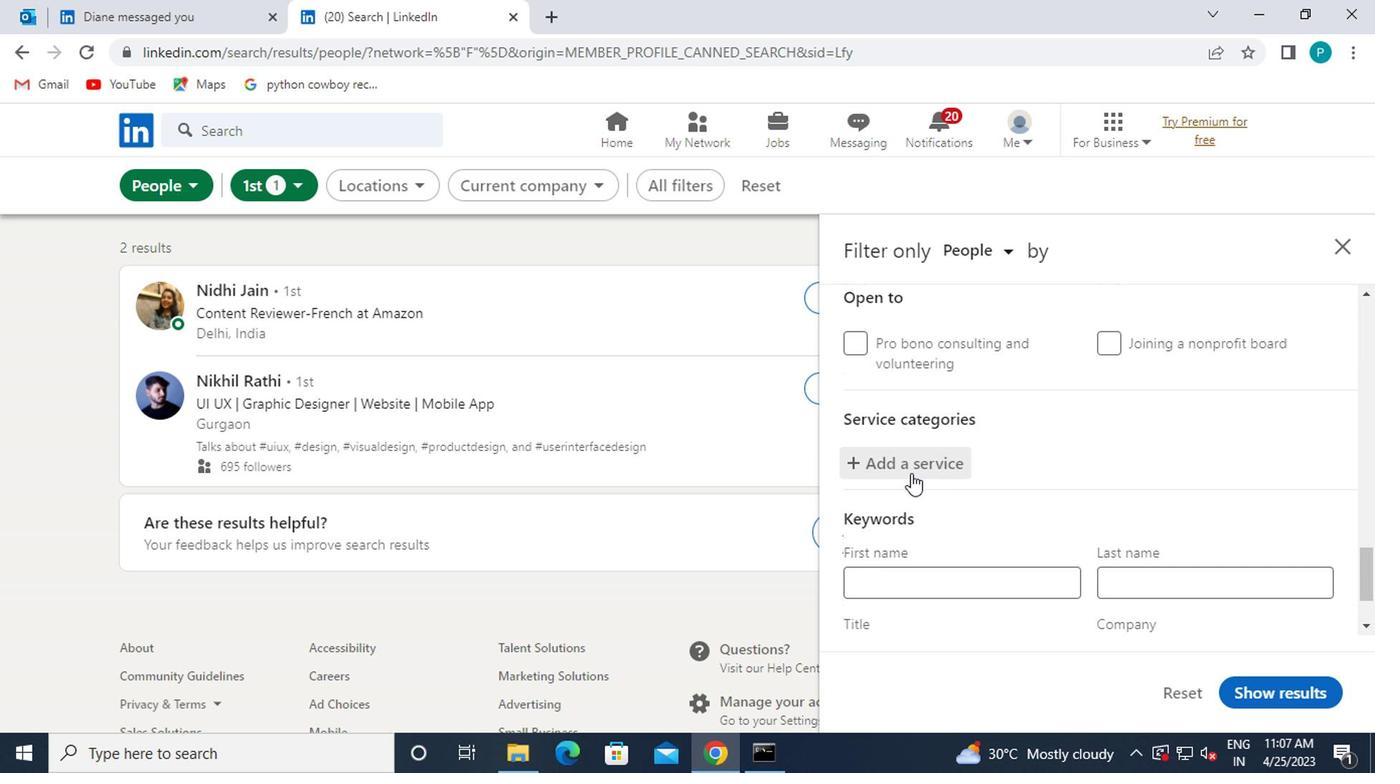 
Action: Key pressed RESEARCH<Key.enter>
Screenshot: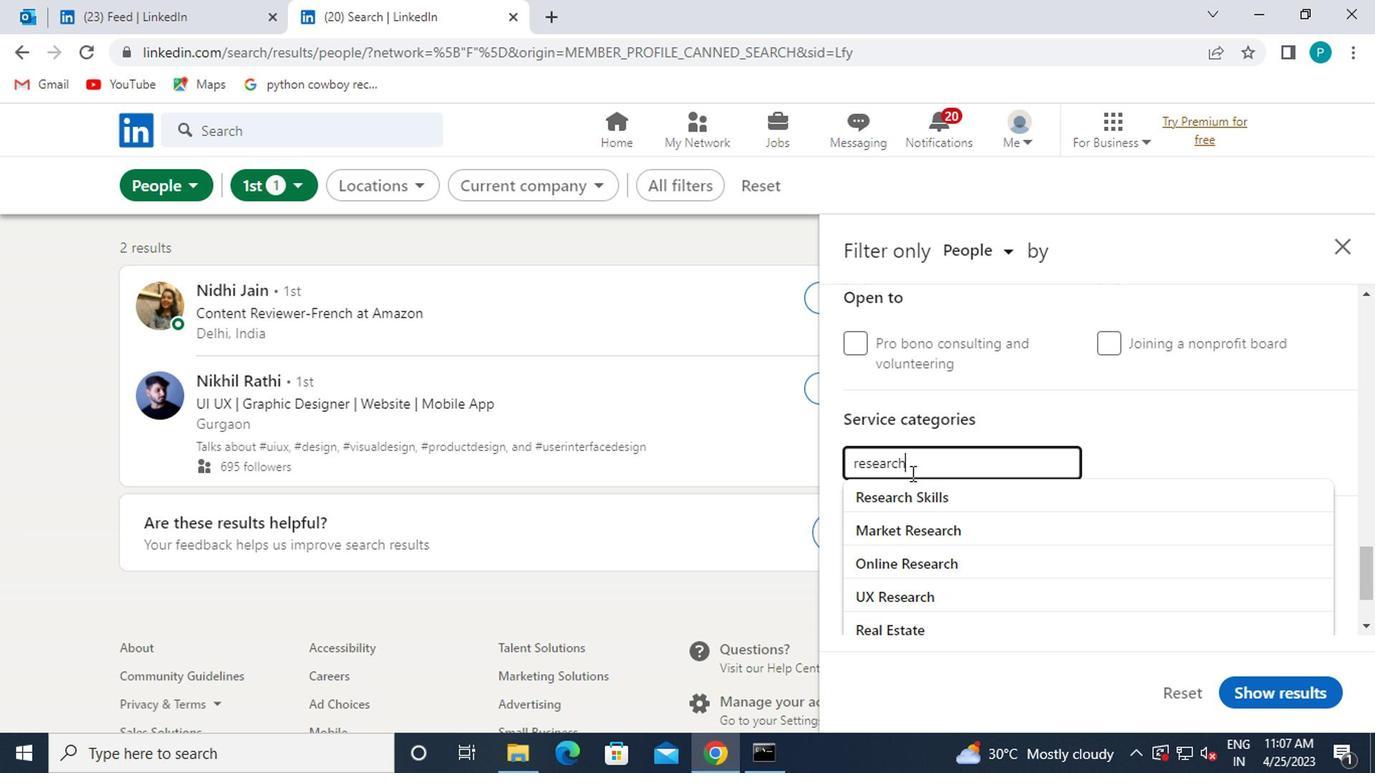 
Action: Mouse moved to (886, 498)
Screenshot: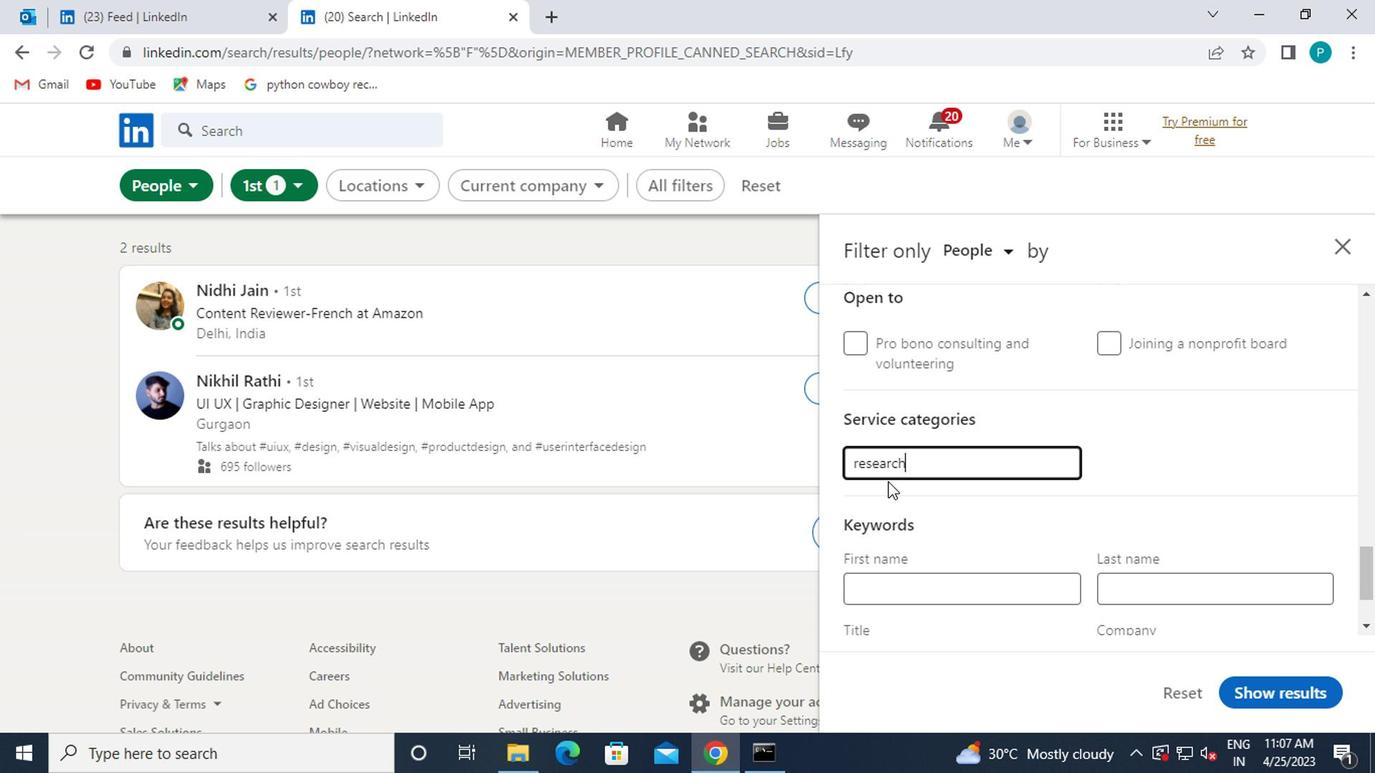 
Action: Mouse scrolled (886, 497) with delta (0, -1)
Screenshot: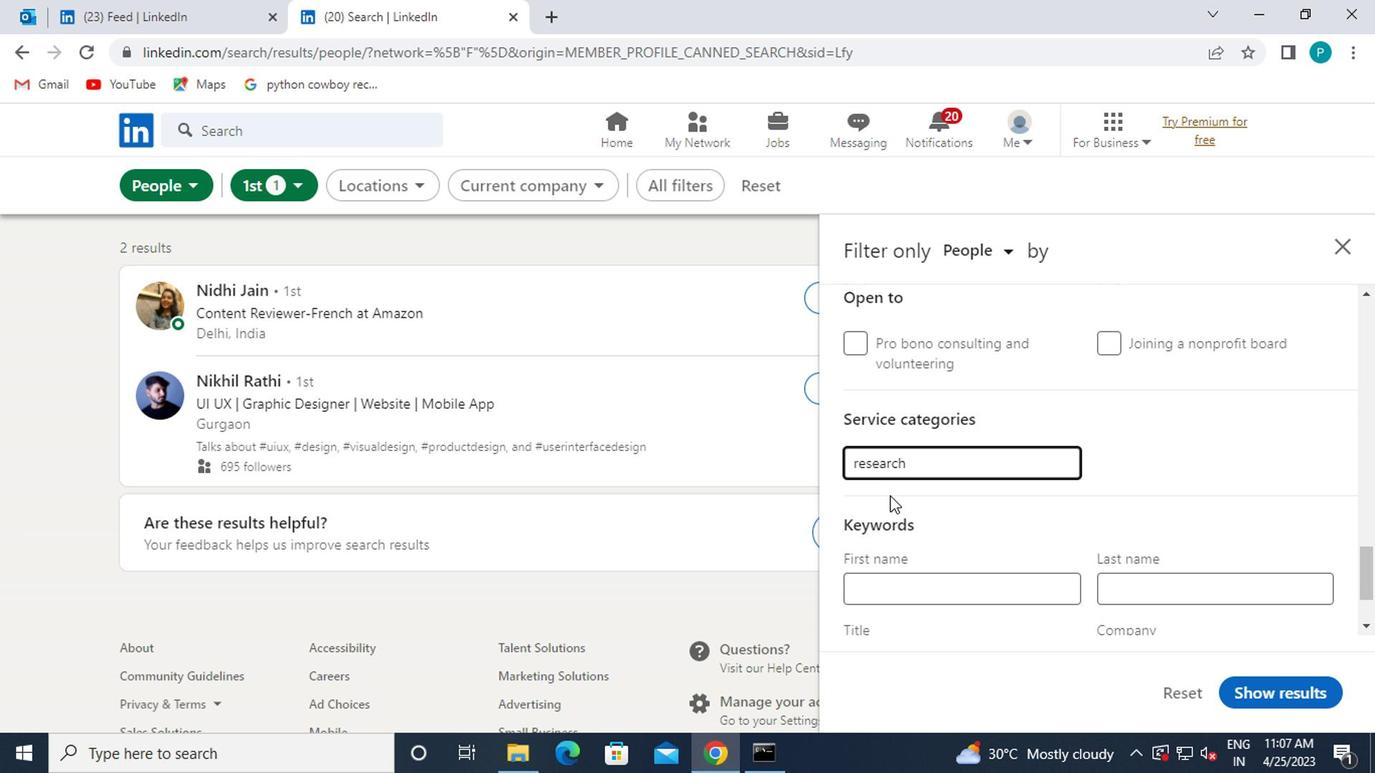 
Action: Mouse moved to (891, 565)
Screenshot: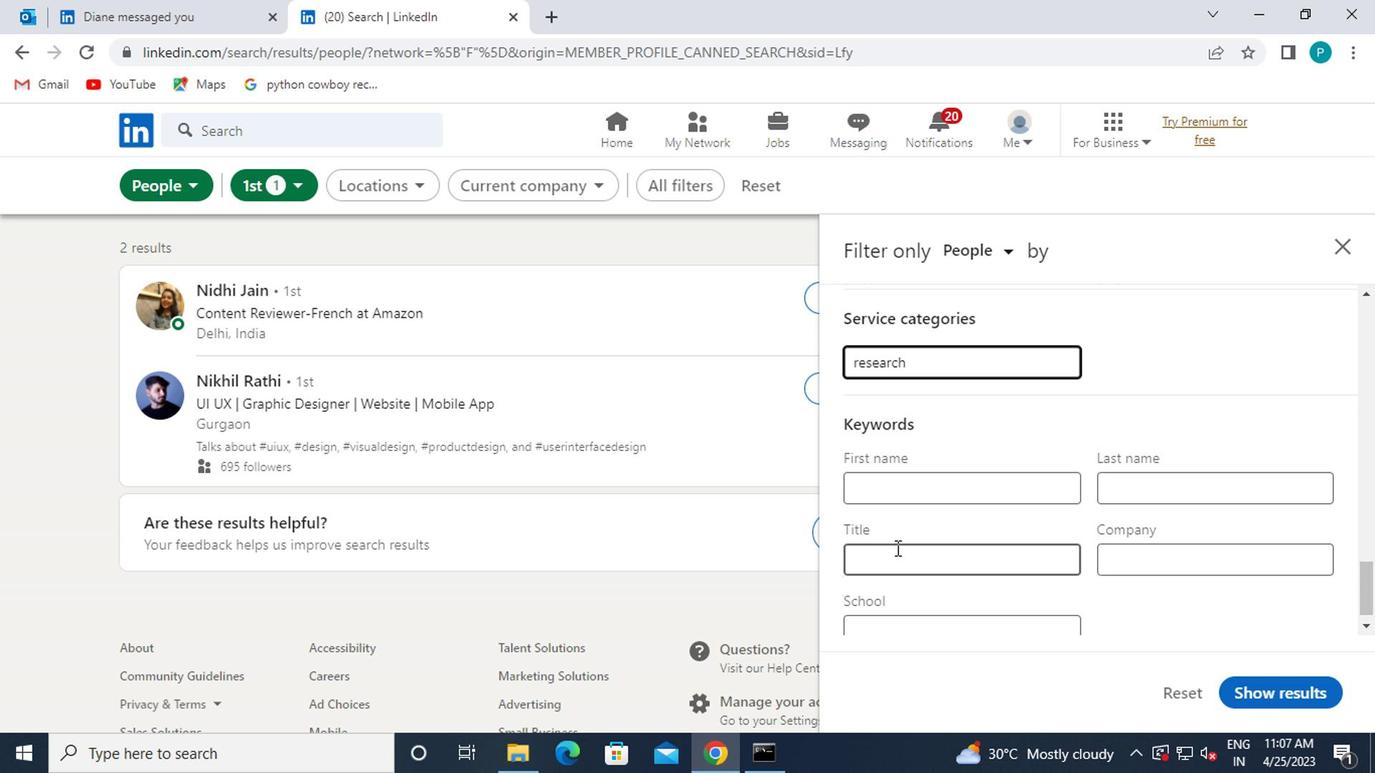 
Action: Mouse pressed left at (891, 565)
Screenshot: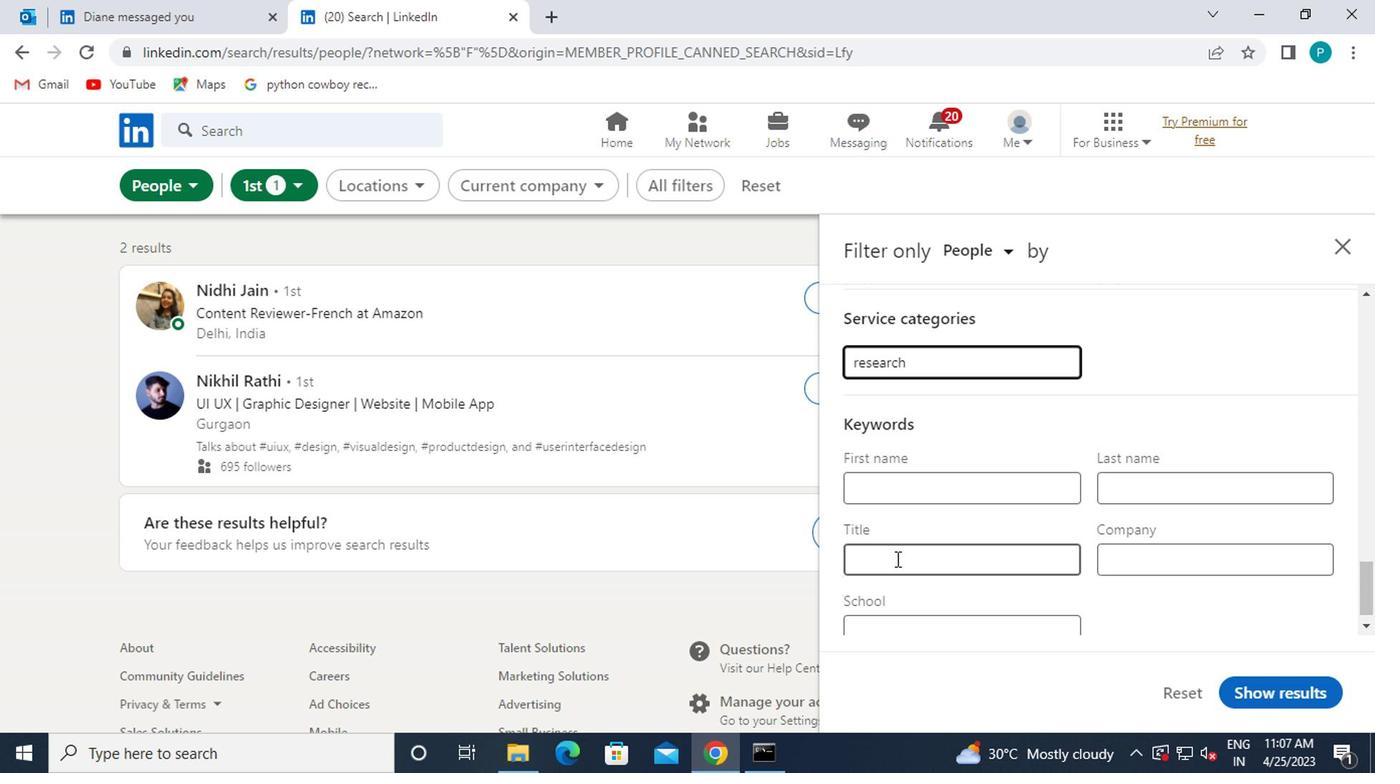 
Action: Key pressed <Key.caps_lock>P<Key.caps_lock>ROPOSAL<Key.space>W<Key.backspace><Key.caps_lock>W<Key.caps_lock>RITT<Key.backspace>ER
Screenshot: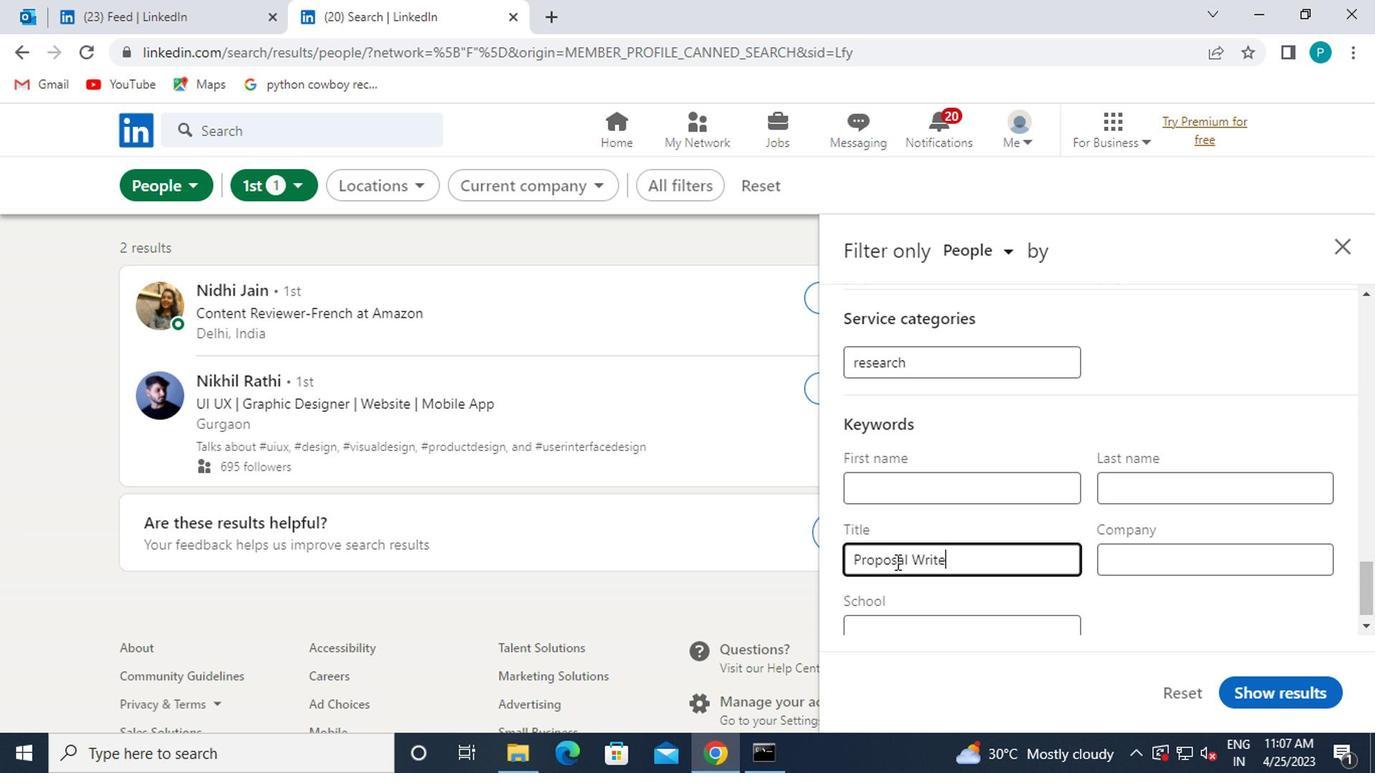 
Action: Mouse moved to (894, 535)
Screenshot: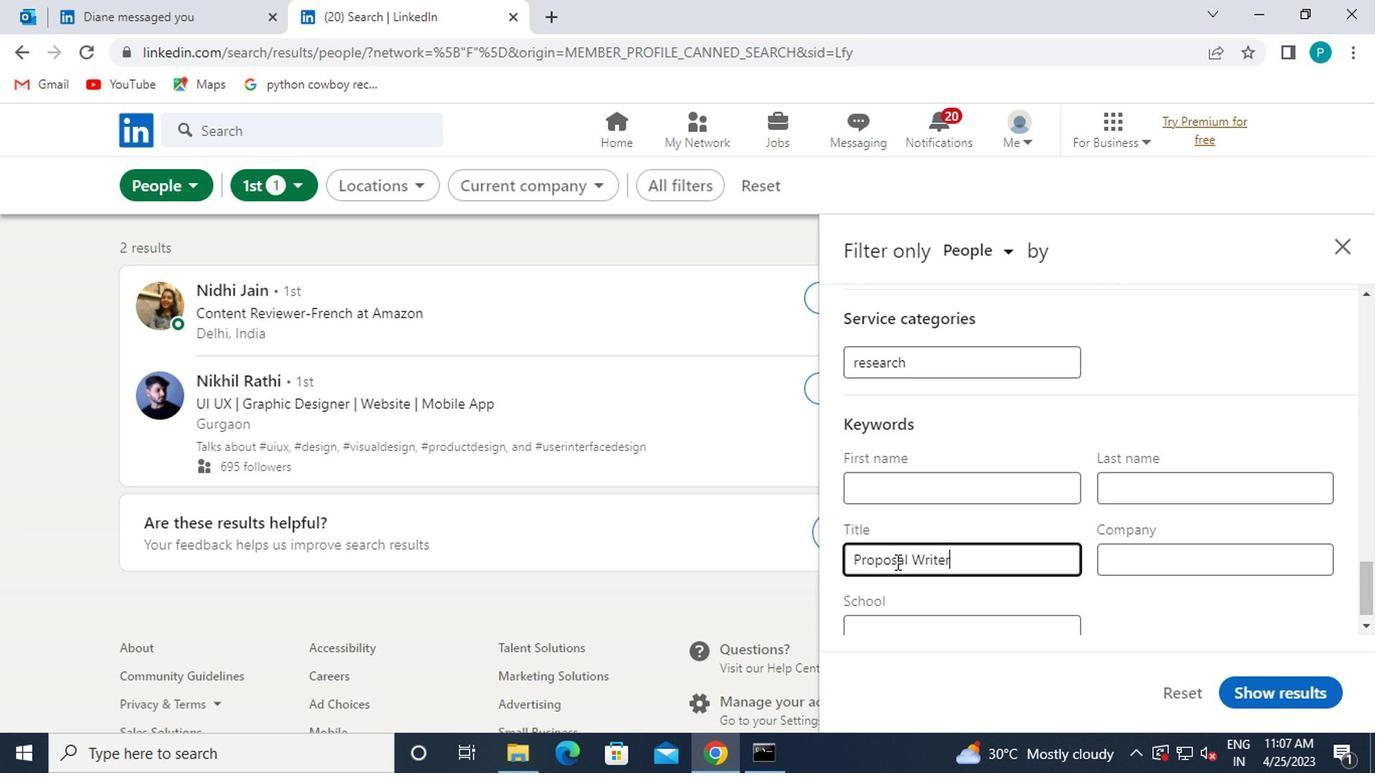 
Action: Key pressed <Key.enter>
Screenshot: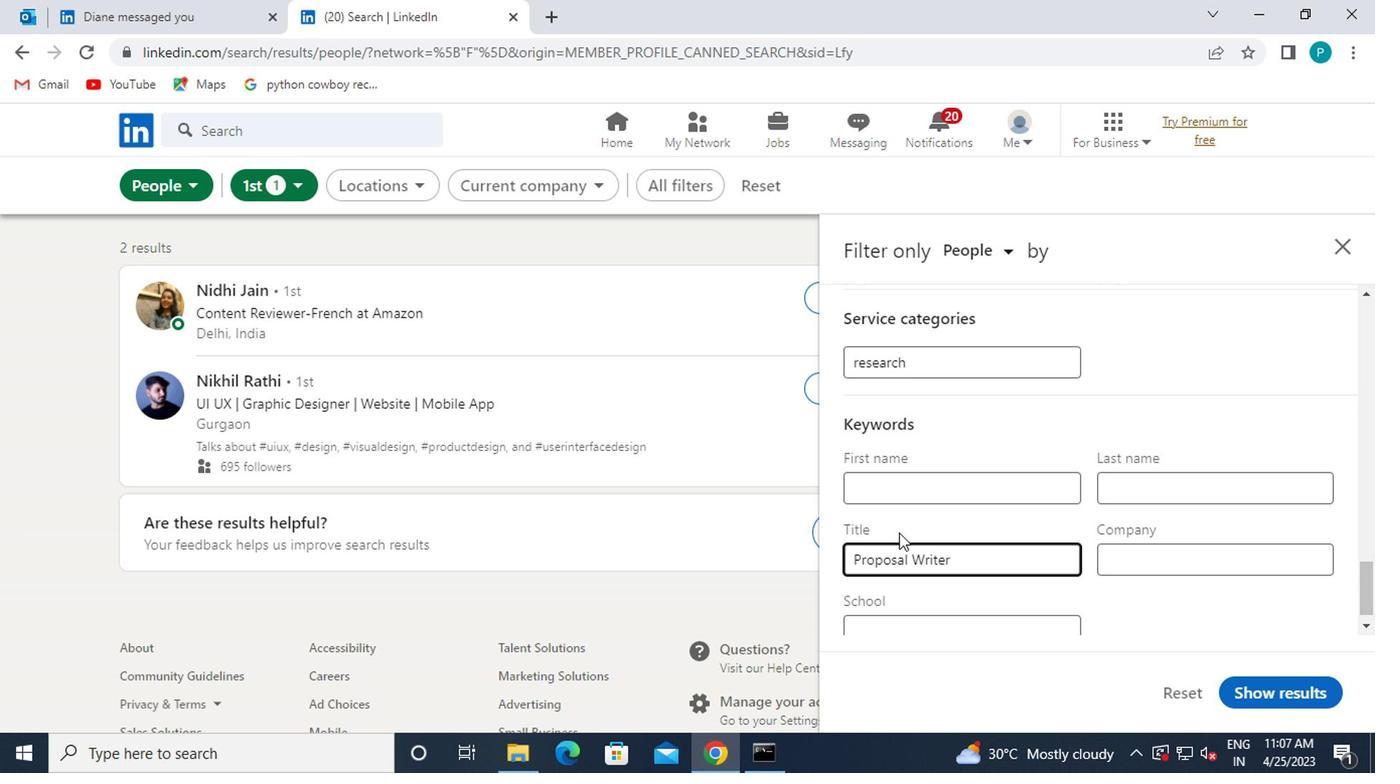 
Action: Mouse moved to (1245, 692)
Screenshot: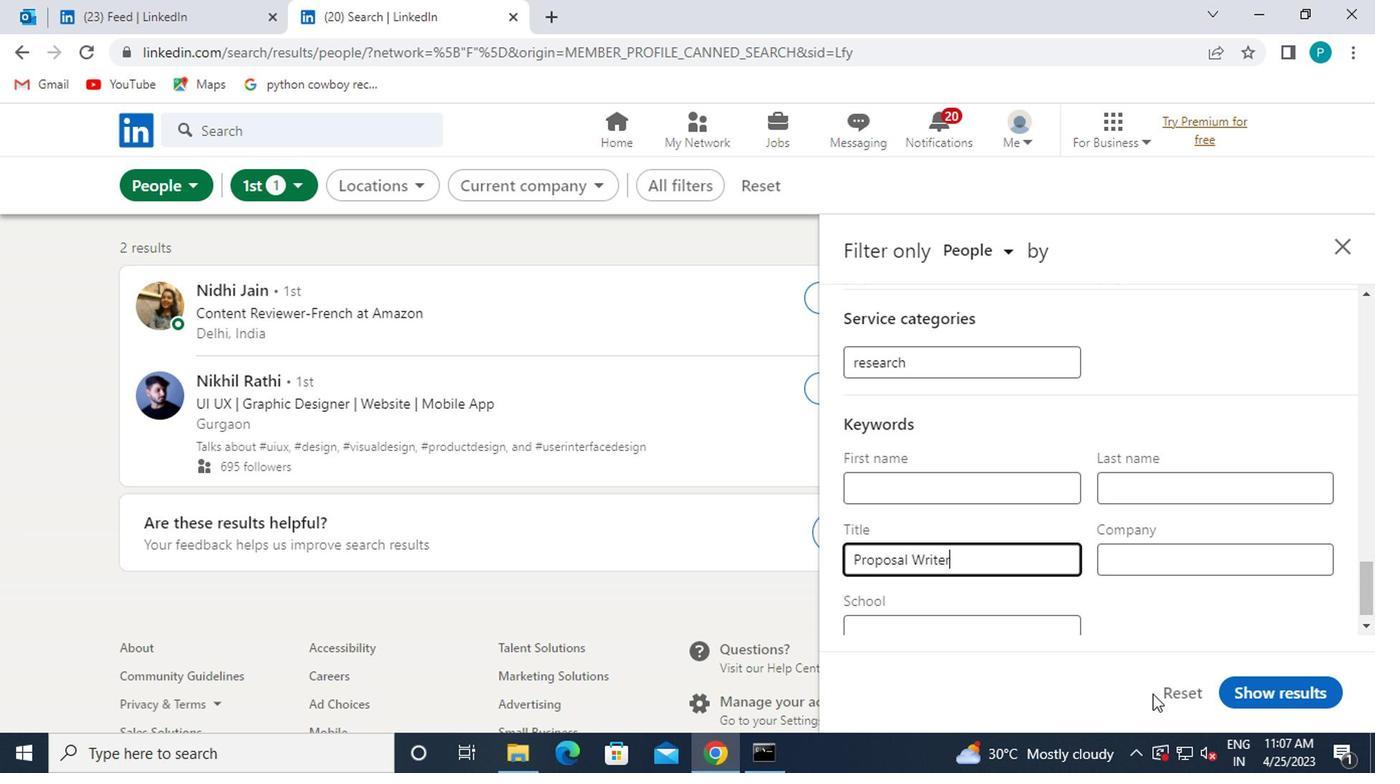 
Action: Mouse pressed left at (1245, 692)
Screenshot: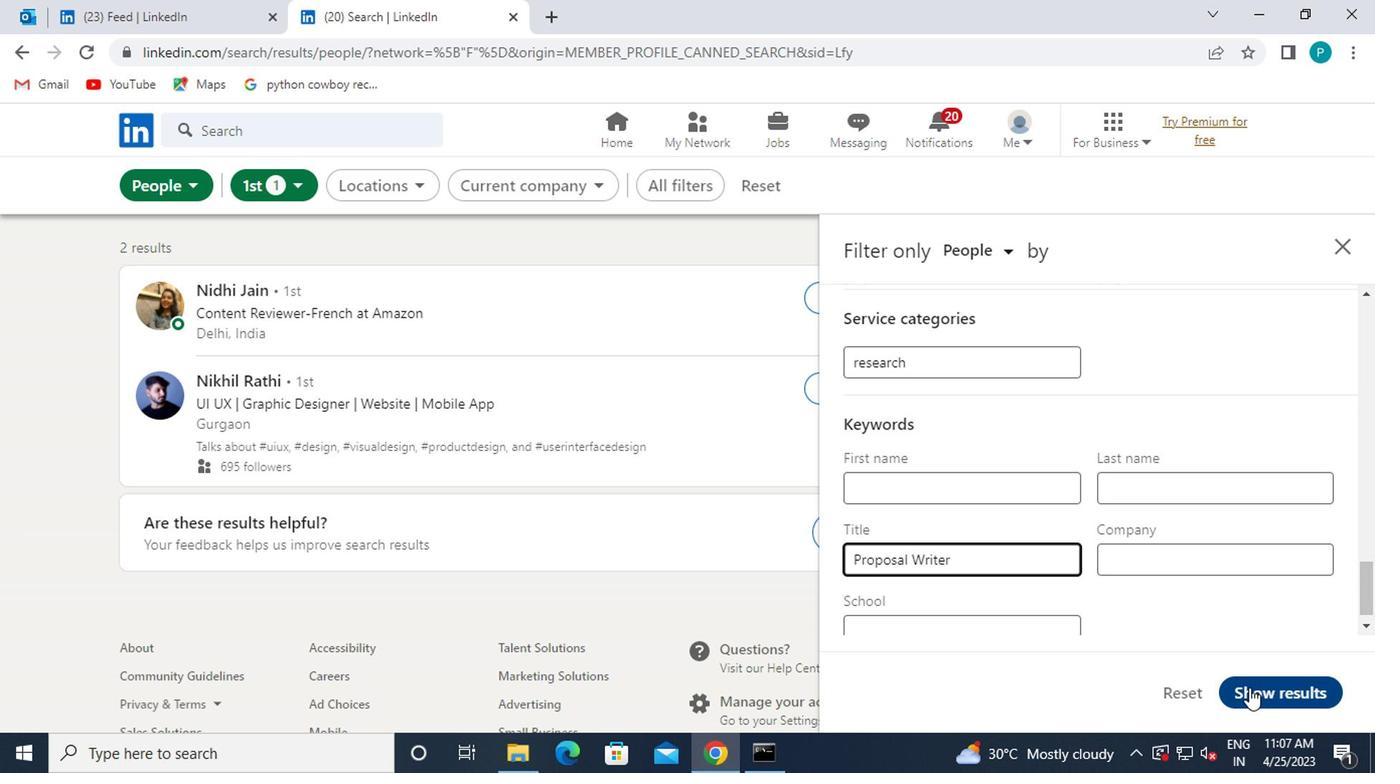 
Action: Mouse moved to (982, 538)
Screenshot: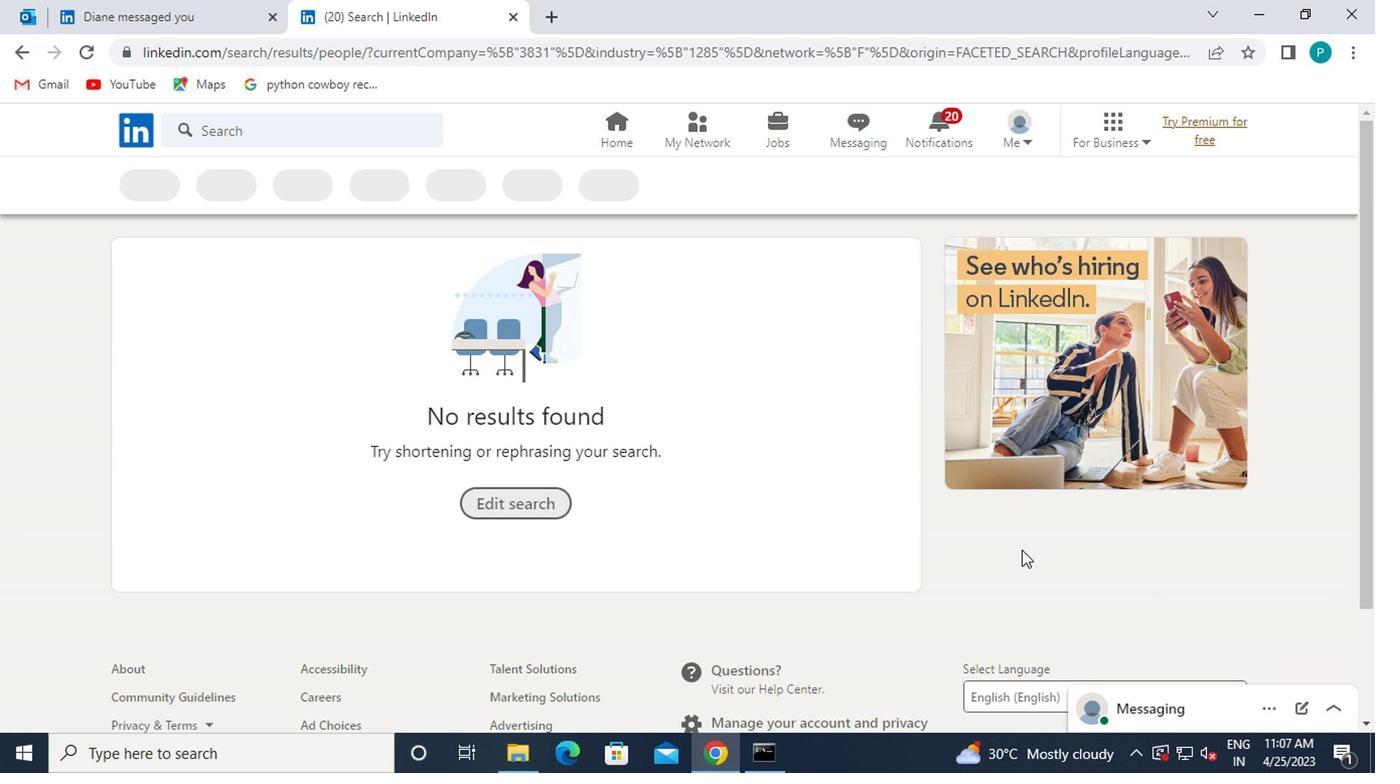 
